 Task: Create a due date automation trigger when advanced on, on the tuesday after a card is due add fields without custom field "Resume" set to a date more than 1 days ago at 11:00 AM.
Action: Mouse moved to (1137, 345)
Screenshot: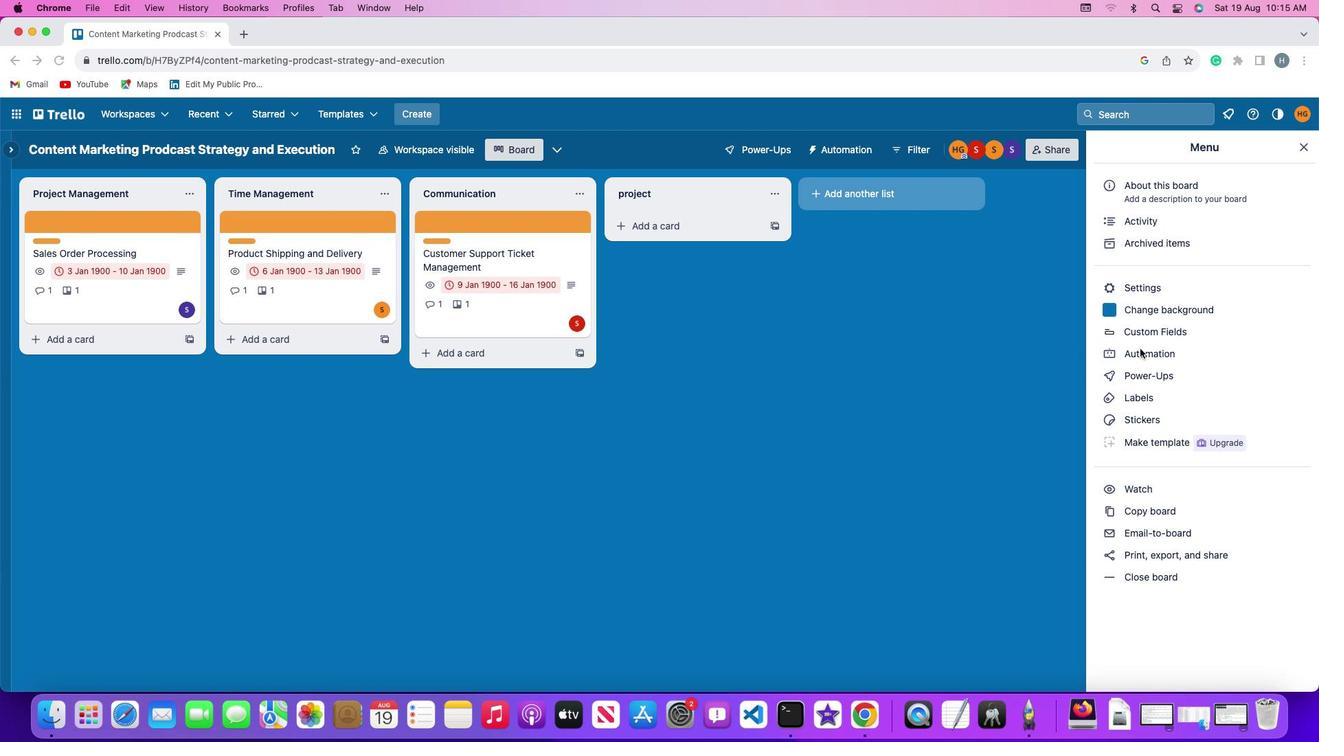 
Action: Mouse pressed left at (1137, 345)
Screenshot: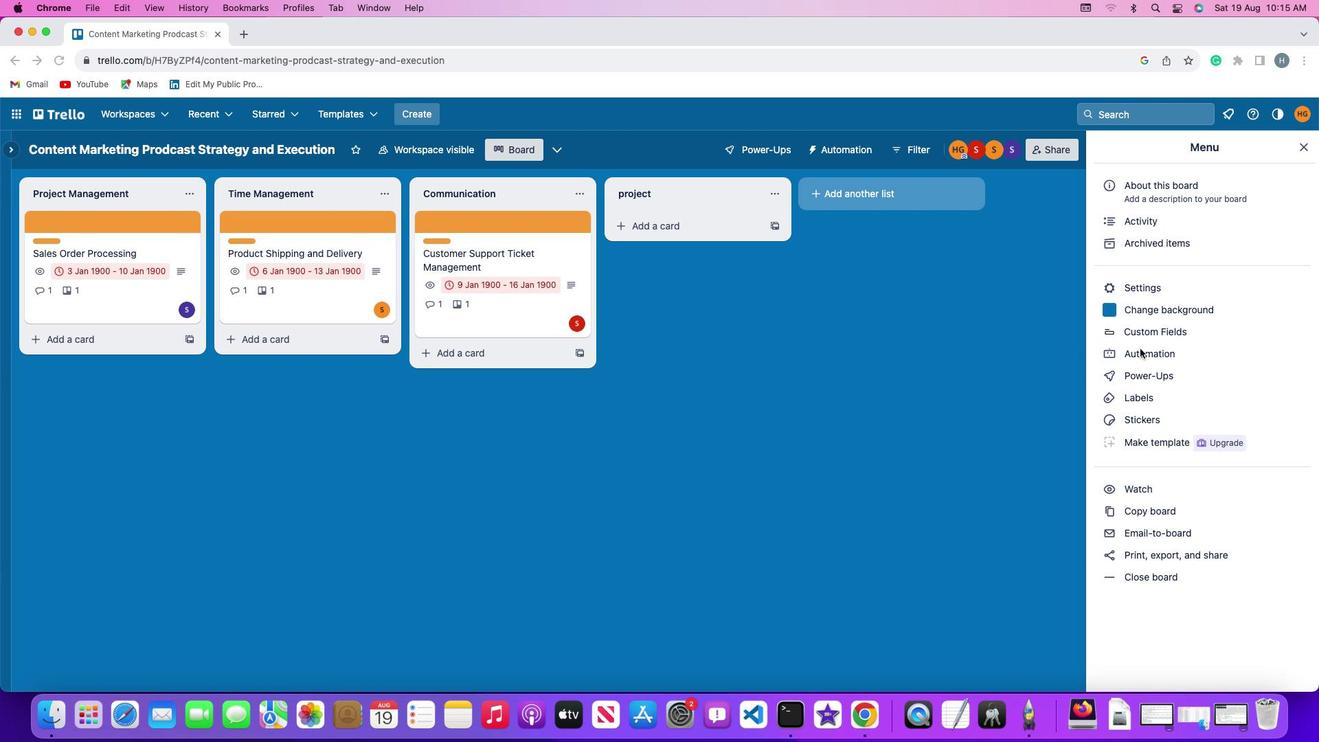 
Action: Mouse pressed left at (1137, 345)
Screenshot: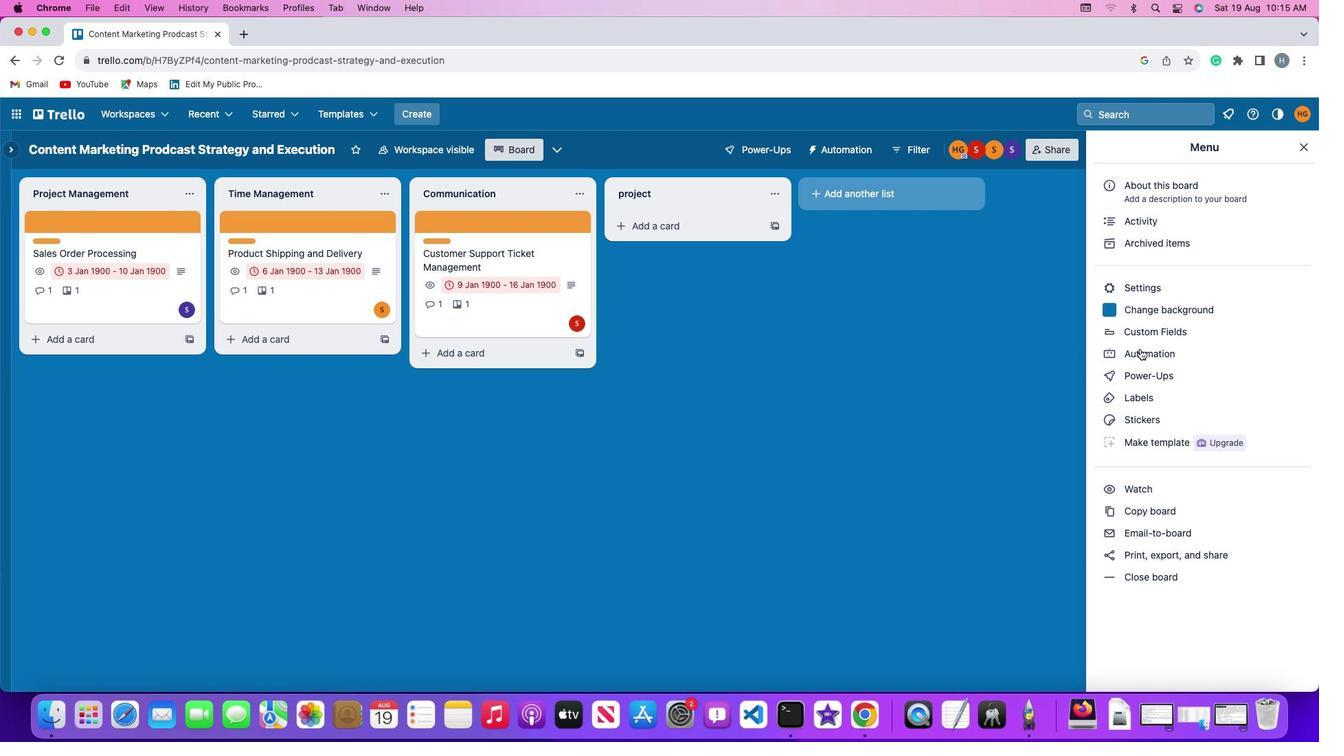 
Action: Mouse moved to (97, 326)
Screenshot: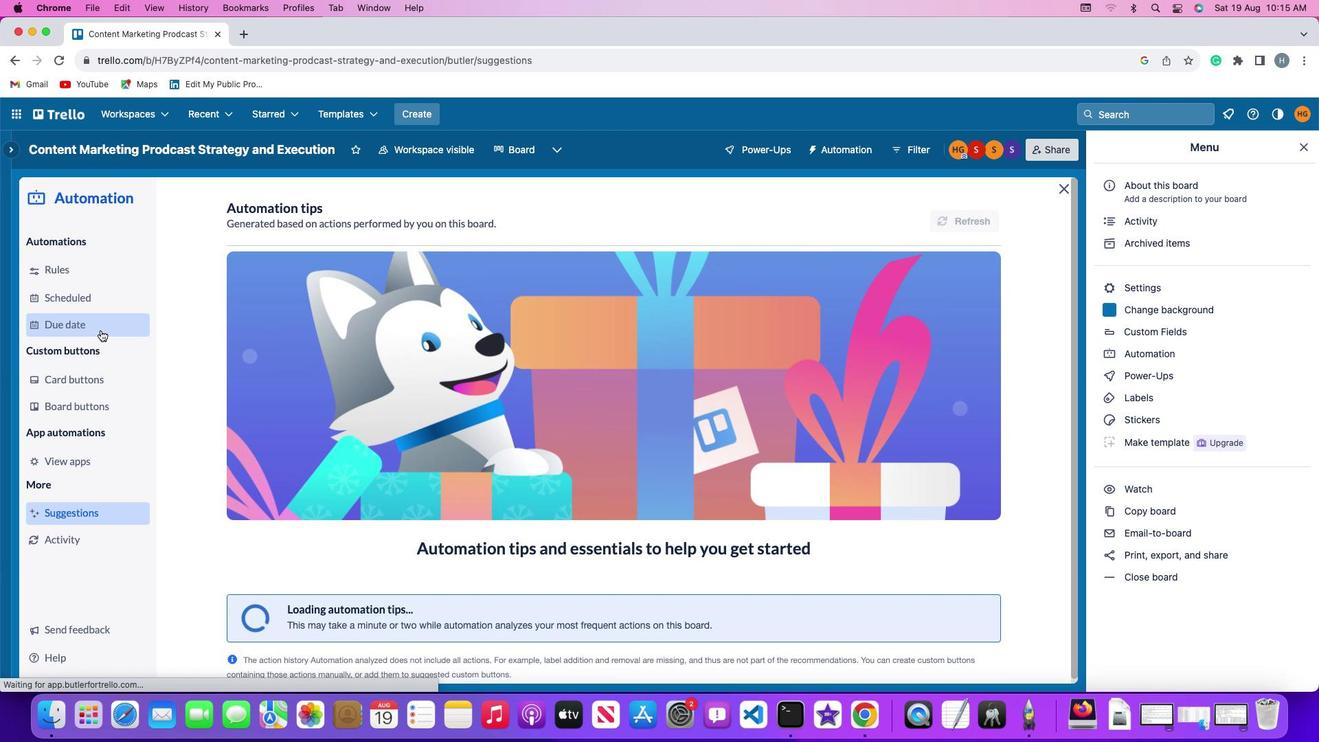 
Action: Mouse pressed left at (97, 326)
Screenshot: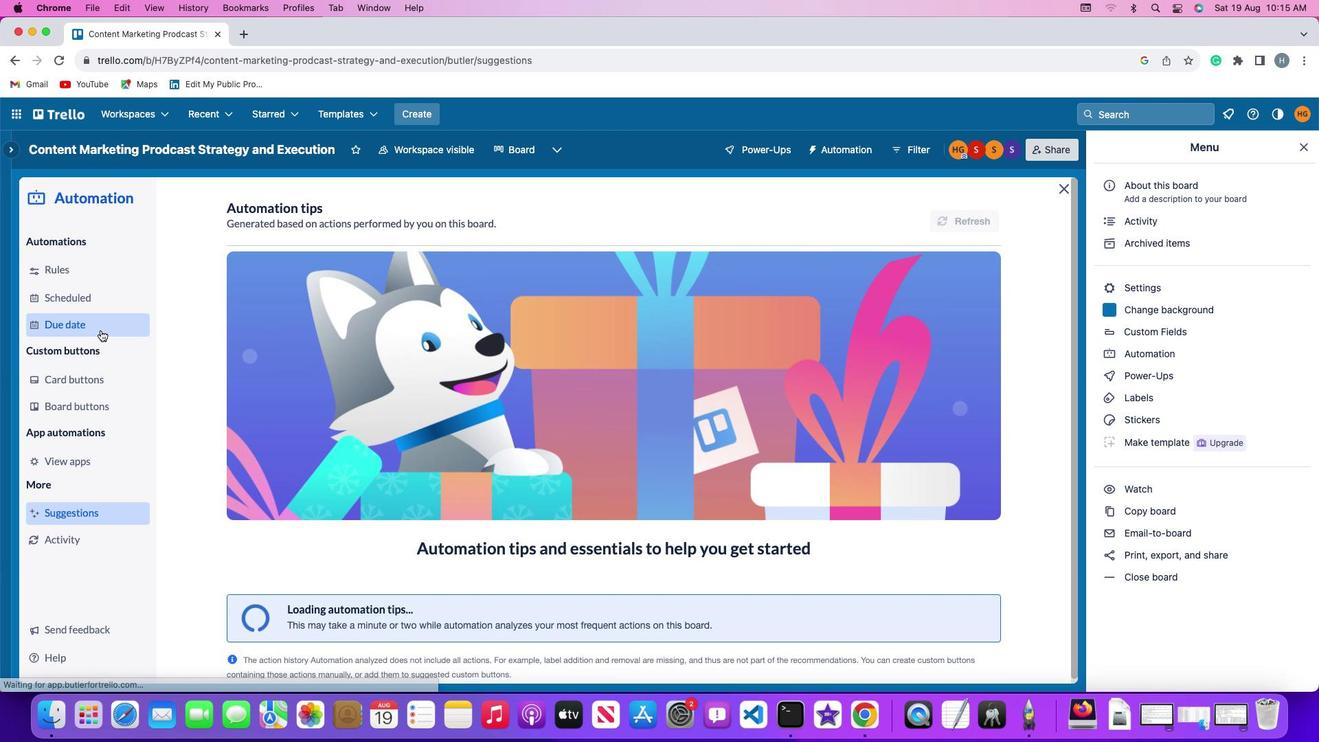 
Action: Mouse moved to (934, 208)
Screenshot: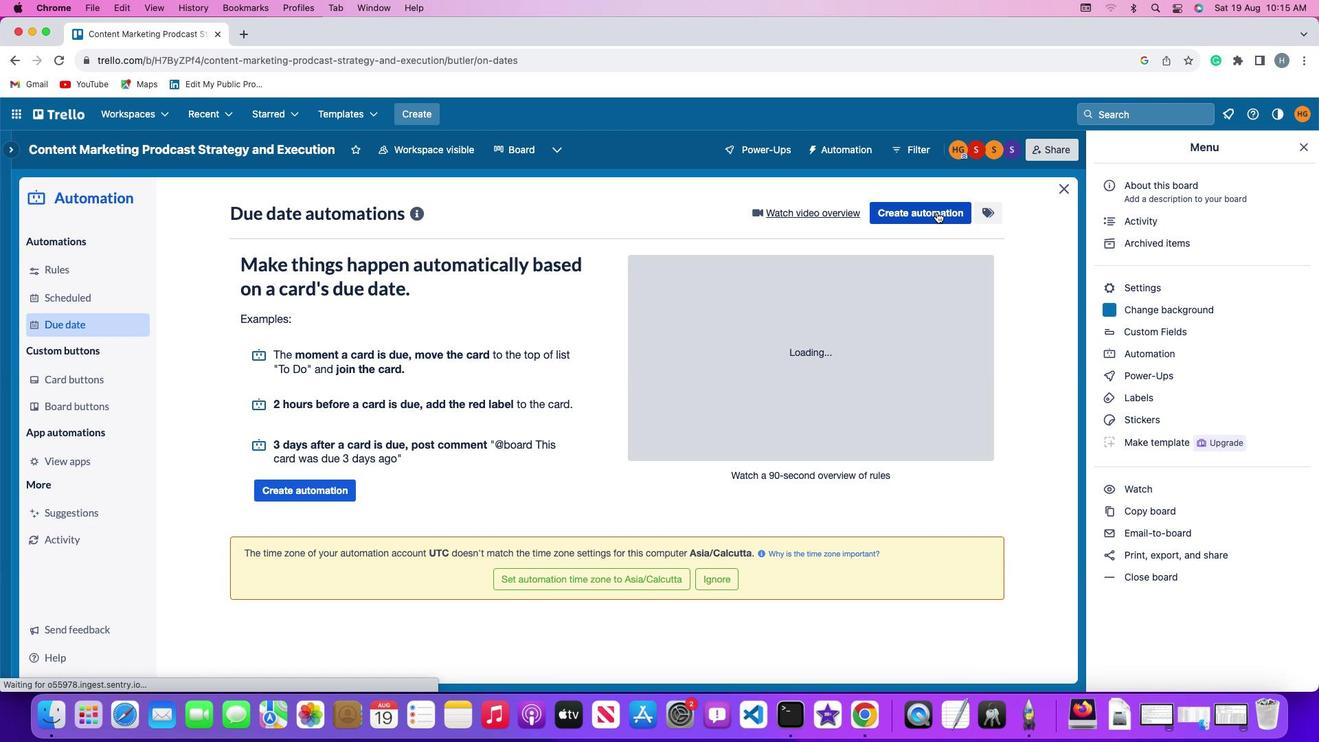 
Action: Mouse pressed left at (934, 208)
Screenshot: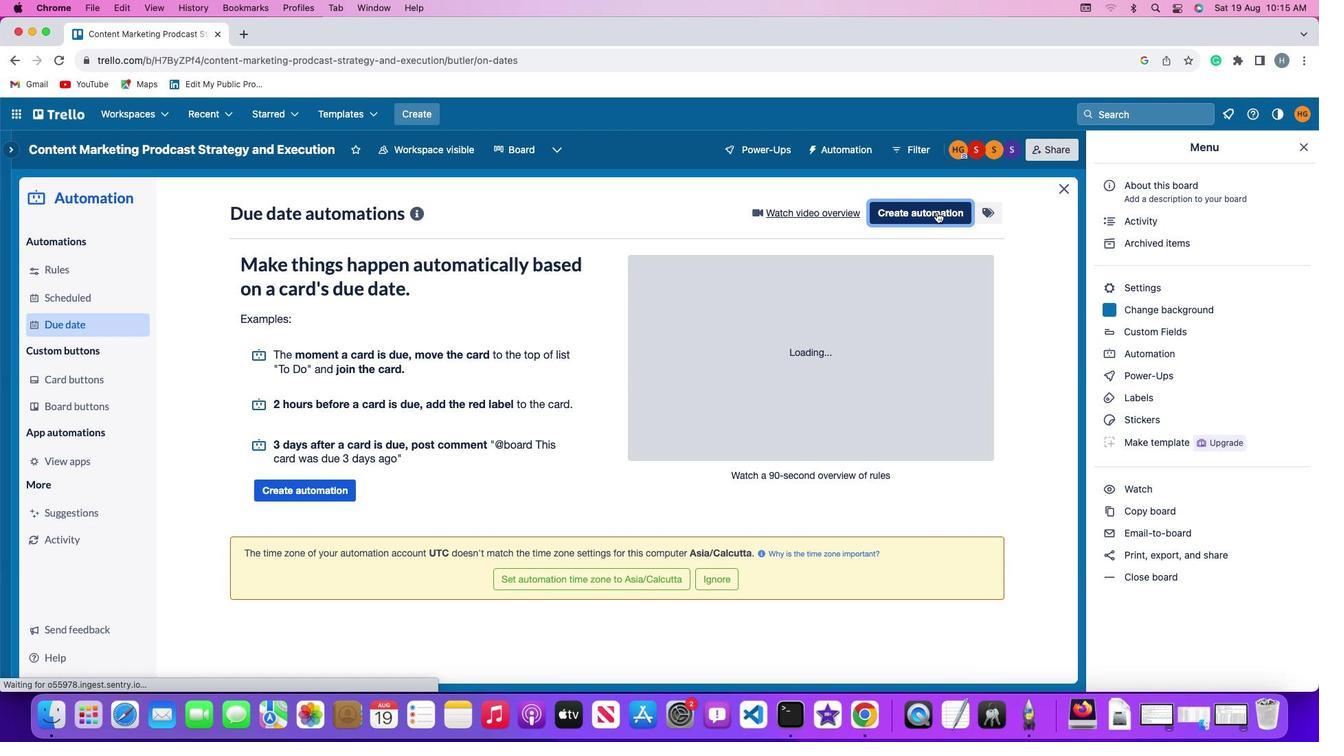 
Action: Mouse moved to (272, 337)
Screenshot: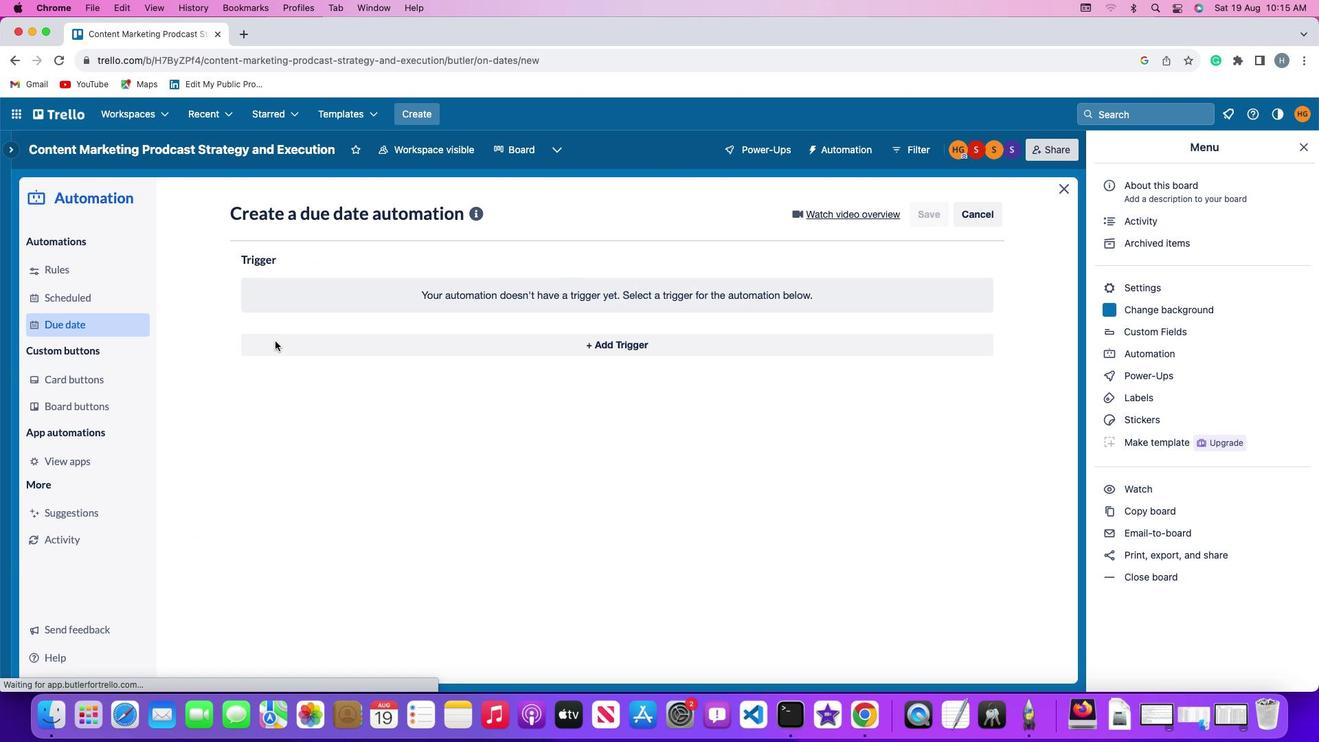 
Action: Mouse pressed left at (272, 337)
Screenshot: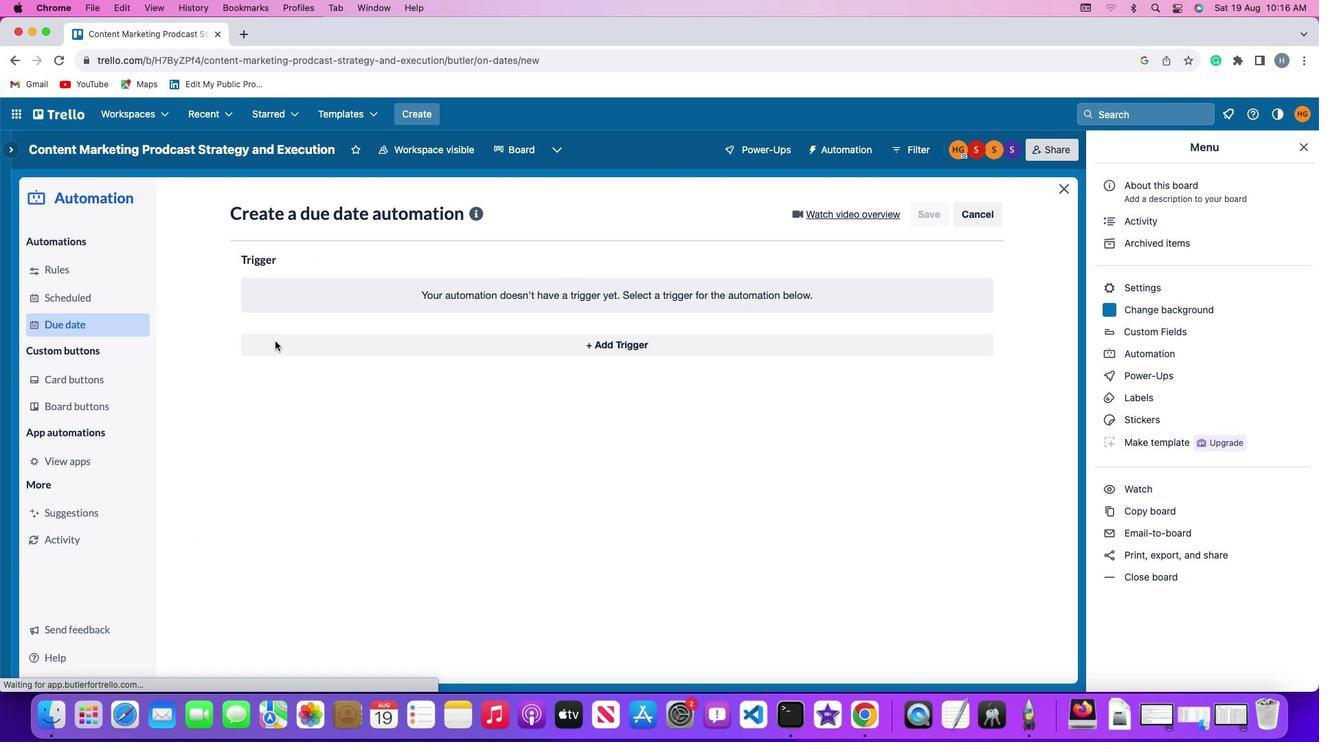 
Action: Mouse moved to (302, 593)
Screenshot: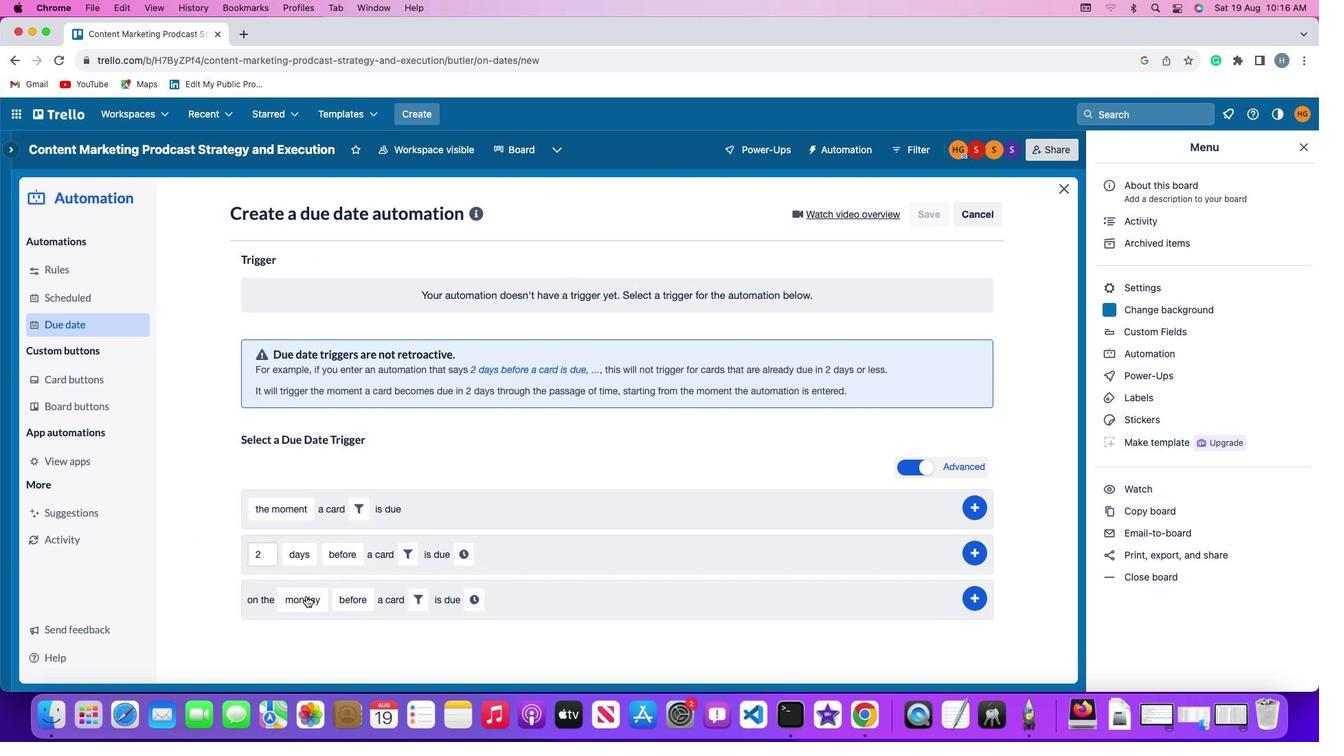 
Action: Mouse pressed left at (302, 593)
Screenshot: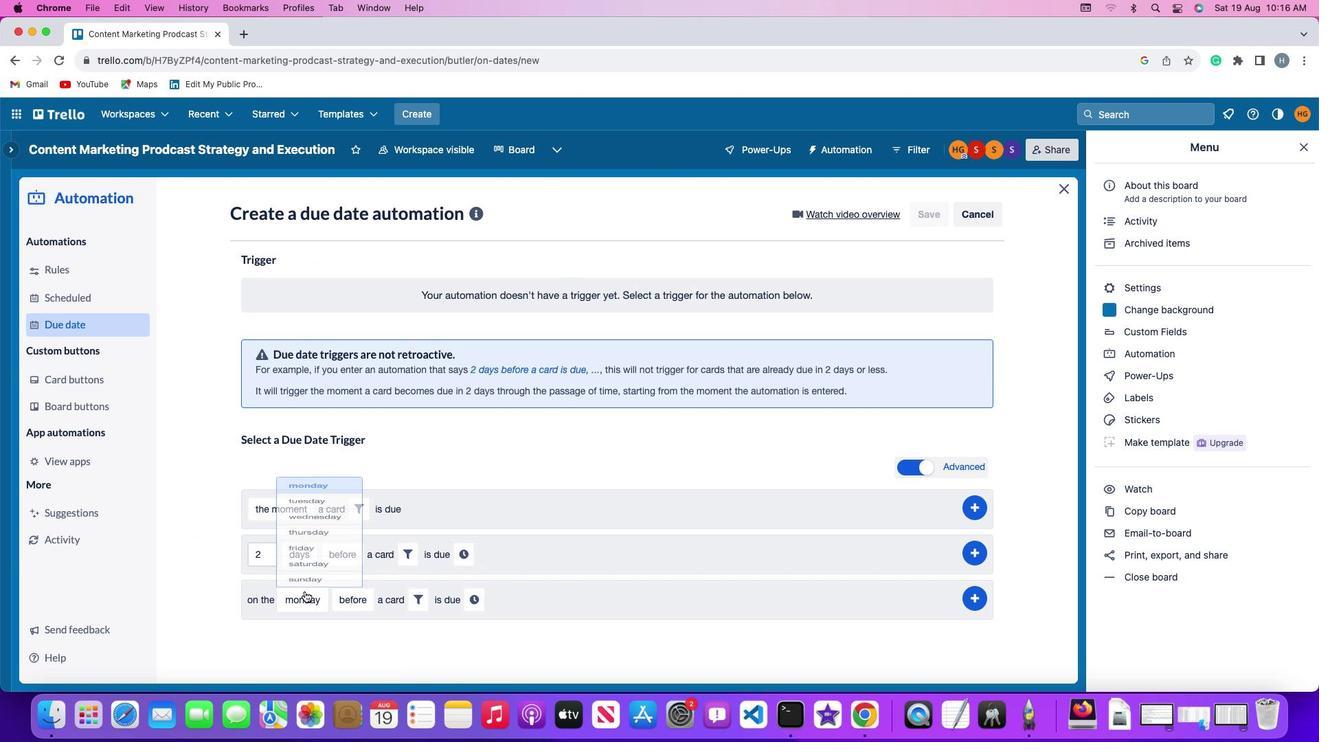 
Action: Mouse moved to (319, 433)
Screenshot: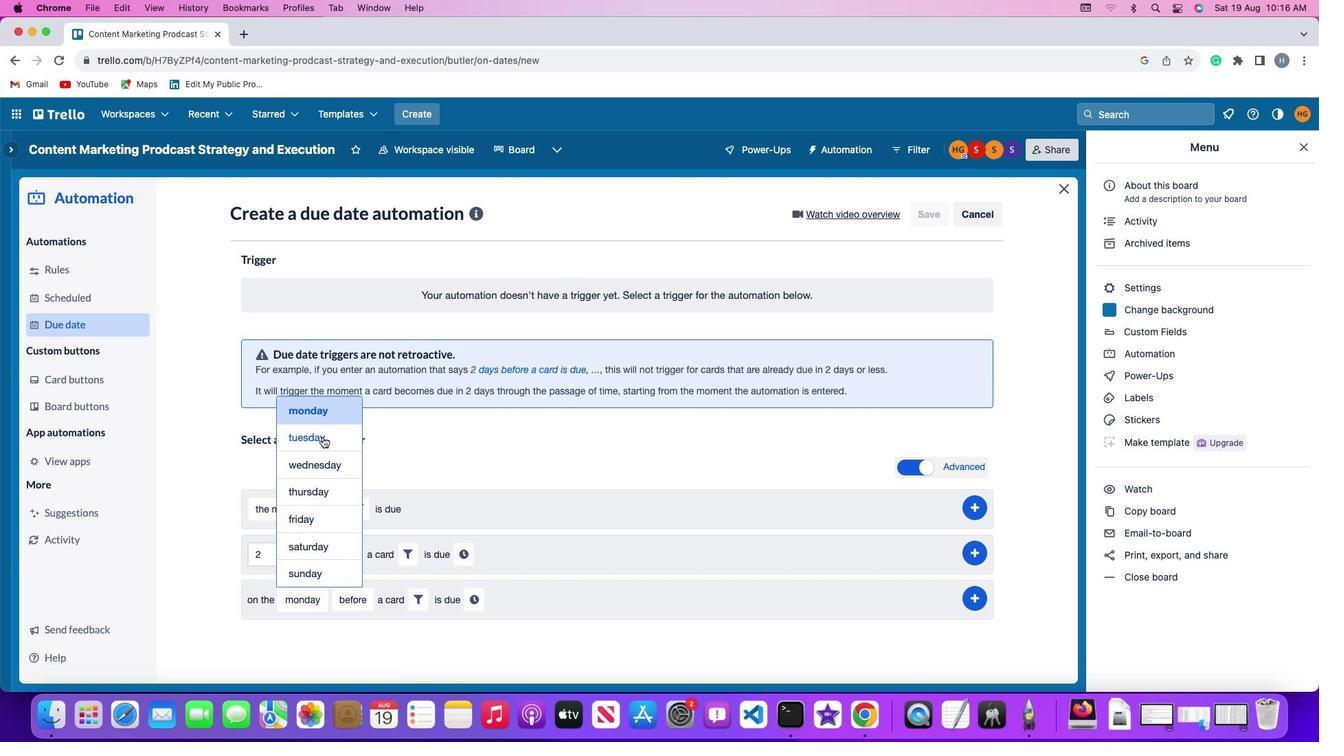
Action: Mouse pressed left at (319, 433)
Screenshot: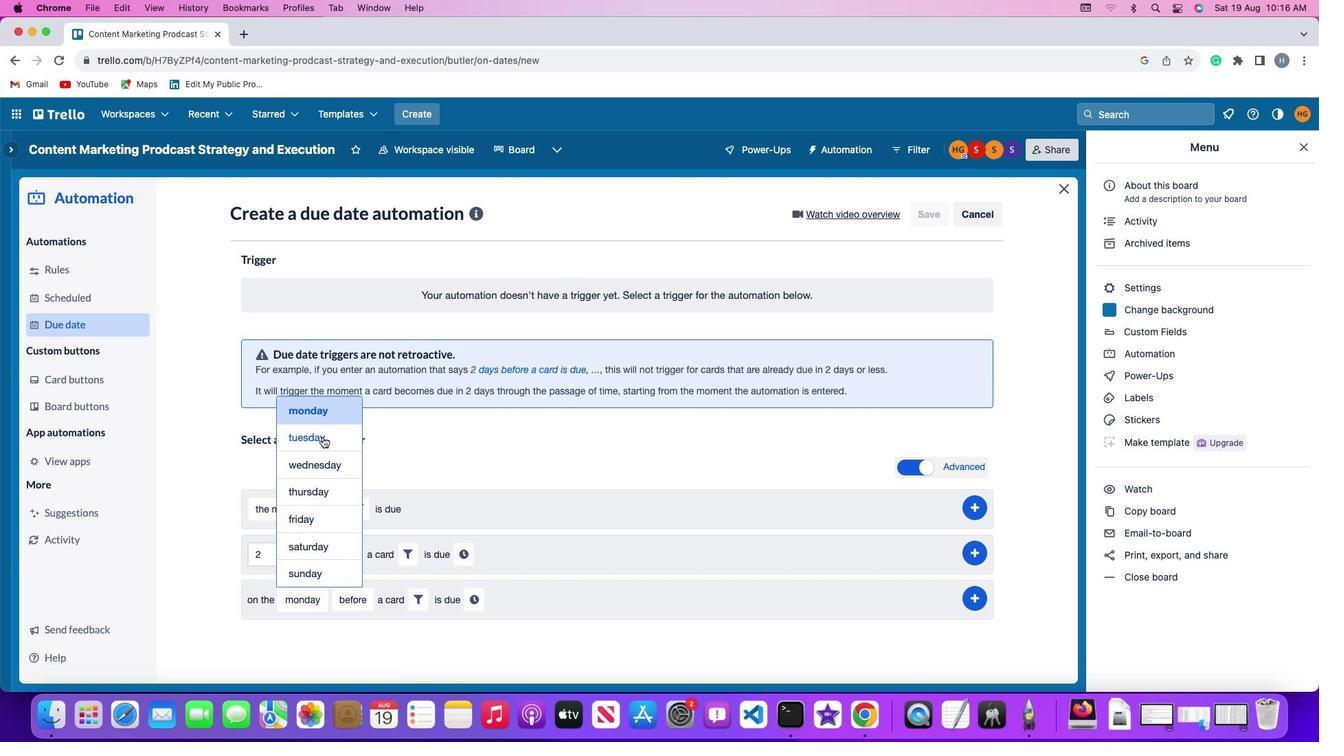 
Action: Mouse moved to (355, 596)
Screenshot: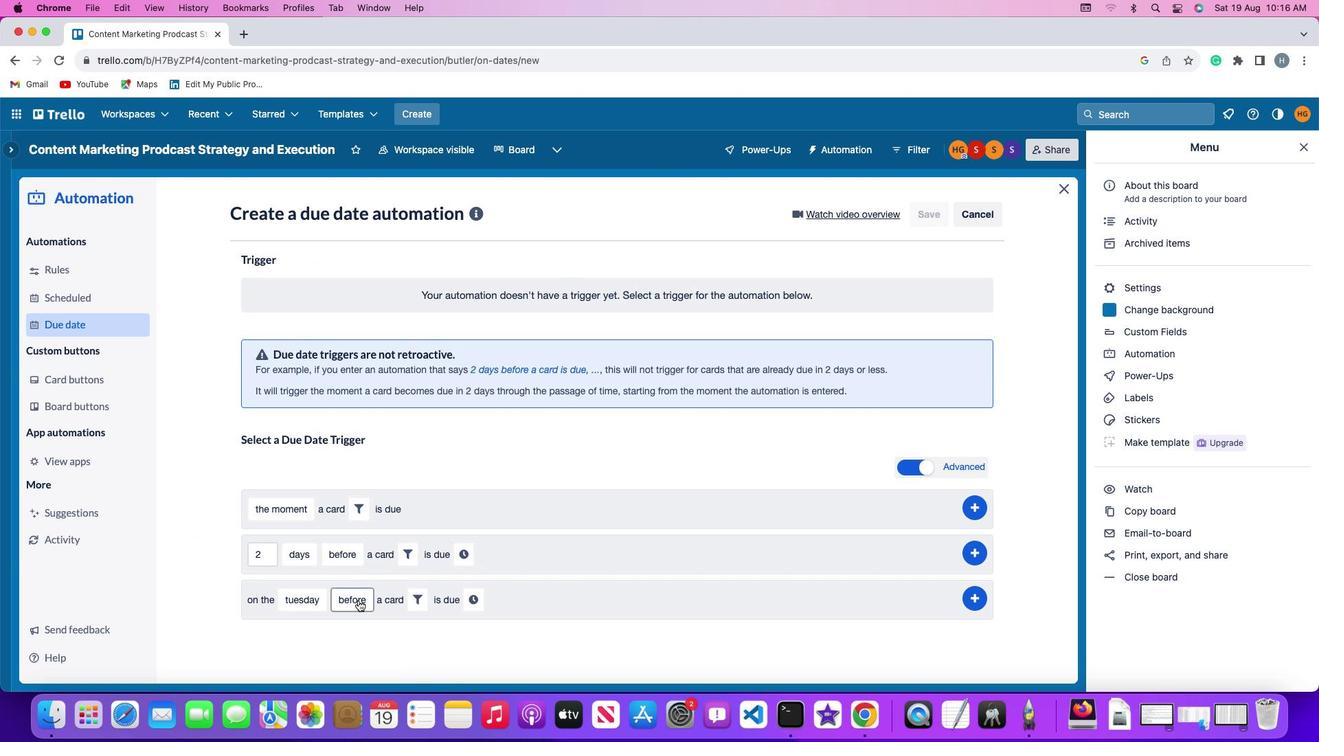 
Action: Mouse pressed left at (355, 596)
Screenshot: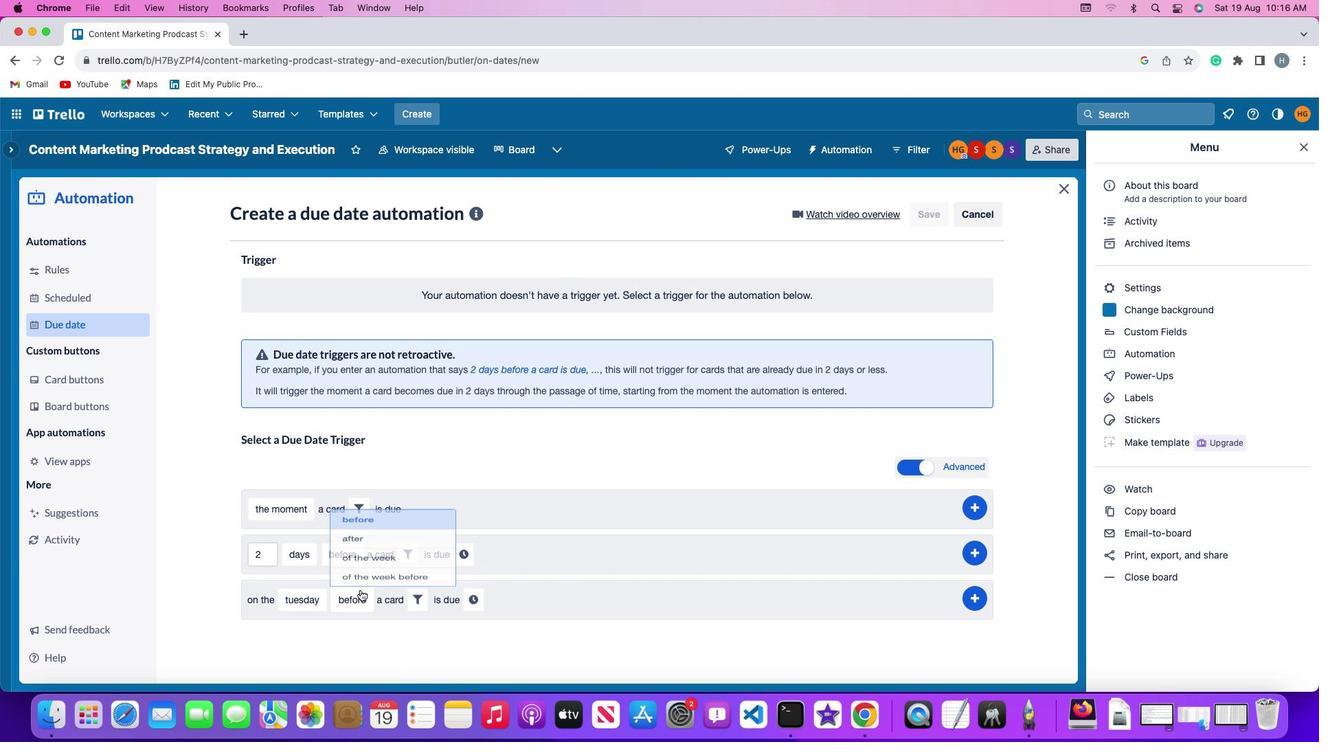 
Action: Mouse moved to (373, 519)
Screenshot: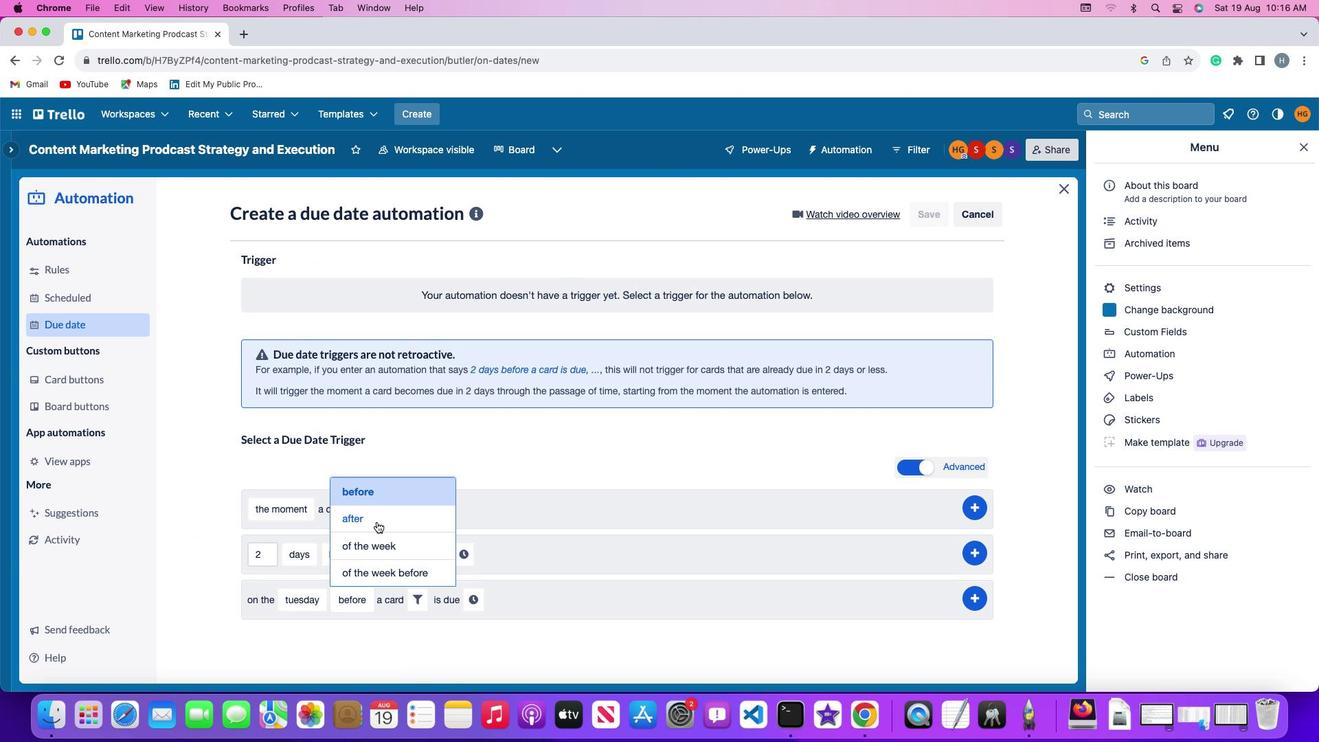 
Action: Mouse pressed left at (373, 519)
Screenshot: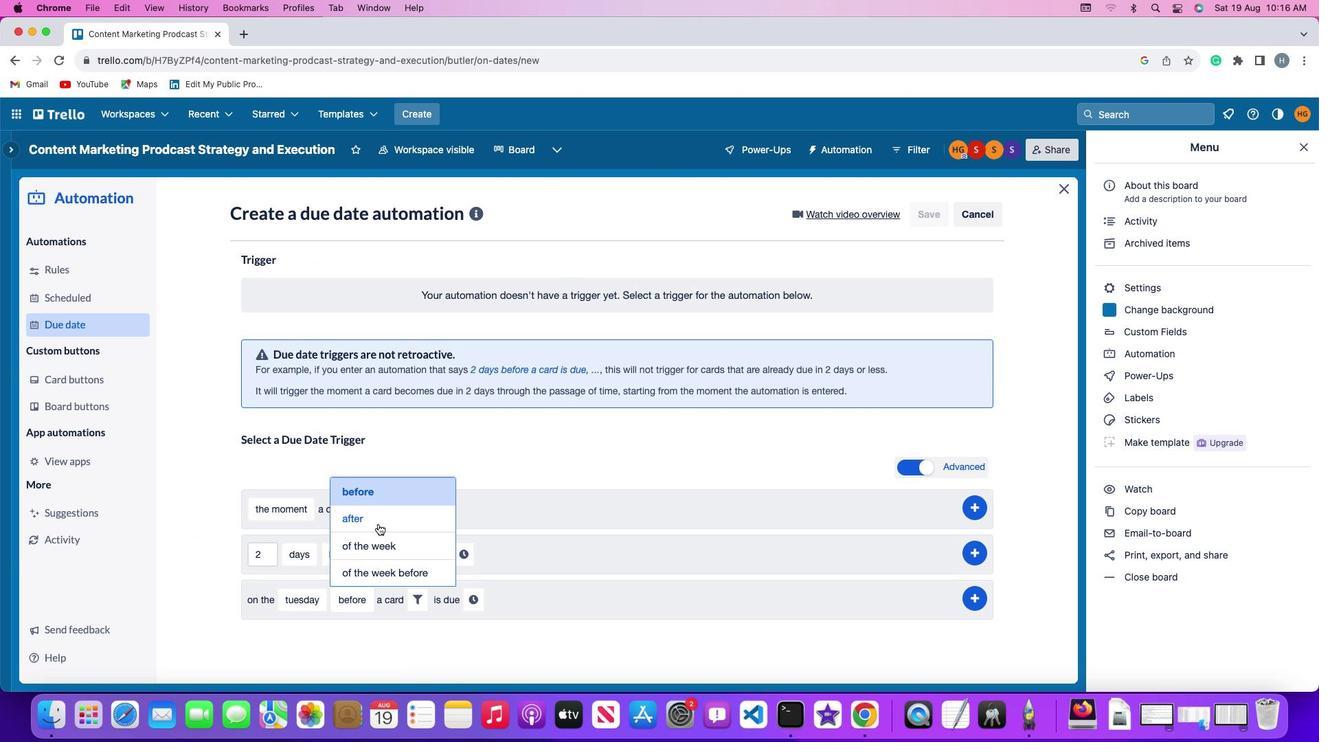 
Action: Mouse moved to (409, 600)
Screenshot: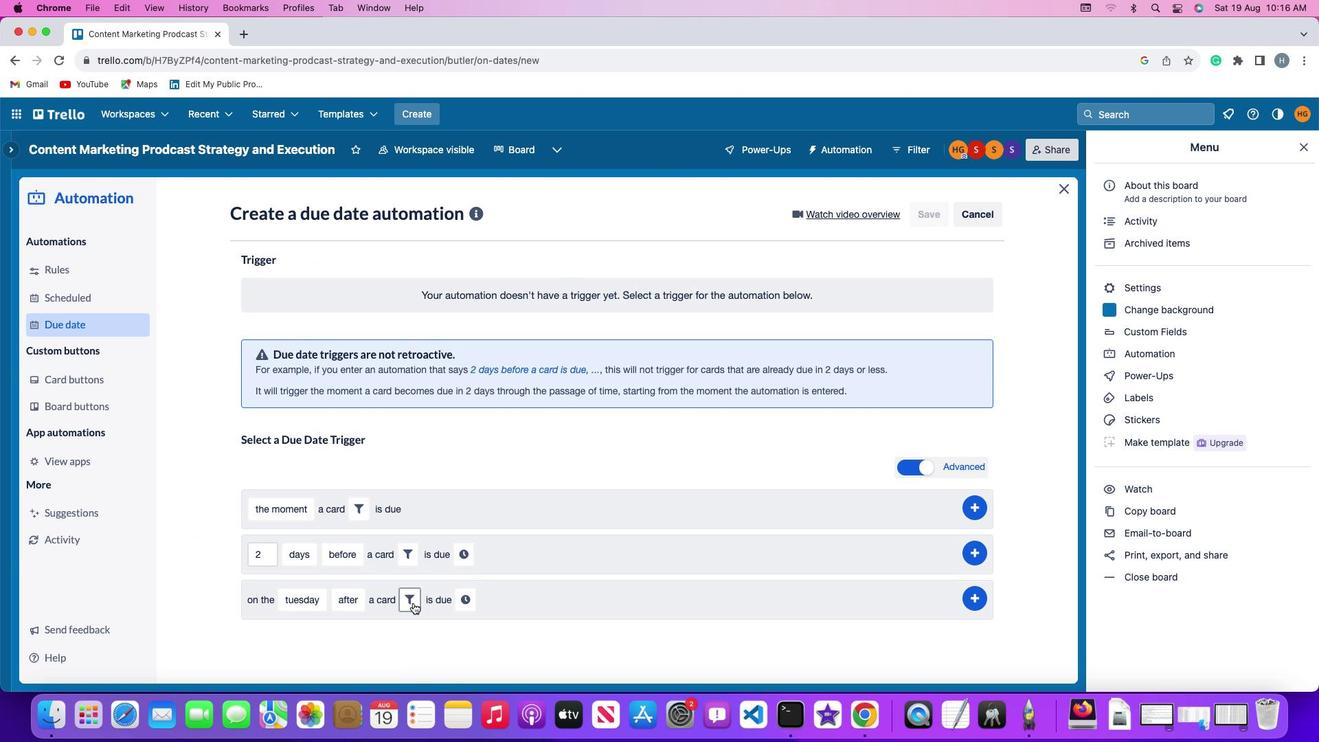 
Action: Mouse pressed left at (409, 600)
Screenshot: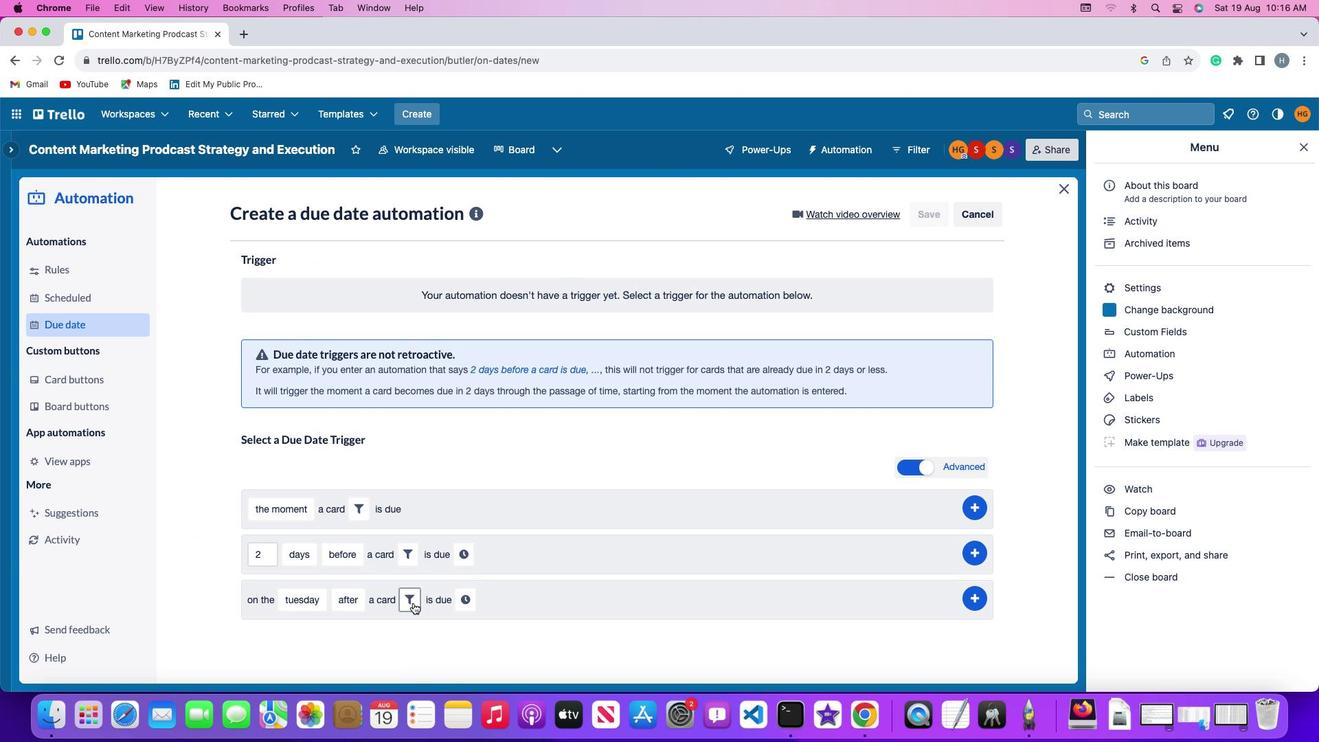 
Action: Mouse moved to (633, 649)
Screenshot: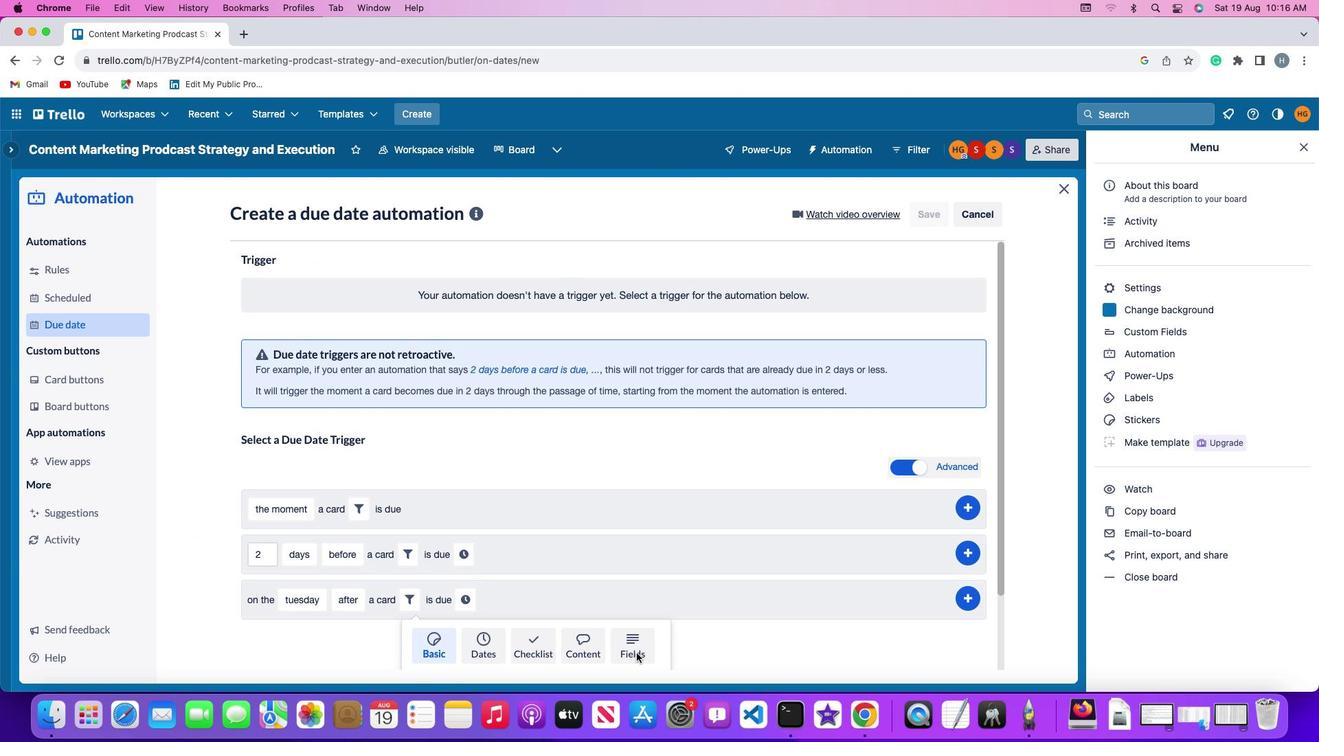 
Action: Mouse pressed left at (633, 649)
Screenshot: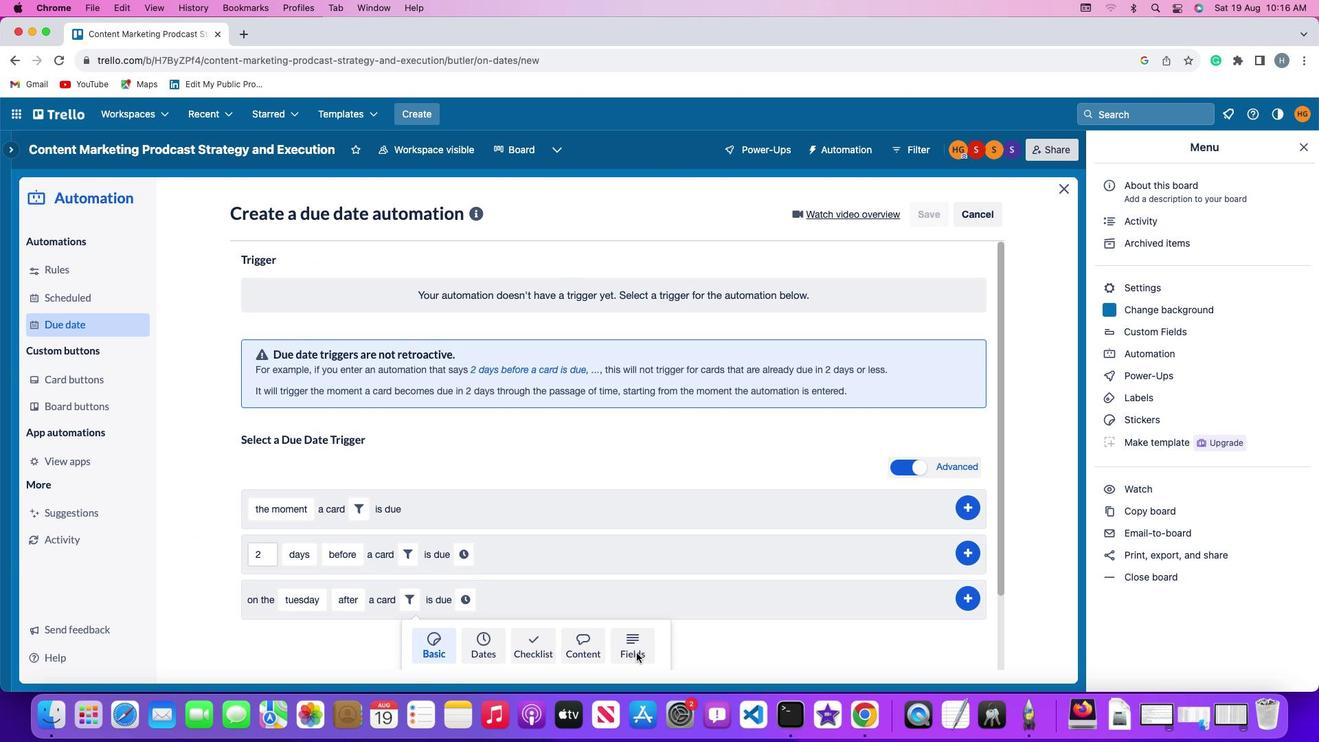 
Action: Mouse moved to (359, 636)
Screenshot: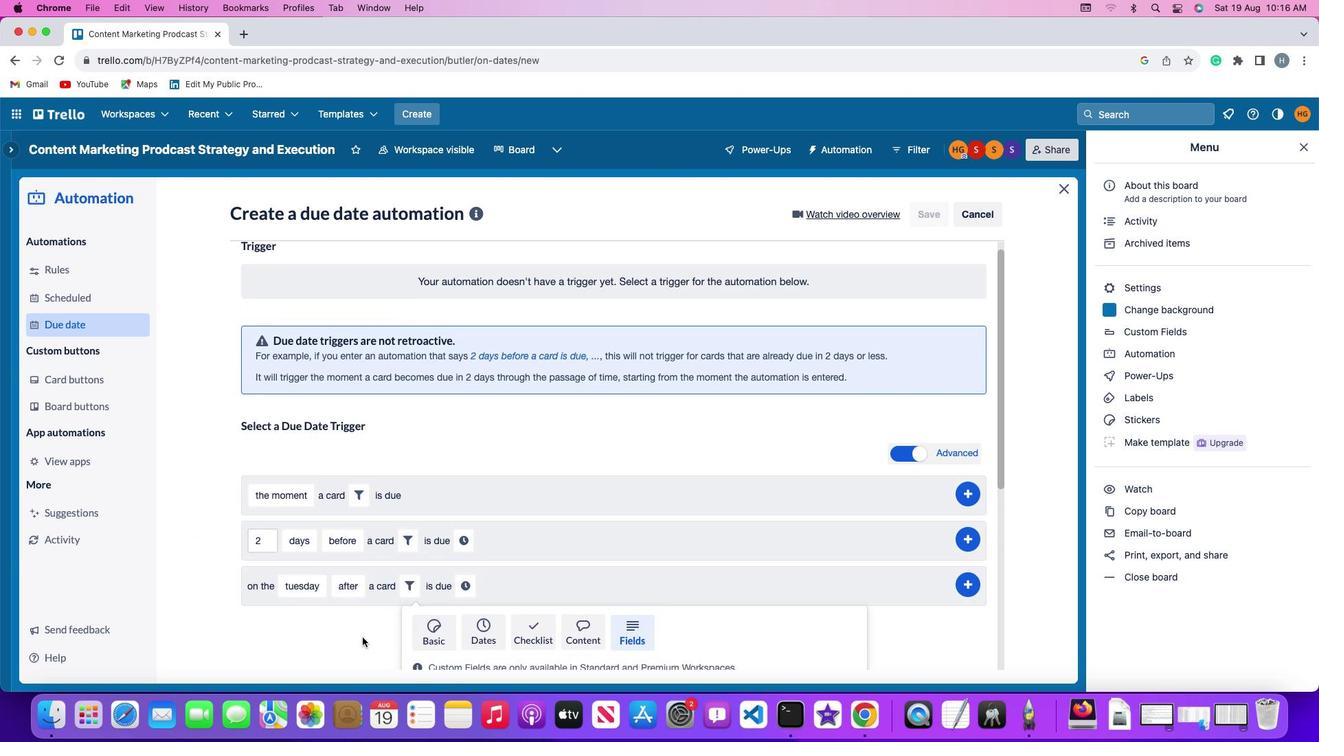 
Action: Mouse scrolled (359, 636) with delta (-2, -3)
Screenshot: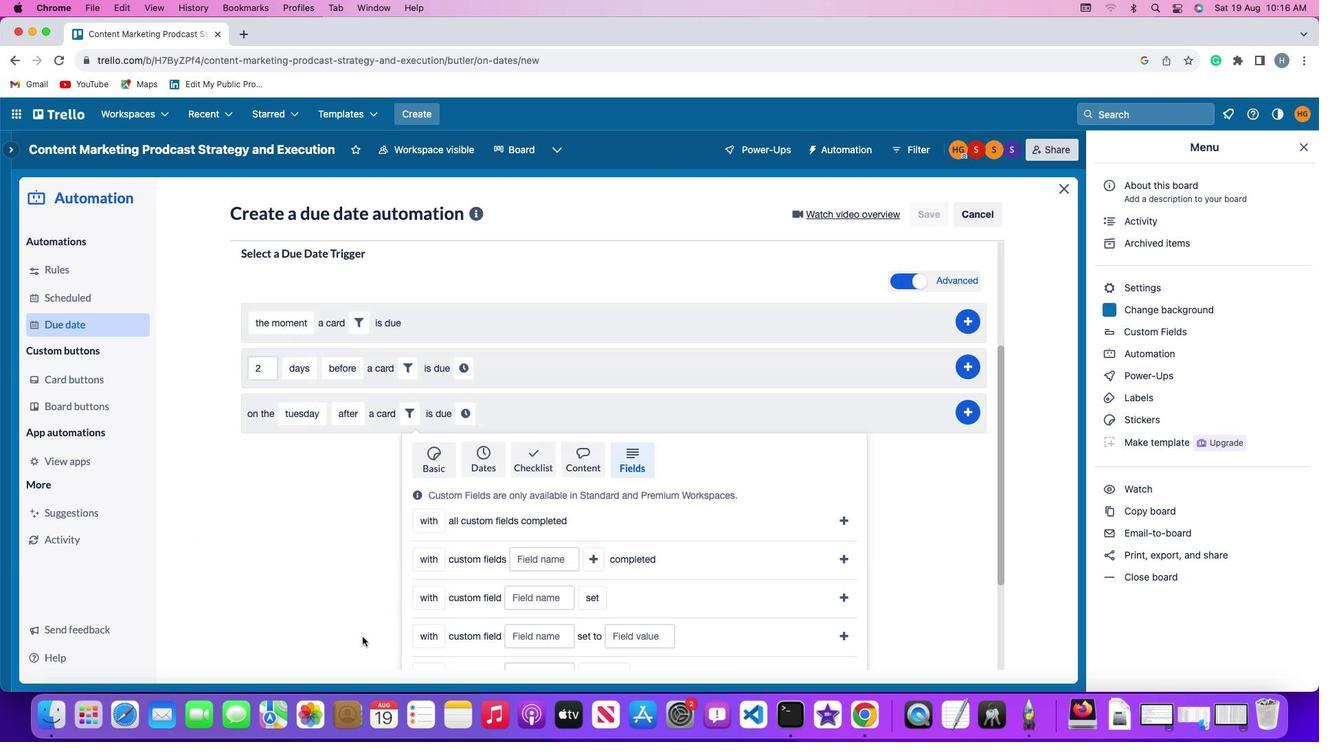 
Action: Mouse scrolled (359, 636) with delta (-2, -3)
Screenshot: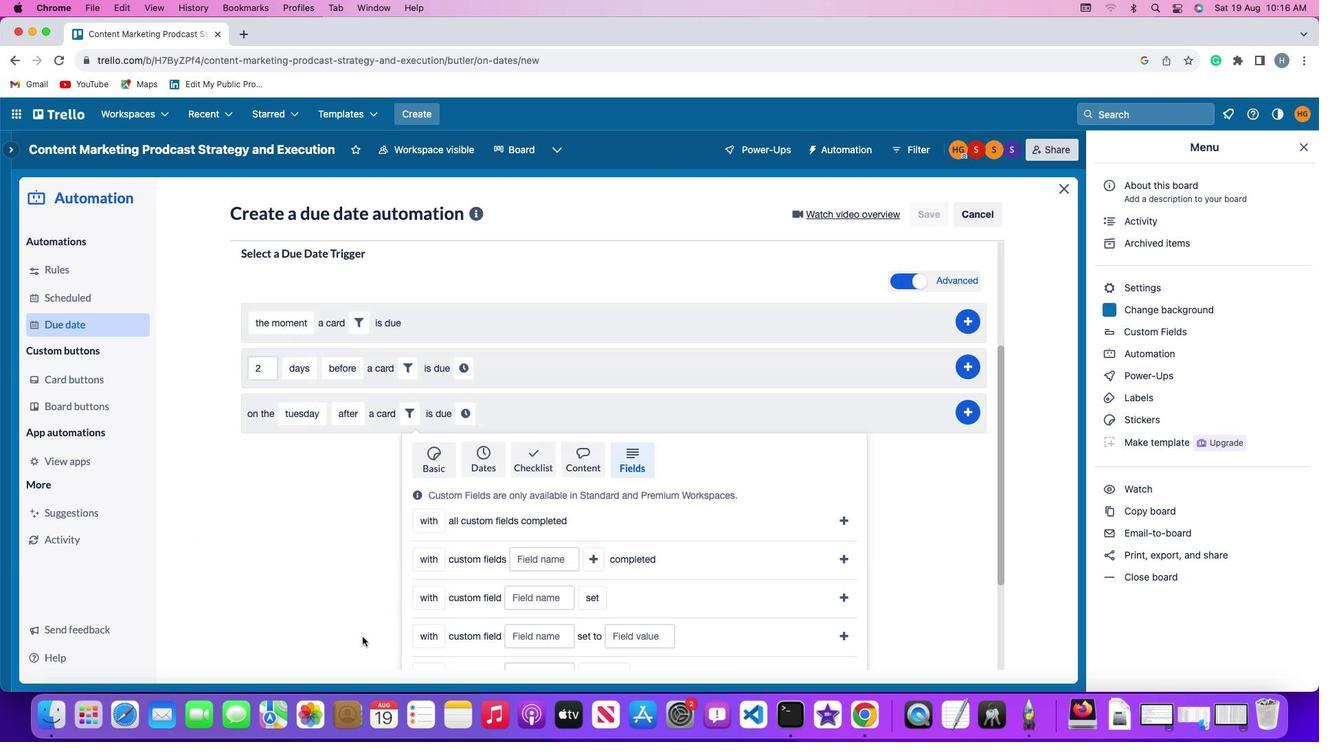 
Action: Mouse moved to (359, 636)
Screenshot: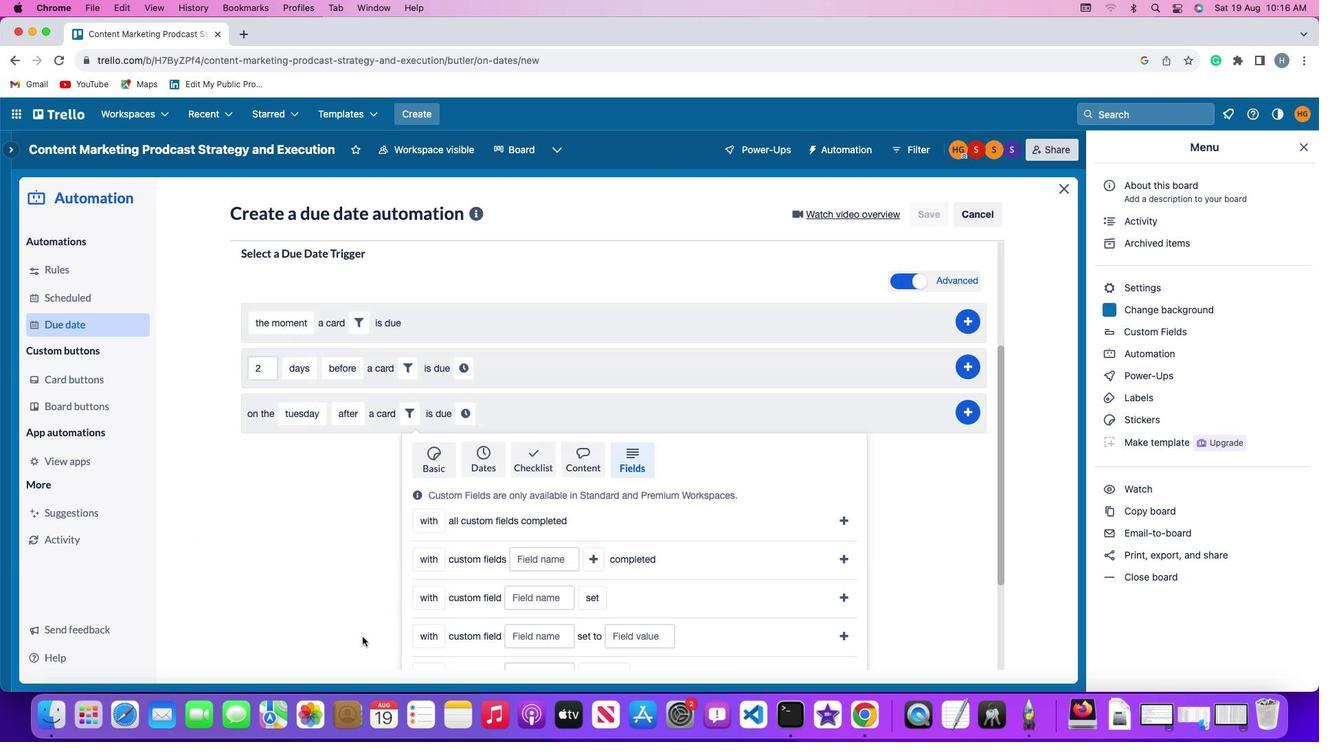 
Action: Mouse scrolled (359, 636) with delta (-2, -5)
Screenshot: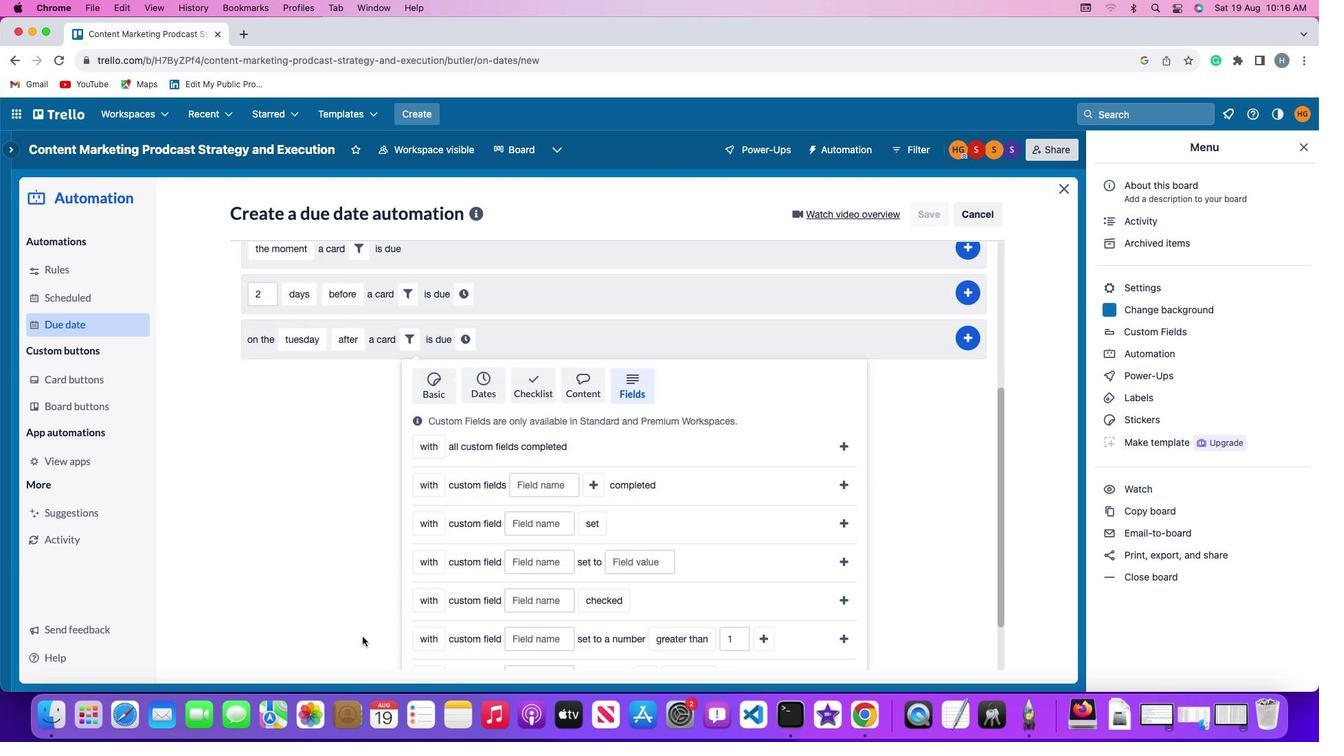 
Action: Mouse scrolled (359, 636) with delta (-2, -6)
Screenshot: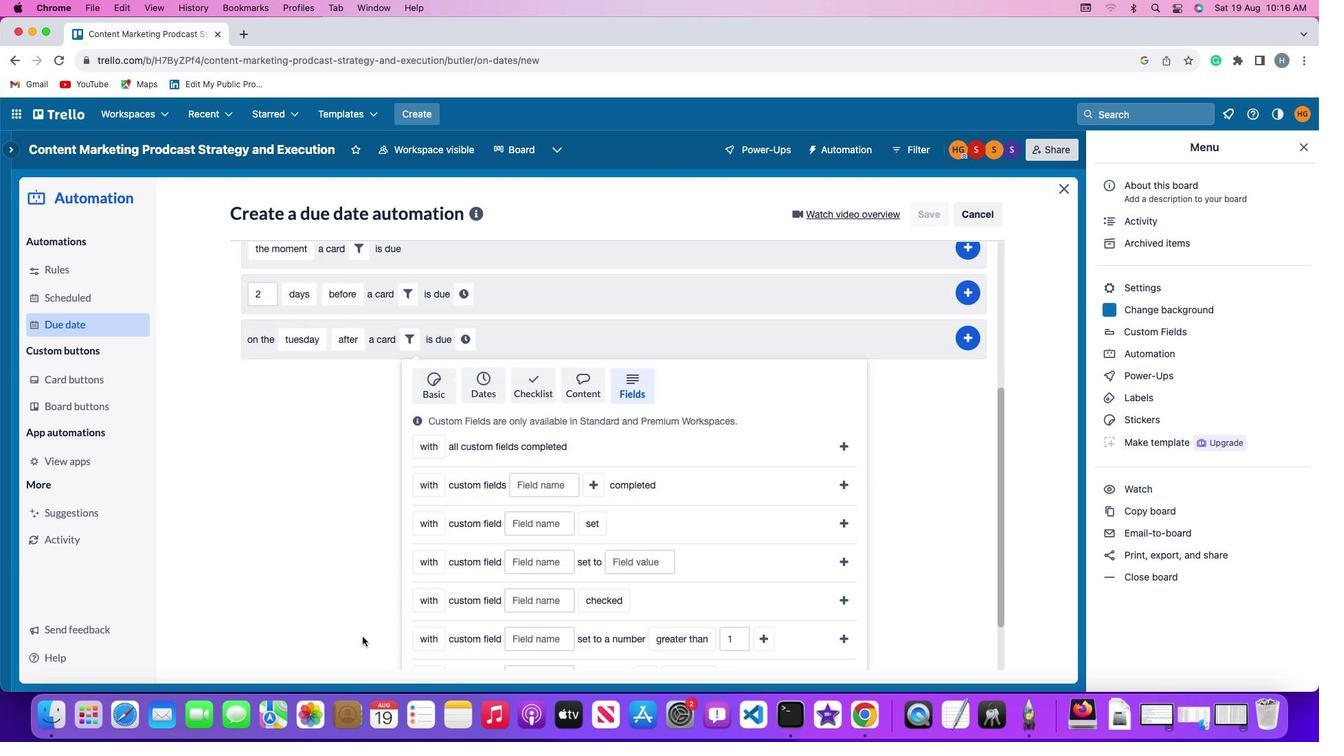 
Action: Mouse moved to (359, 635)
Screenshot: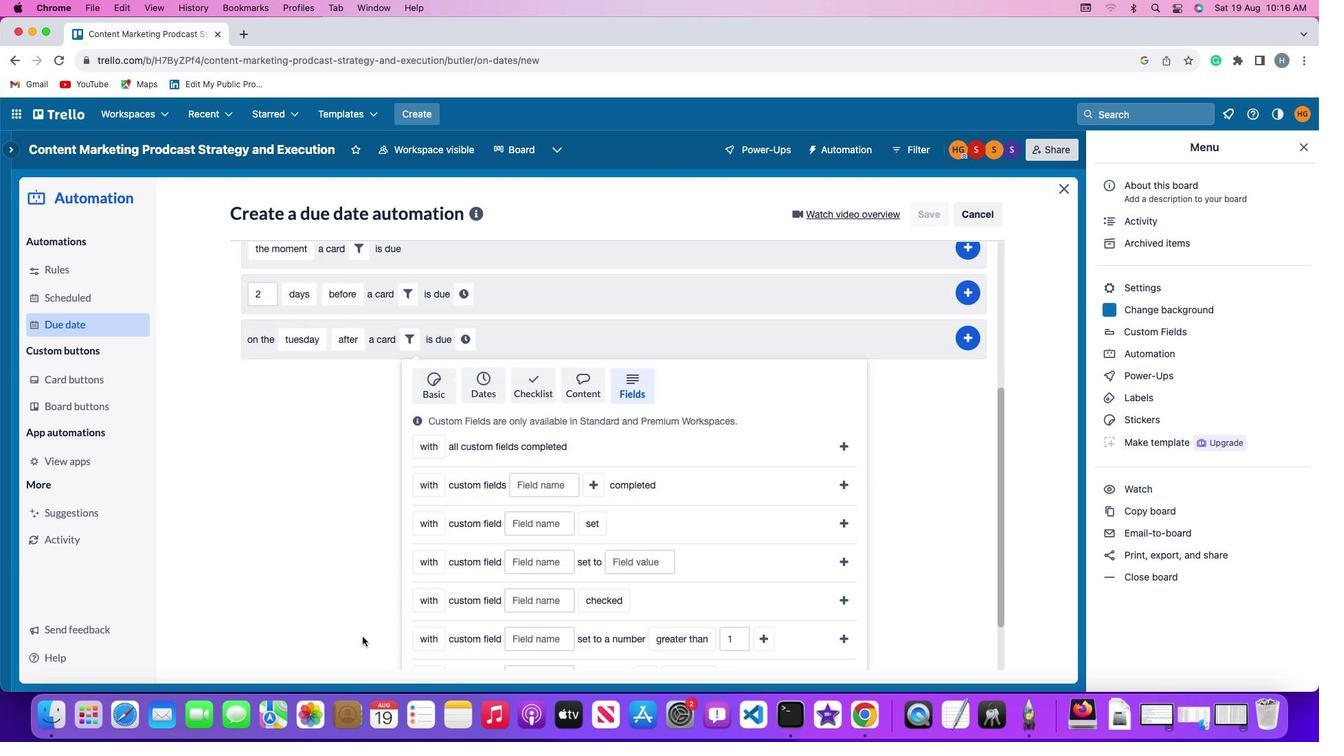 
Action: Mouse scrolled (359, 635) with delta (-2, -6)
Screenshot: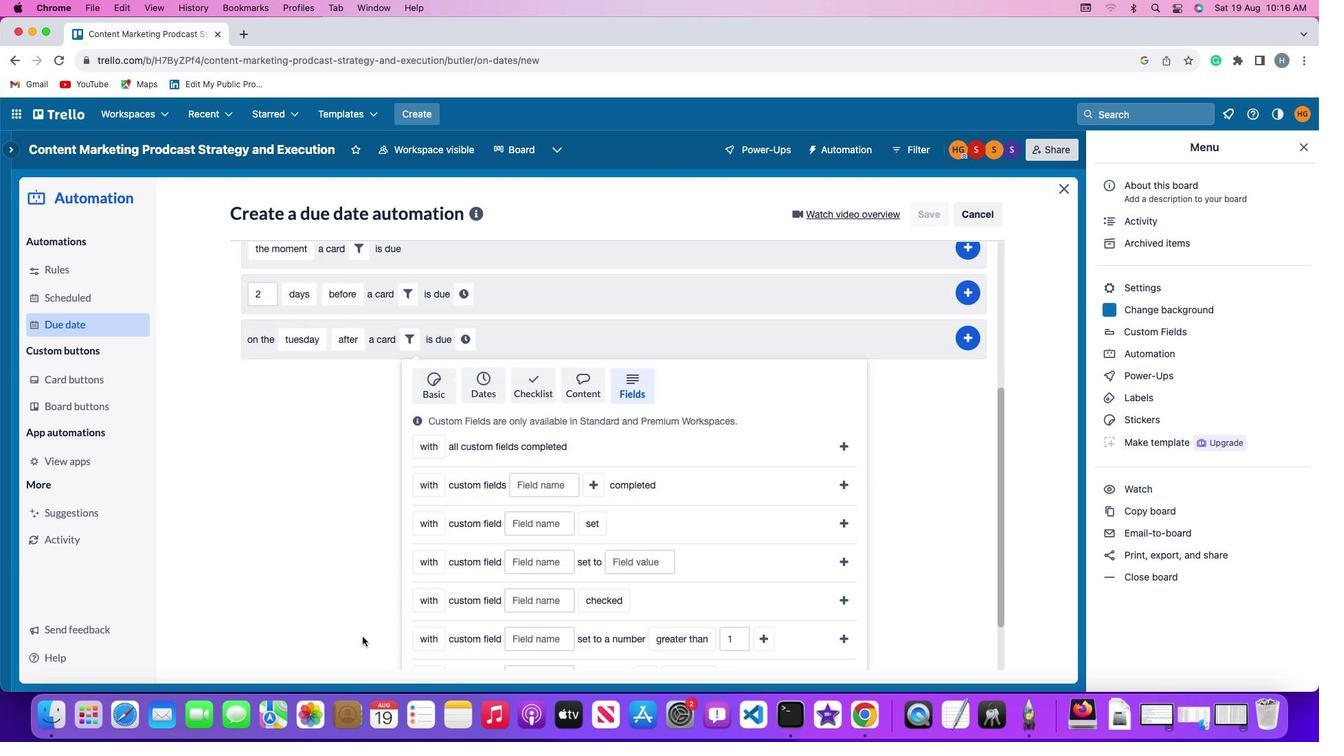 
Action: Mouse moved to (359, 634)
Screenshot: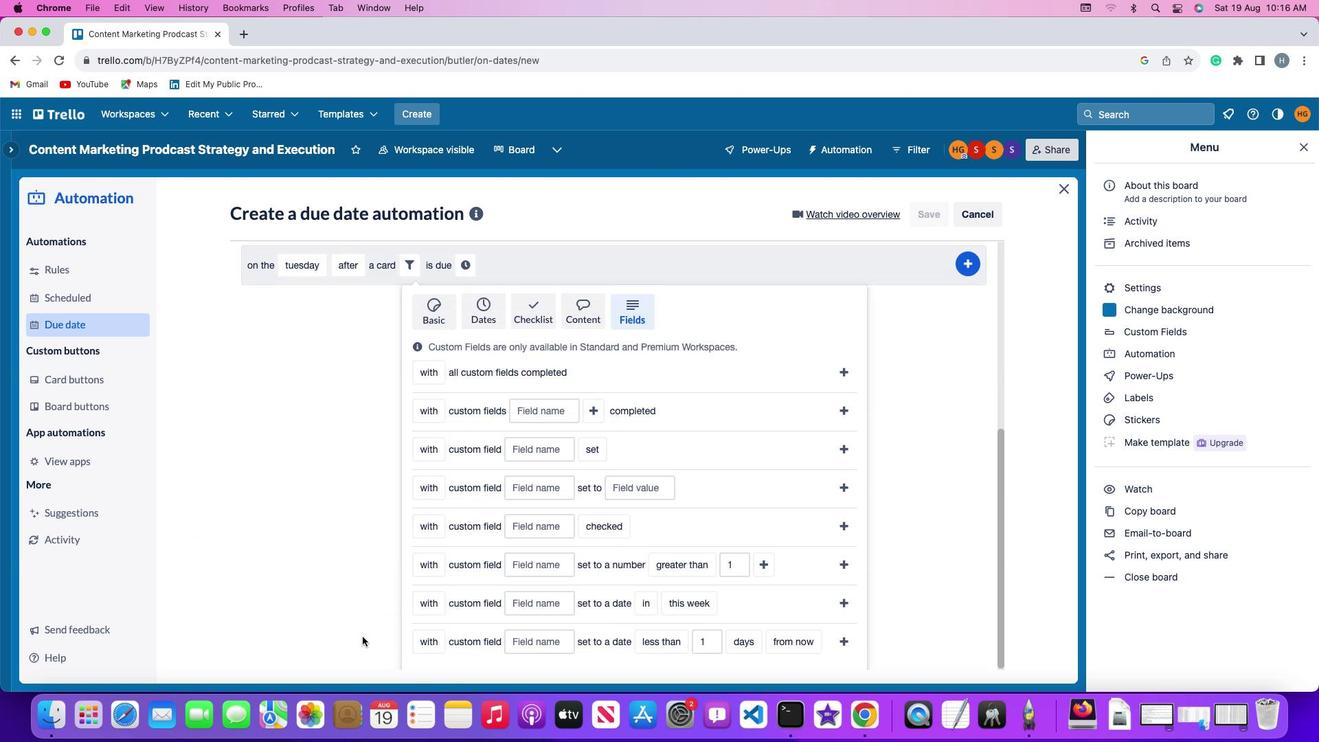 
Action: Mouse scrolled (359, 634) with delta (-2, -7)
Screenshot: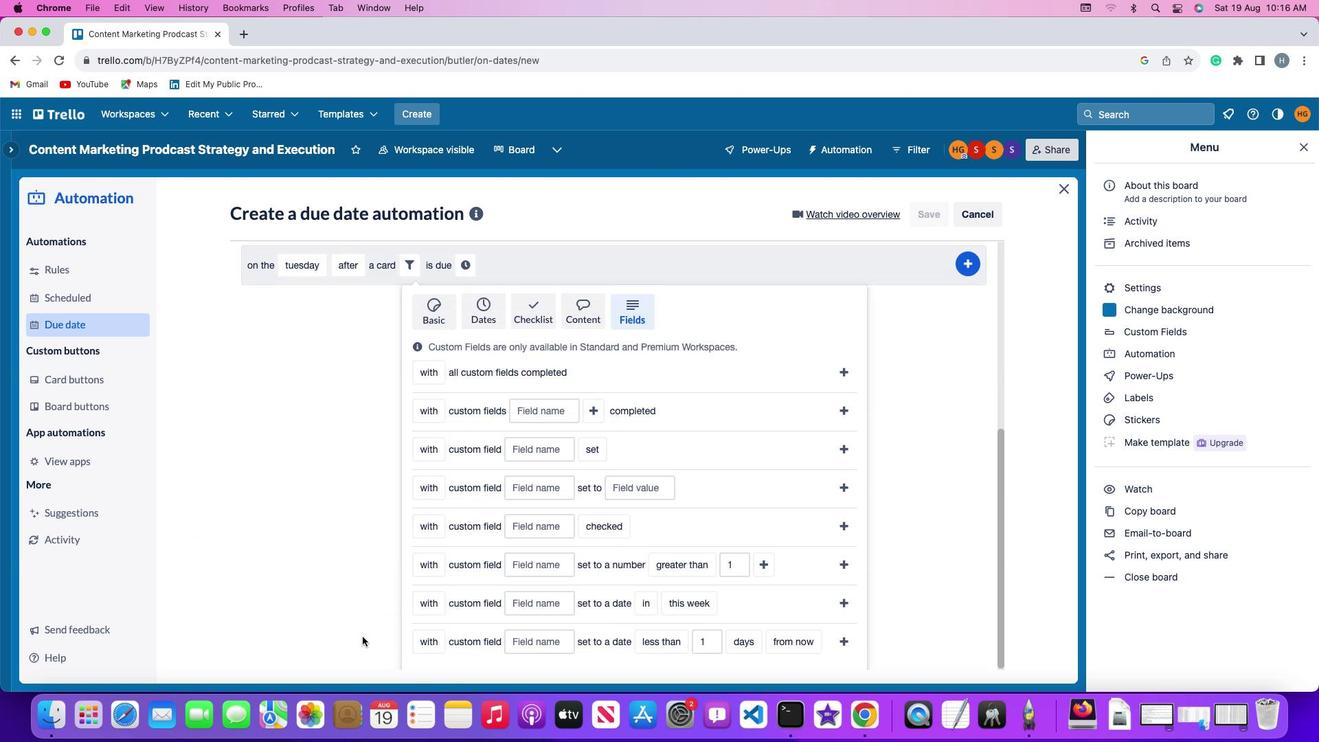 
Action: Mouse moved to (359, 633)
Screenshot: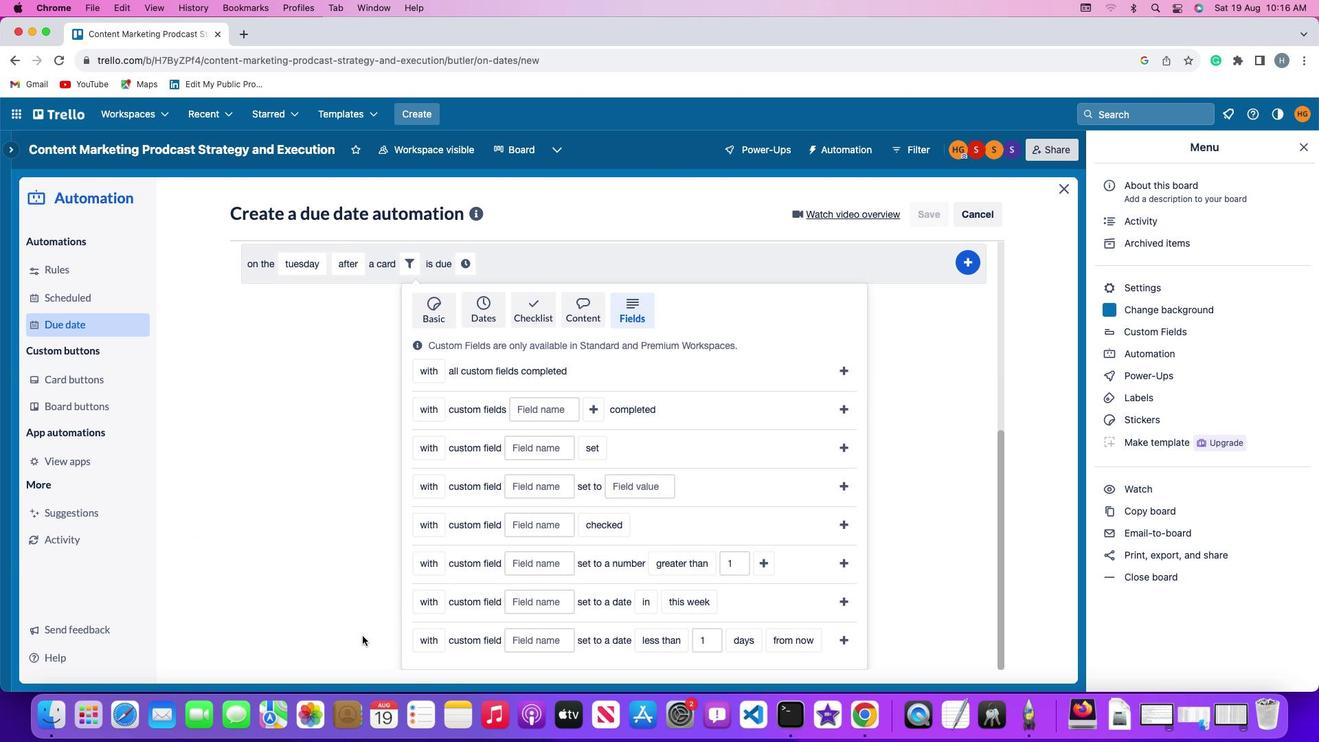 
Action: Mouse scrolled (359, 633) with delta (-2, -3)
Screenshot: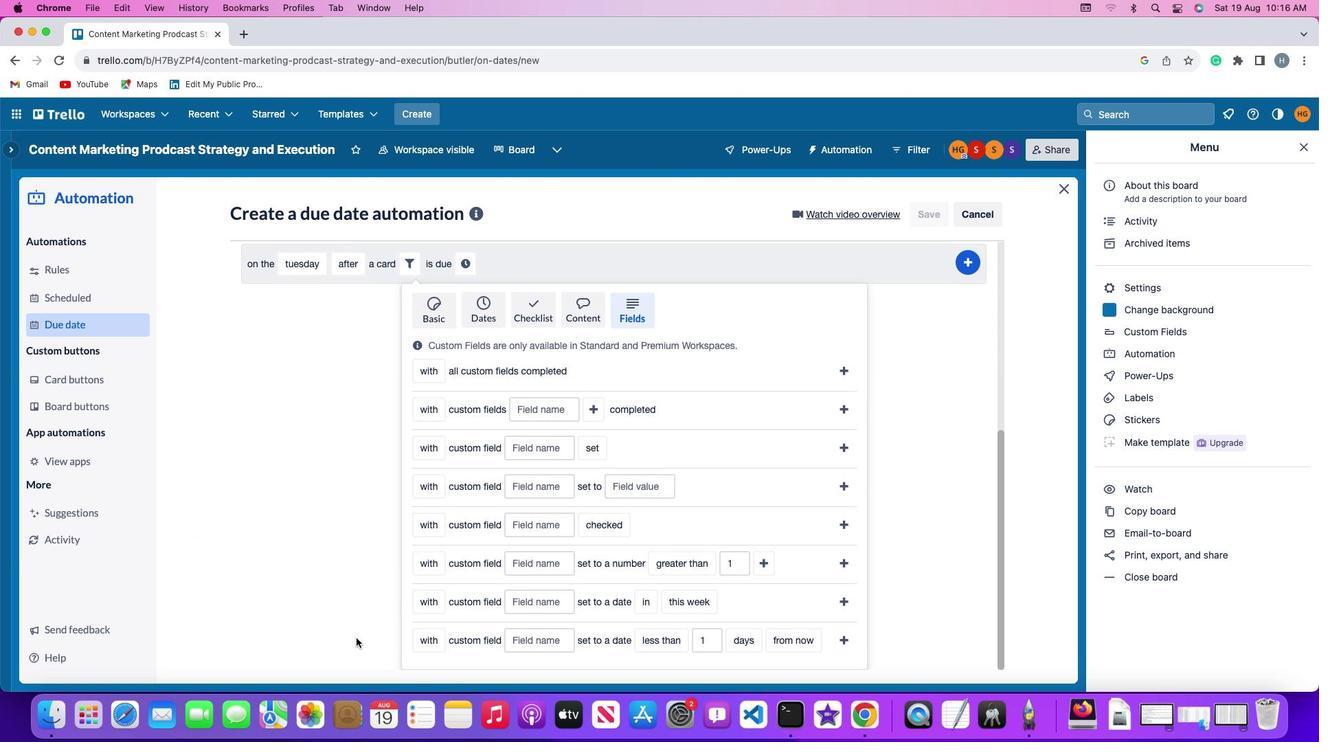 
Action: Mouse scrolled (359, 633) with delta (-2, -3)
Screenshot: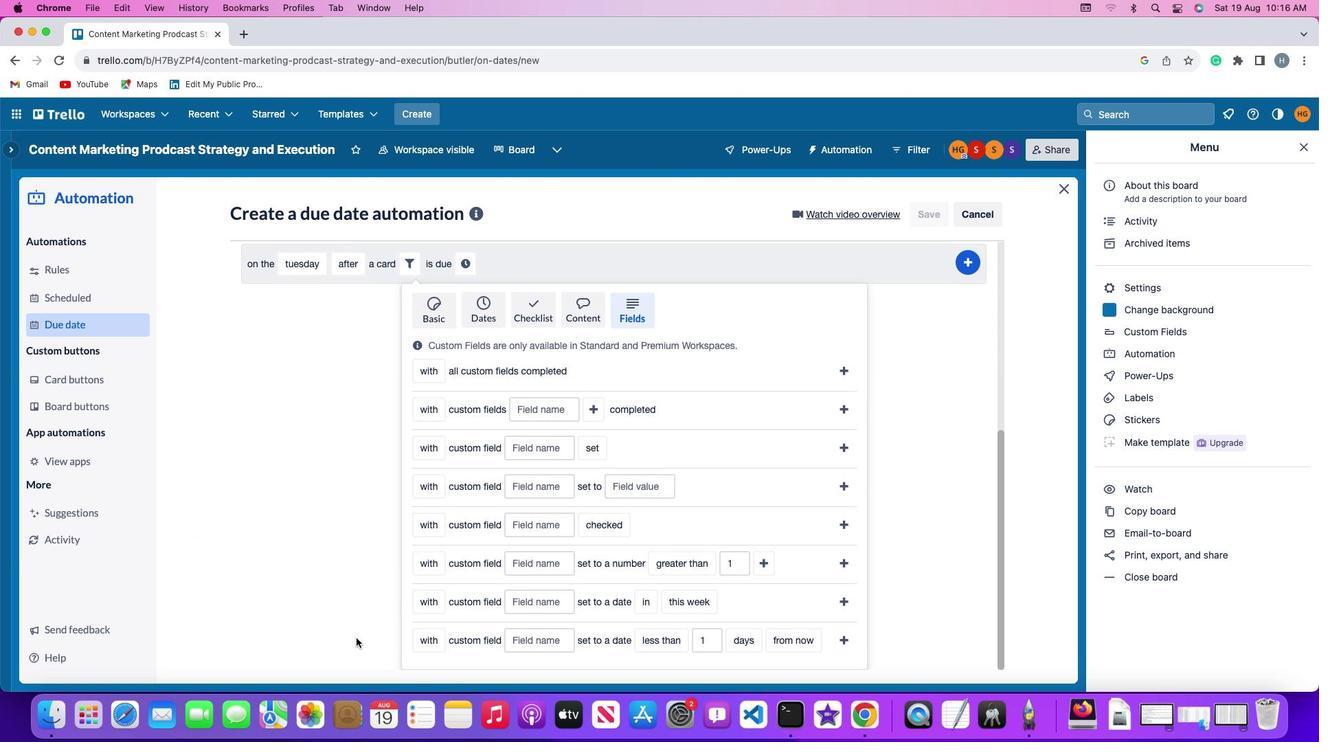
Action: Mouse scrolled (359, 633) with delta (-2, -4)
Screenshot: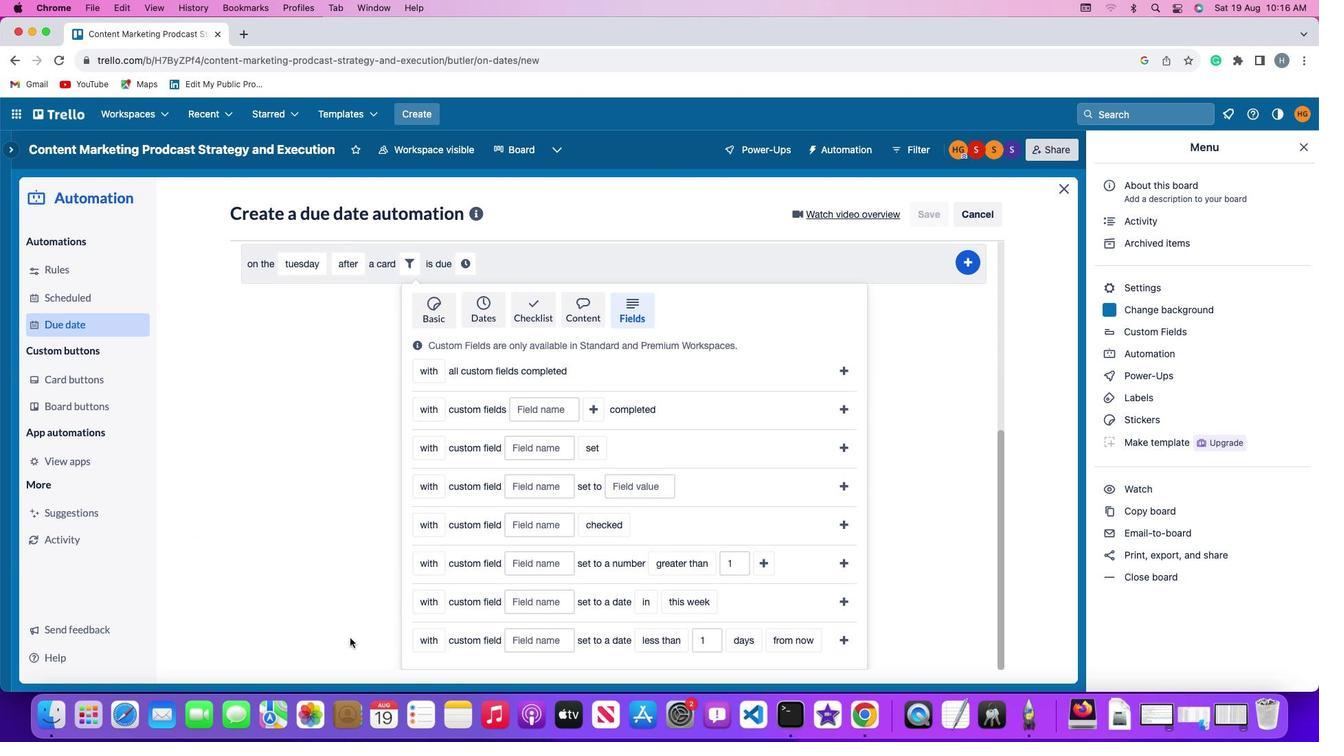 
Action: Mouse scrolled (359, 633) with delta (-2, -6)
Screenshot: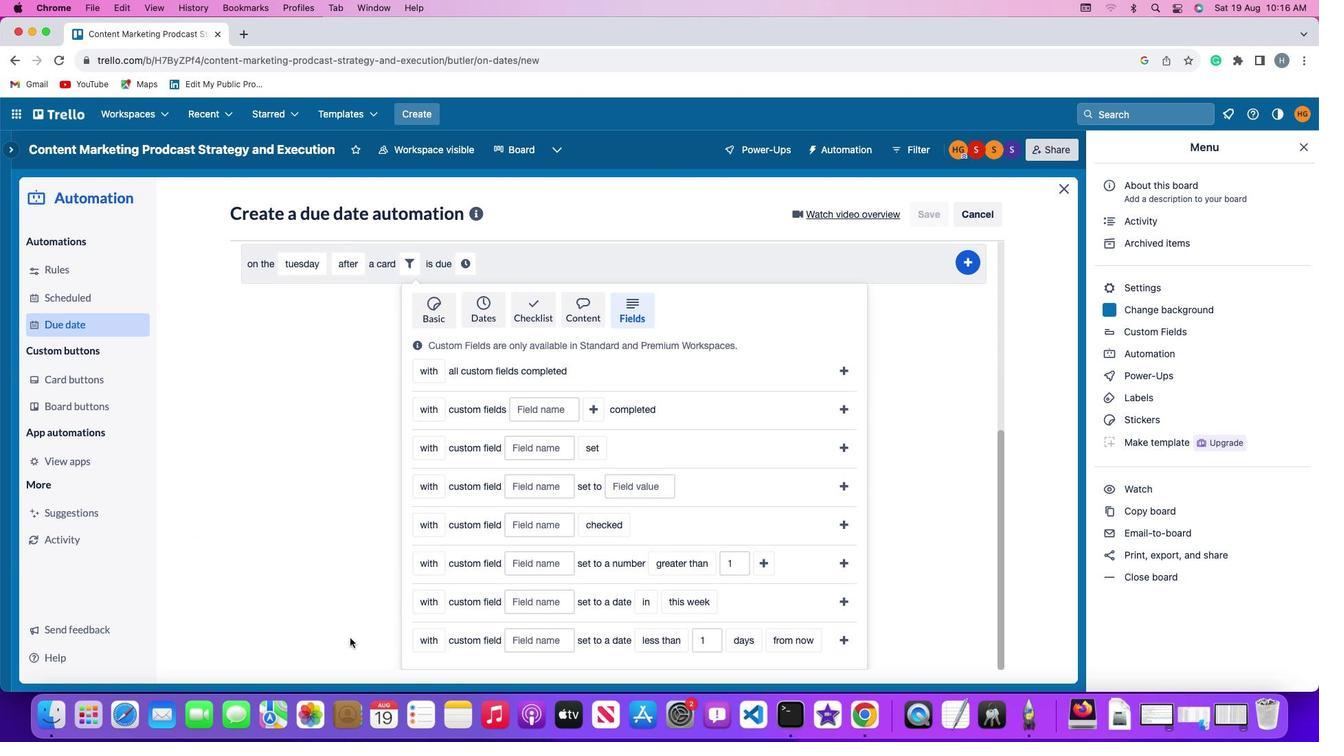 
Action: Mouse moved to (432, 638)
Screenshot: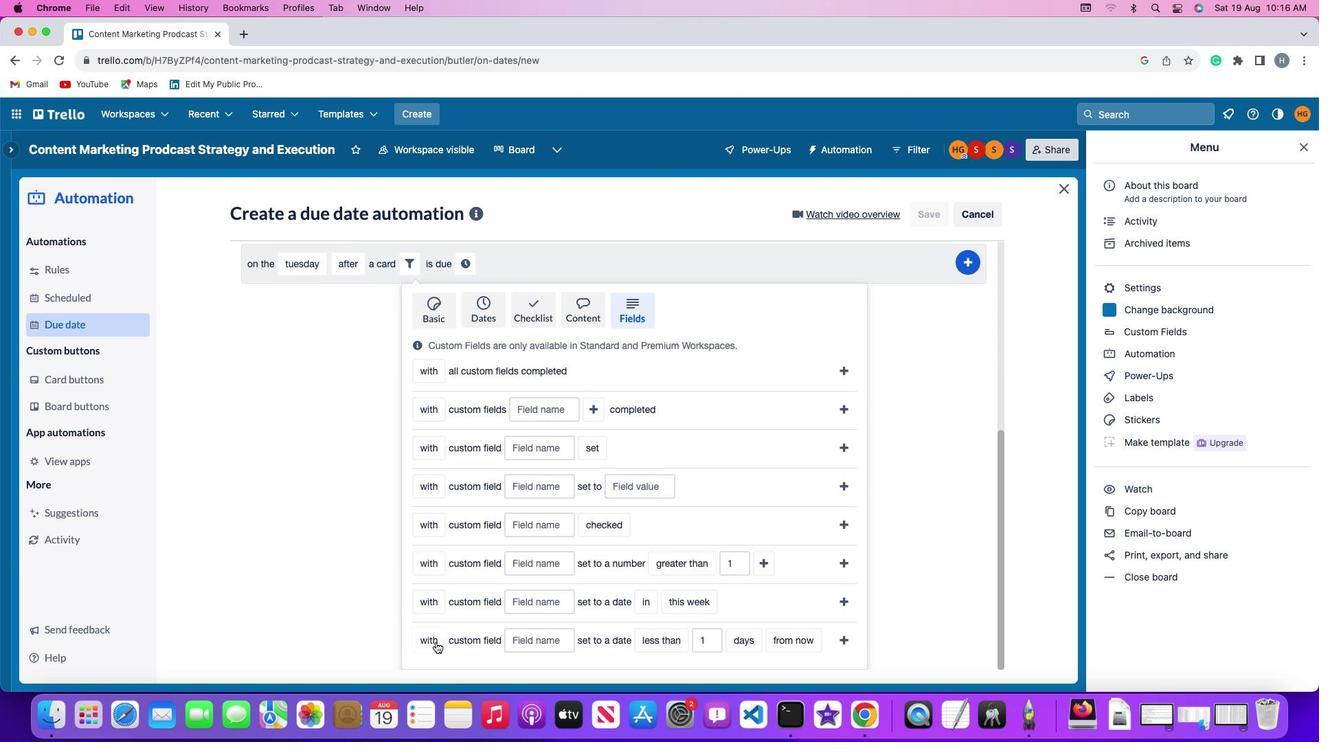 
Action: Mouse pressed left at (432, 638)
Screenshot: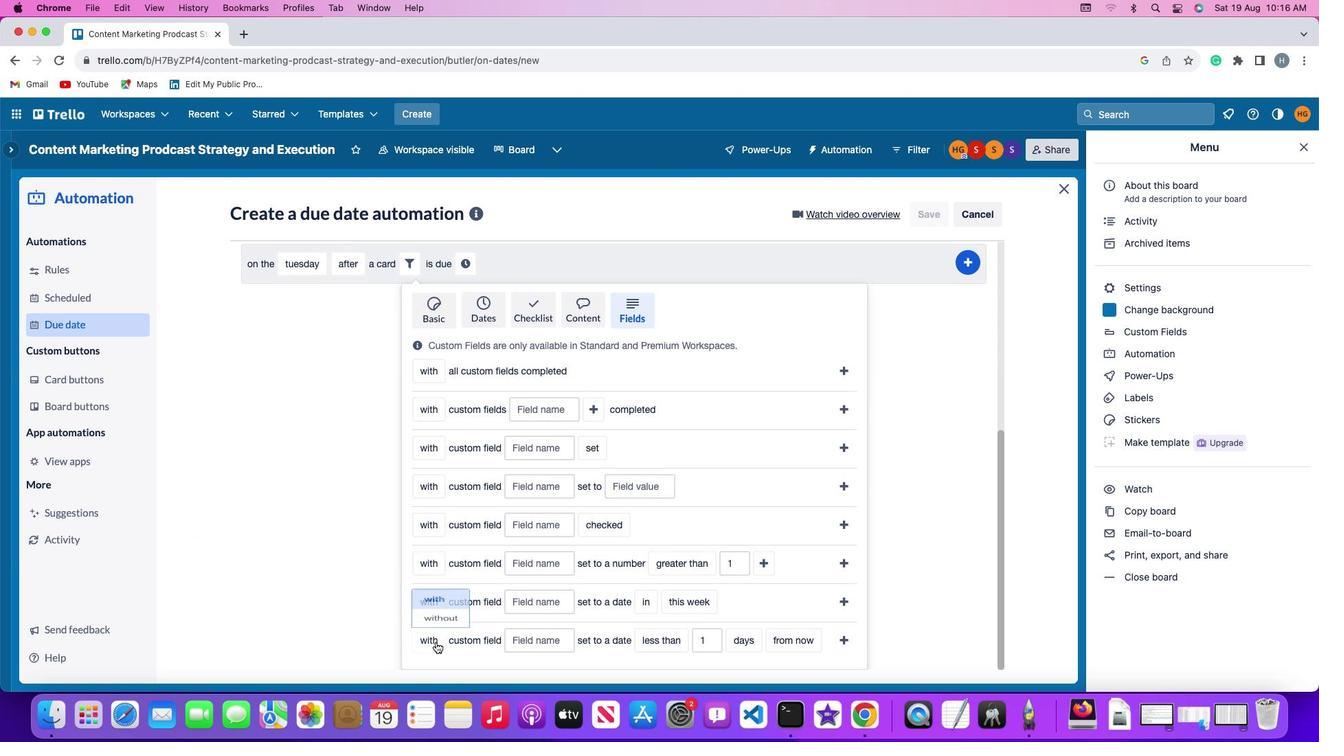 
Action: Mouse moved to (428, 616)
Screenshot: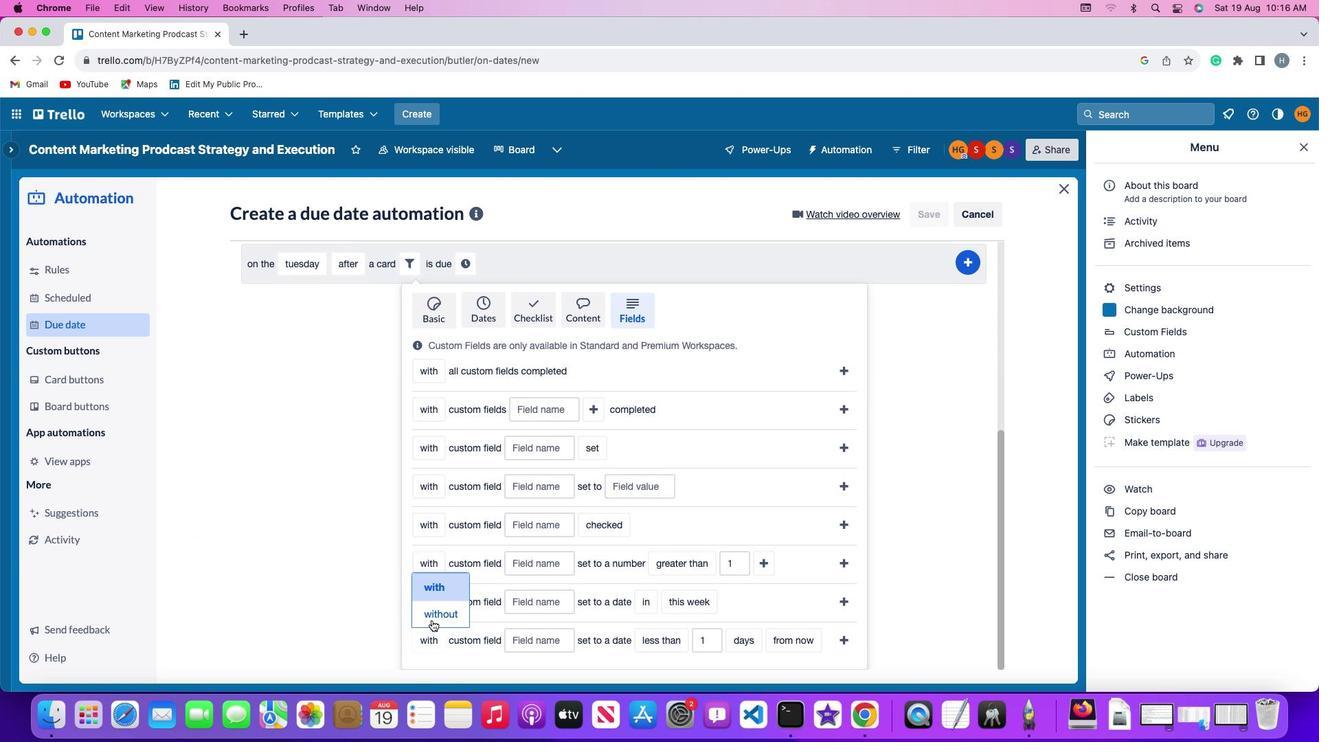 
Action: Mouse pressed left at (428, 616)
Screenshot: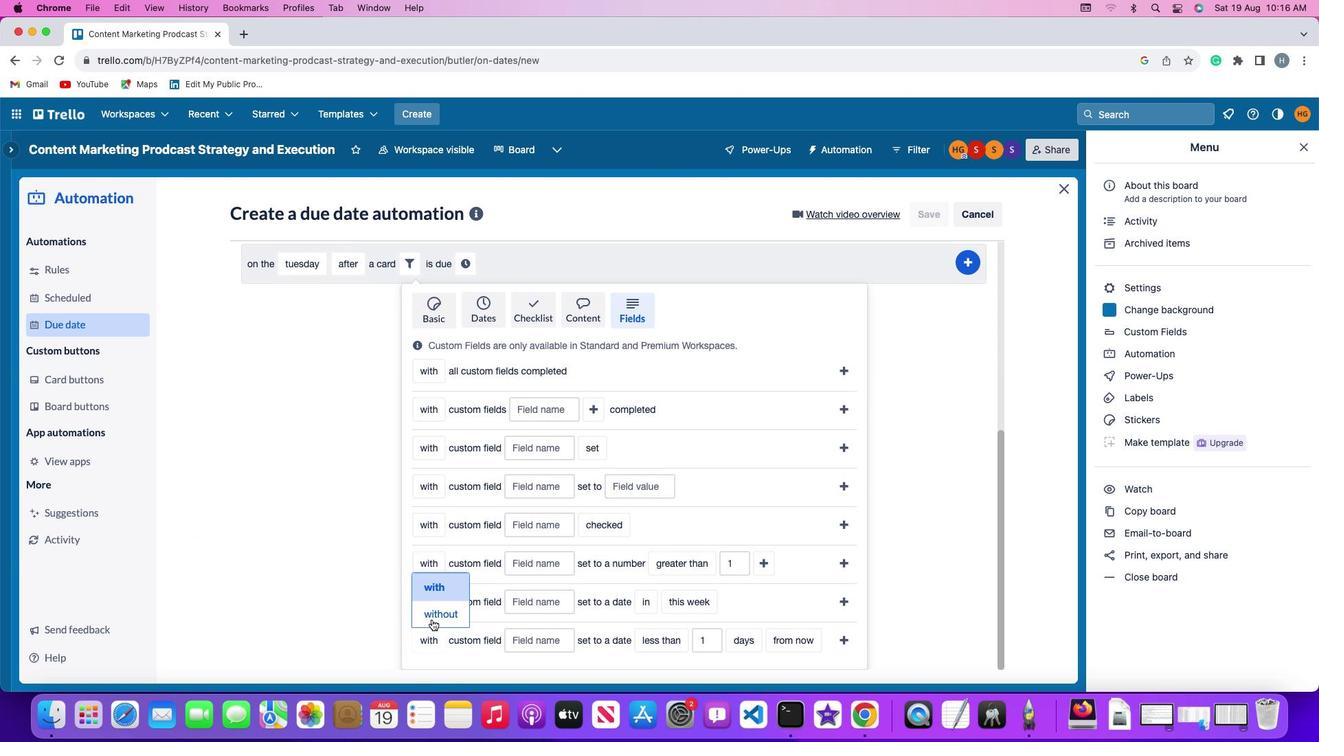 
Action: Mouse moved to (532, 628)
Screenshot: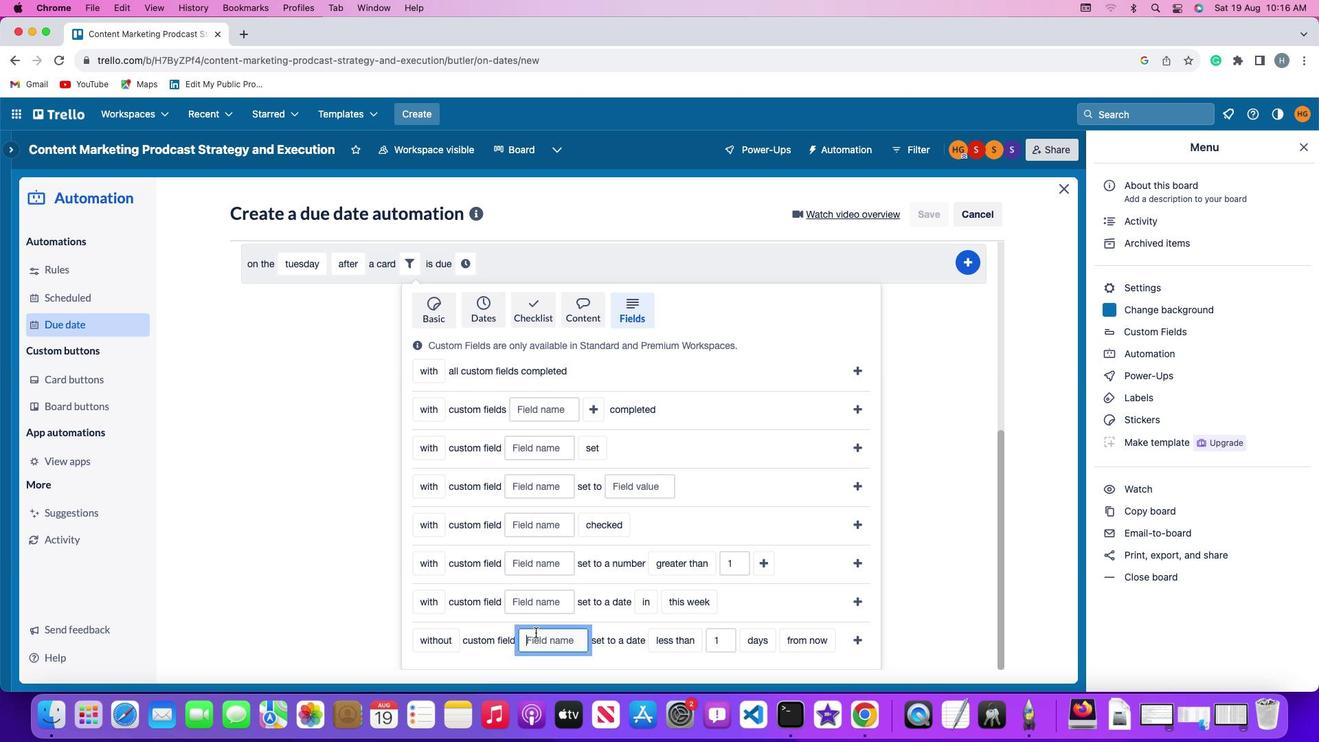 
Action: Mouse pressed left at (532, 628)
Screenshot: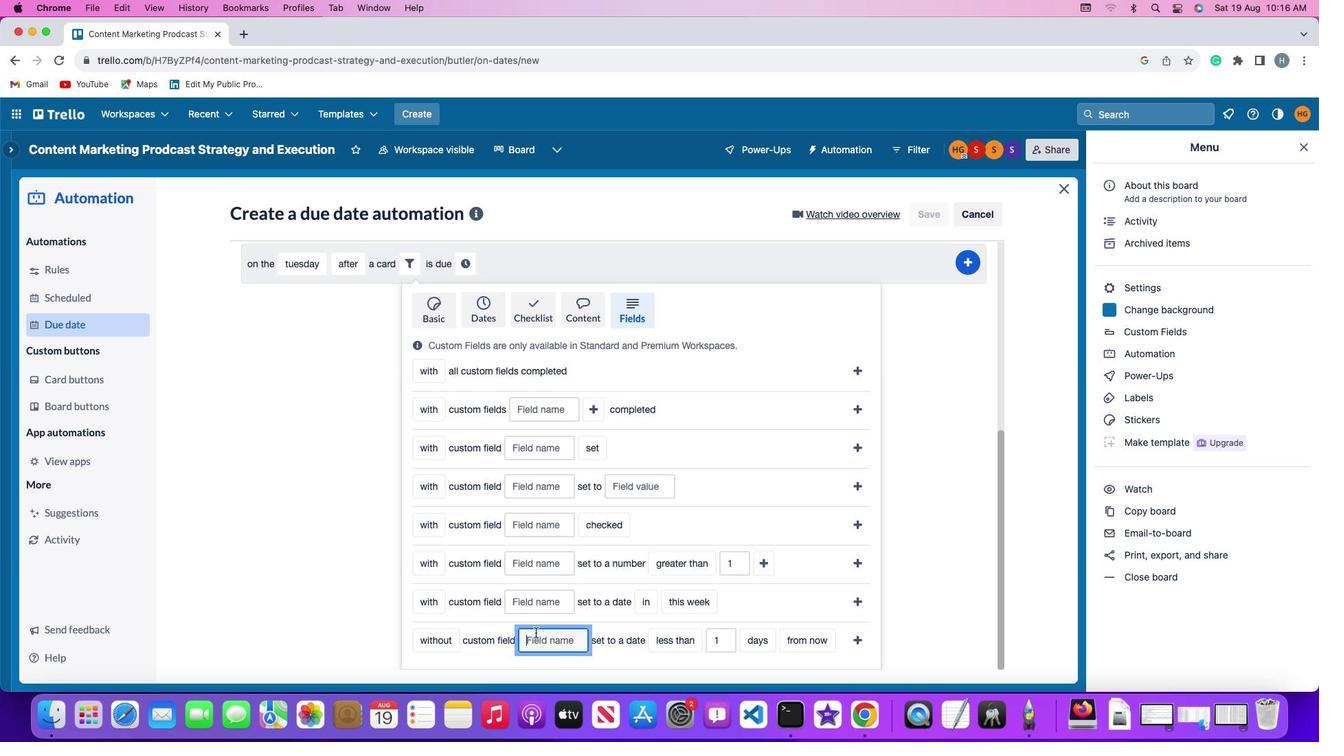 
Action: Key pressed Key.shift'R''e''s''u''m''e'
Screenshot: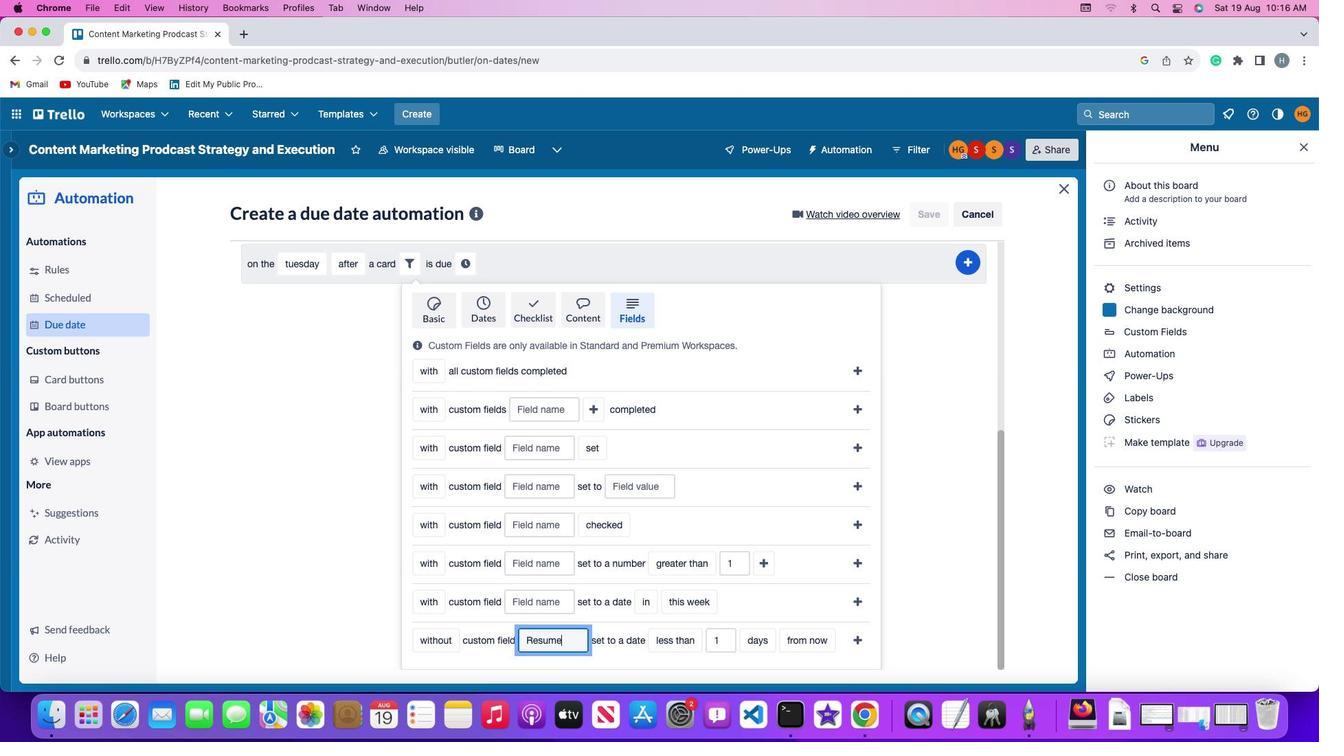 
Action: Mouse moved to (650, 634)
Screenshot: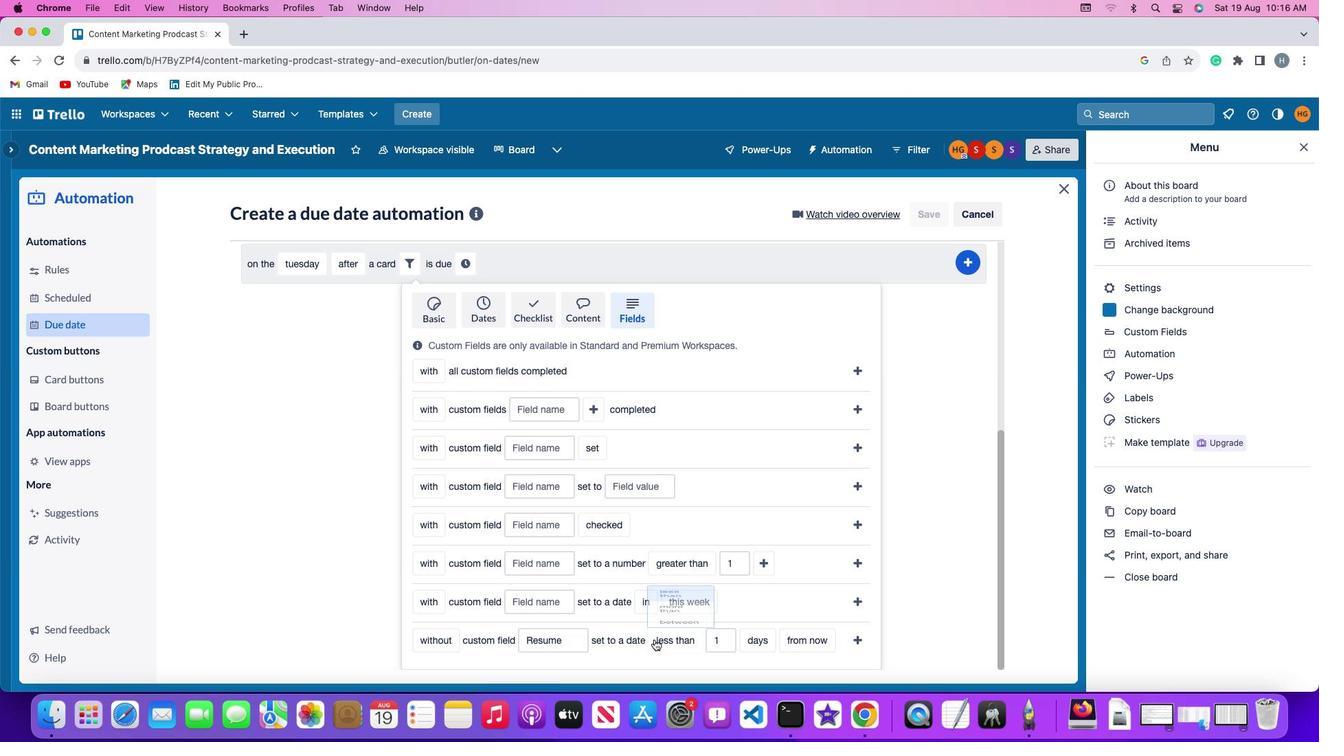 
Action: Mouse pressed left at (650, 634)
Screenshot: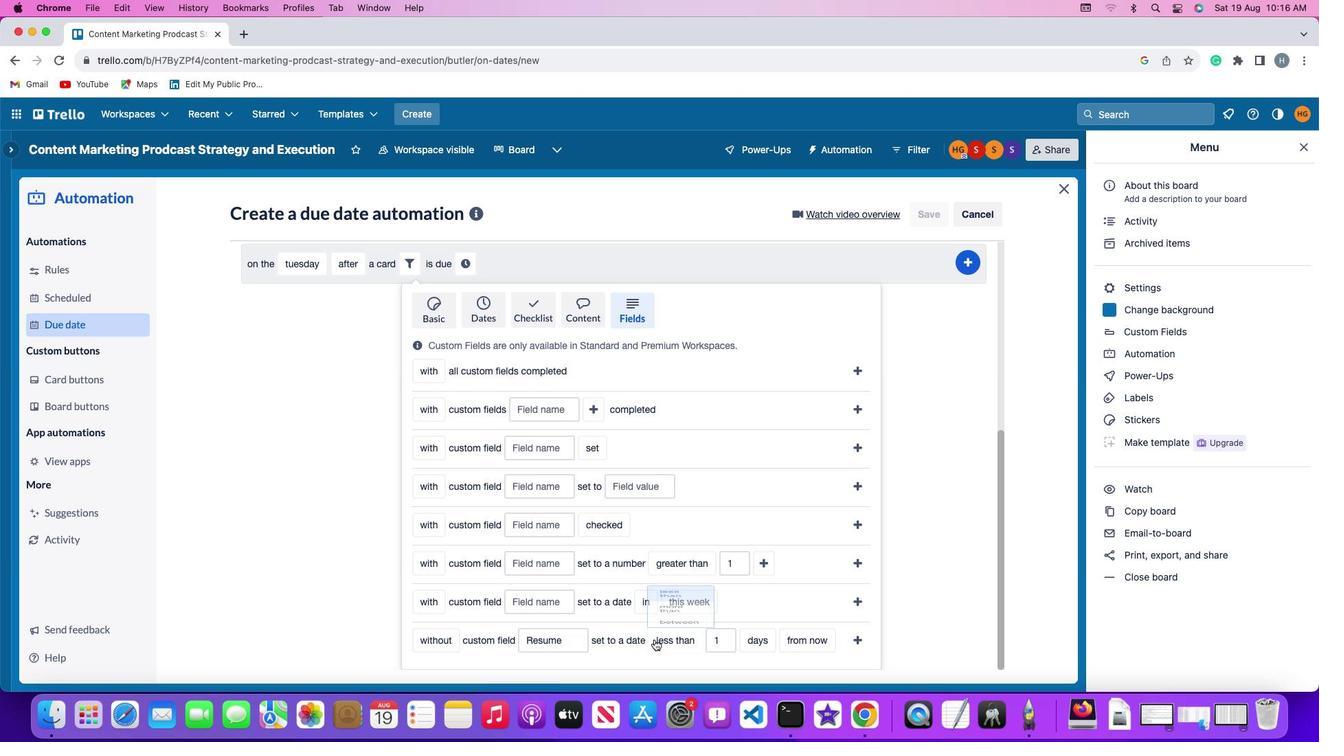 
Action: Mouse moved to (670, 571)
Screenshot: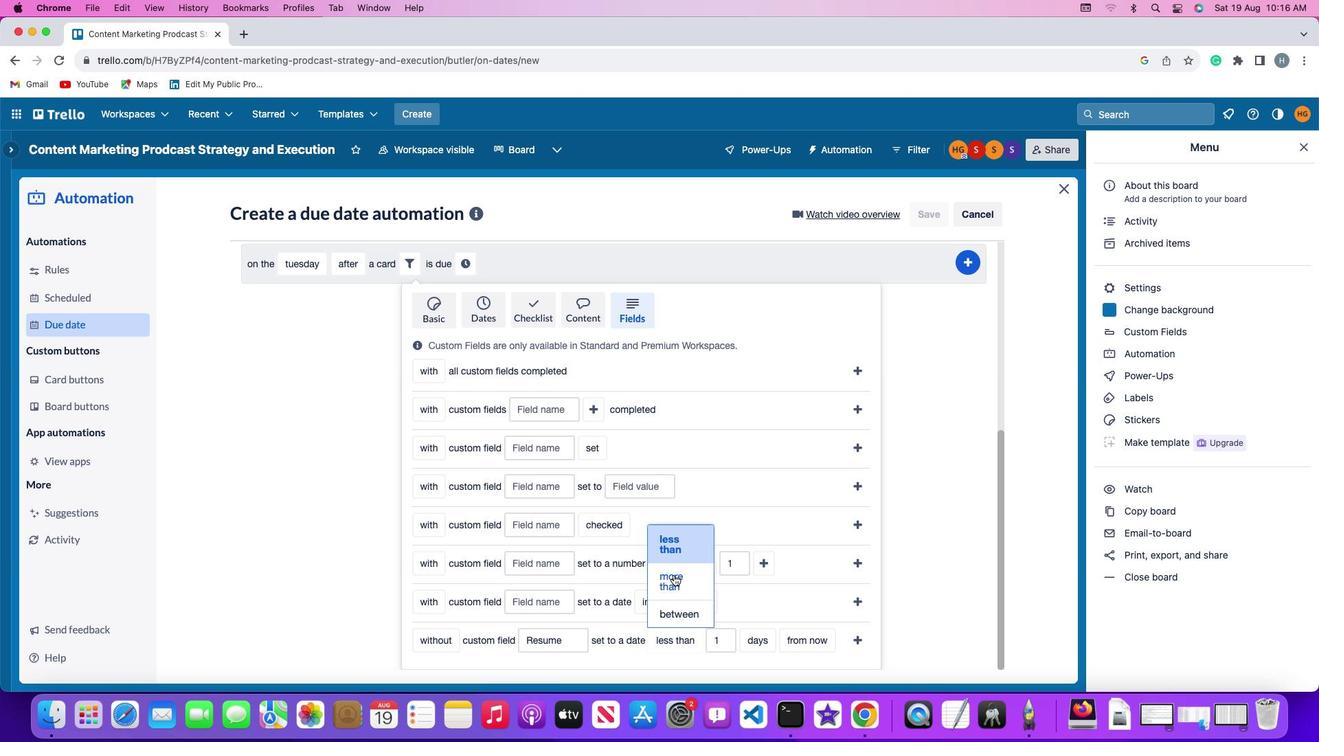 
Action: Mouse pressed left at (670, 571)
Screenshot: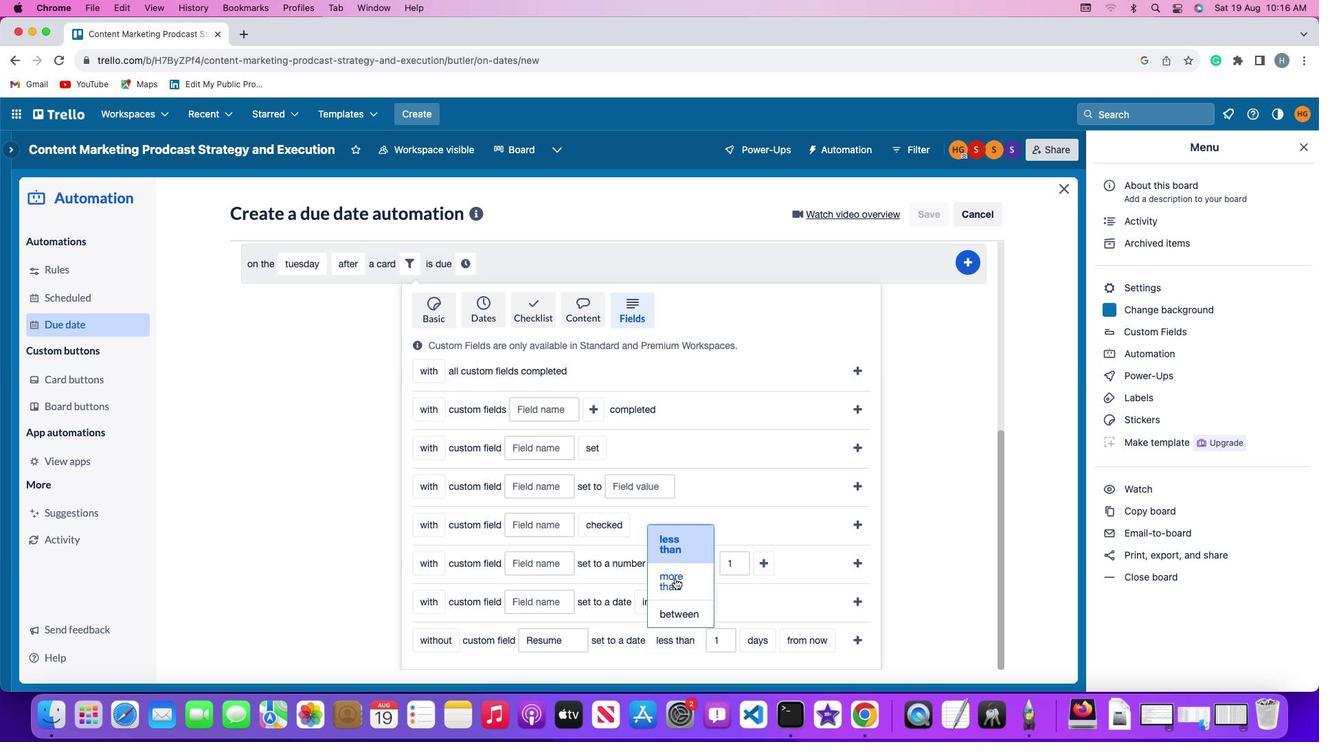 
Action: Mouse moved to (724, 631)
Screenshot: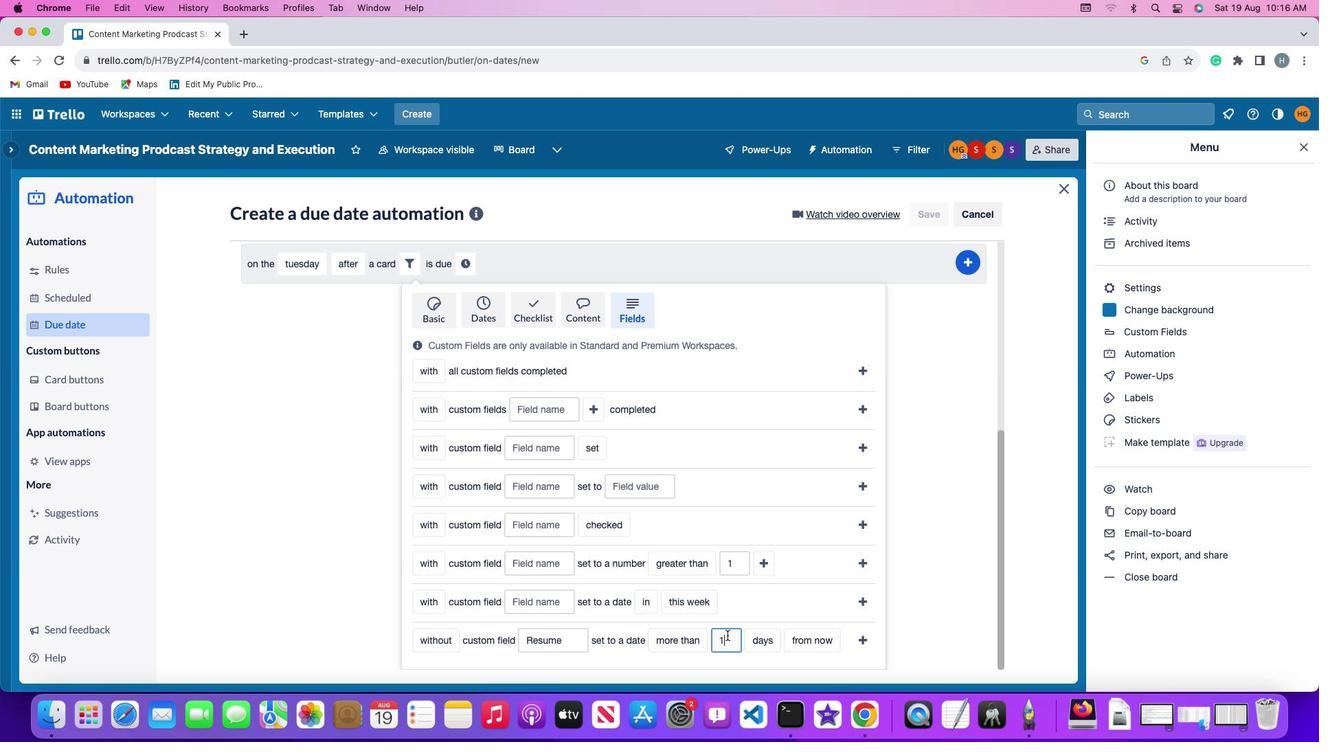
Action: Mouse pressed left at (724, 631)
Screenshot: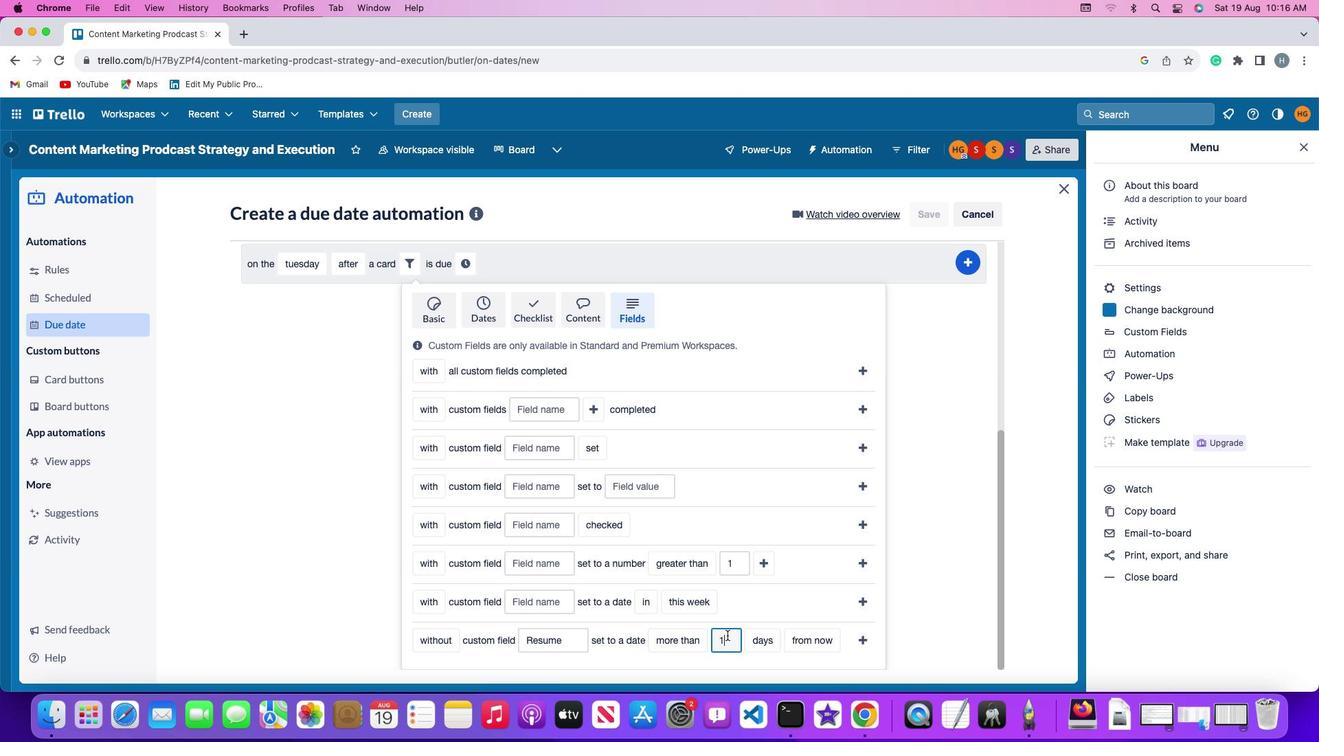 
Action: Mouse moved to (724, 631)
Screenshot: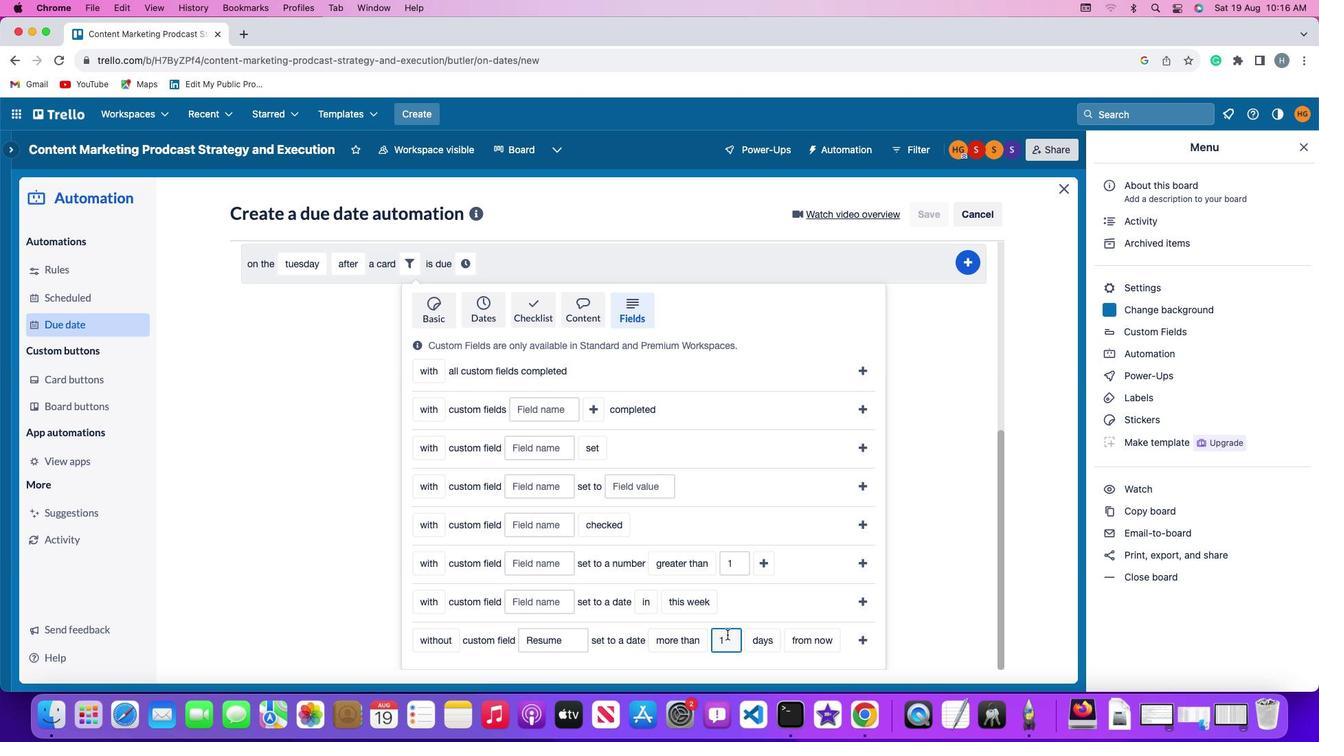 
Action: Key pressed Key.backspace'1'
Screenshot: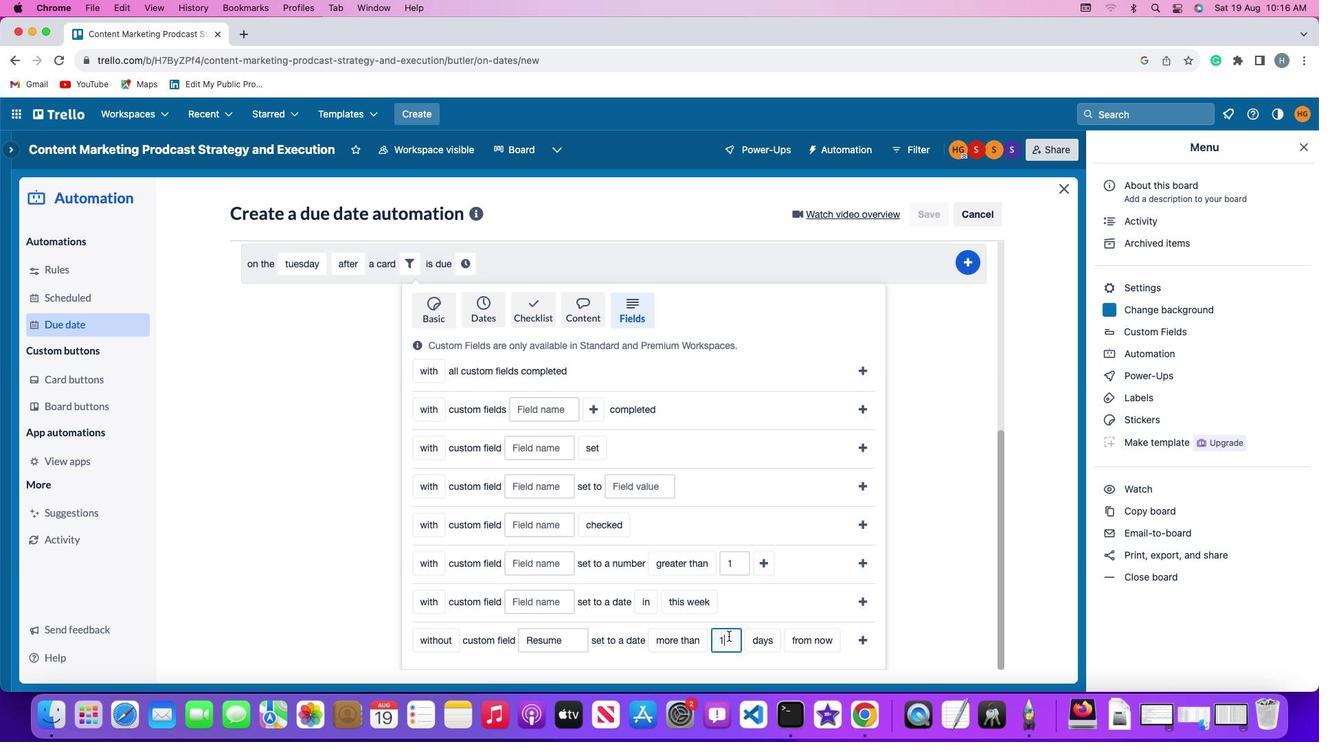 
Action: Mouse moved to (751, 635)
Screenshot: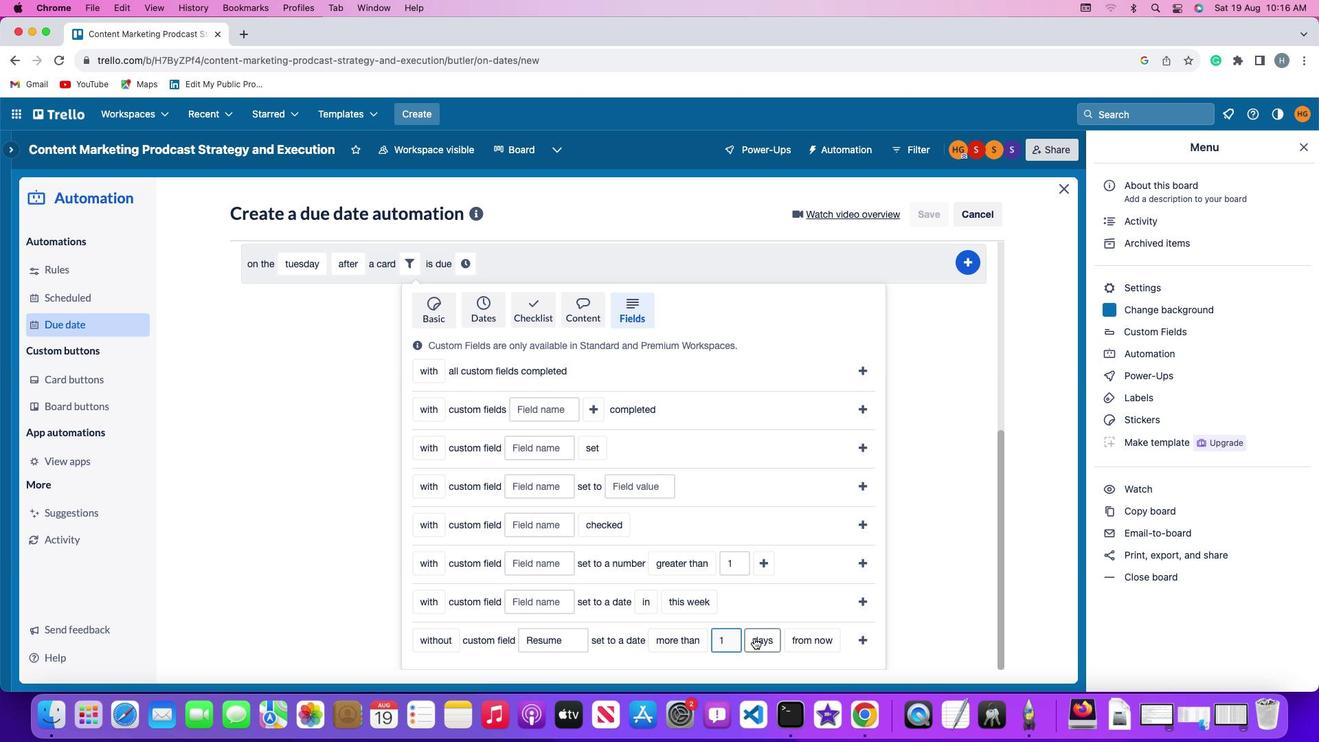 
Action: Mouse pressed left at (751, 635)
Screenshot: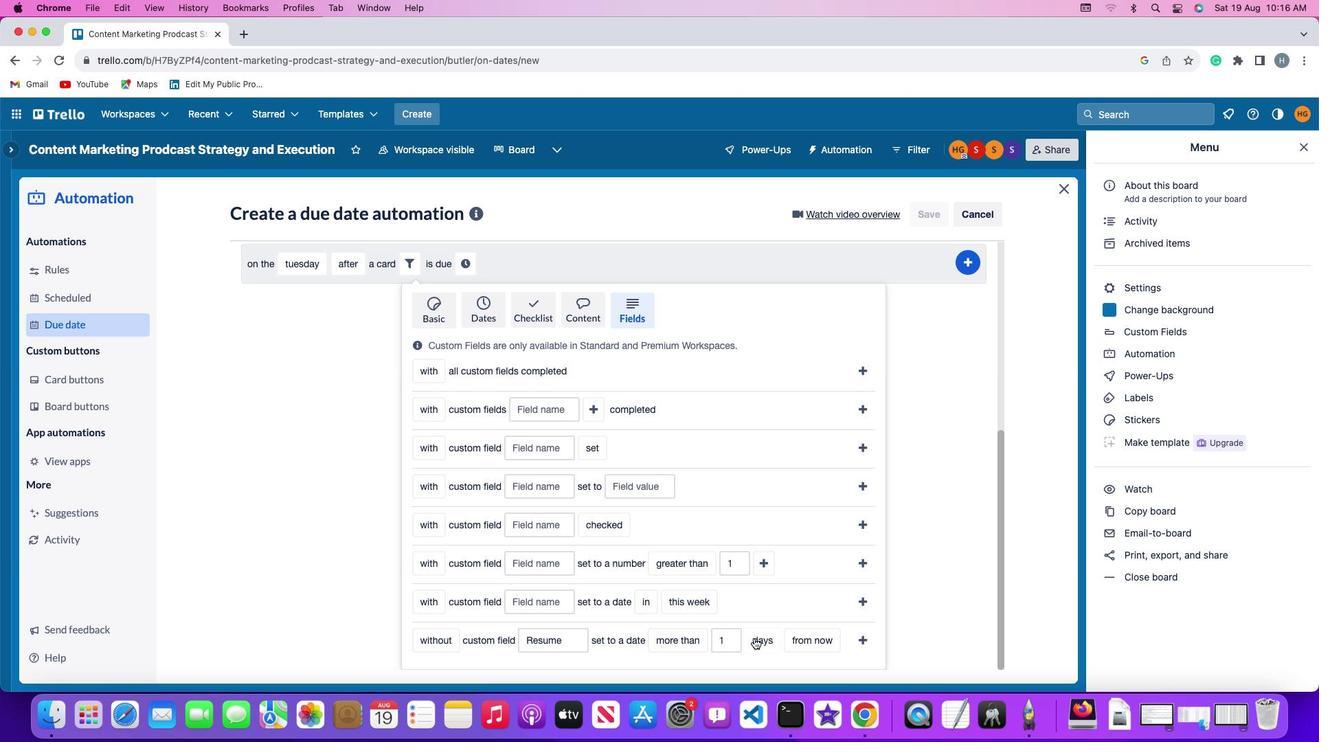 
Action: Mouse moved to (771, 583)
Screenshot: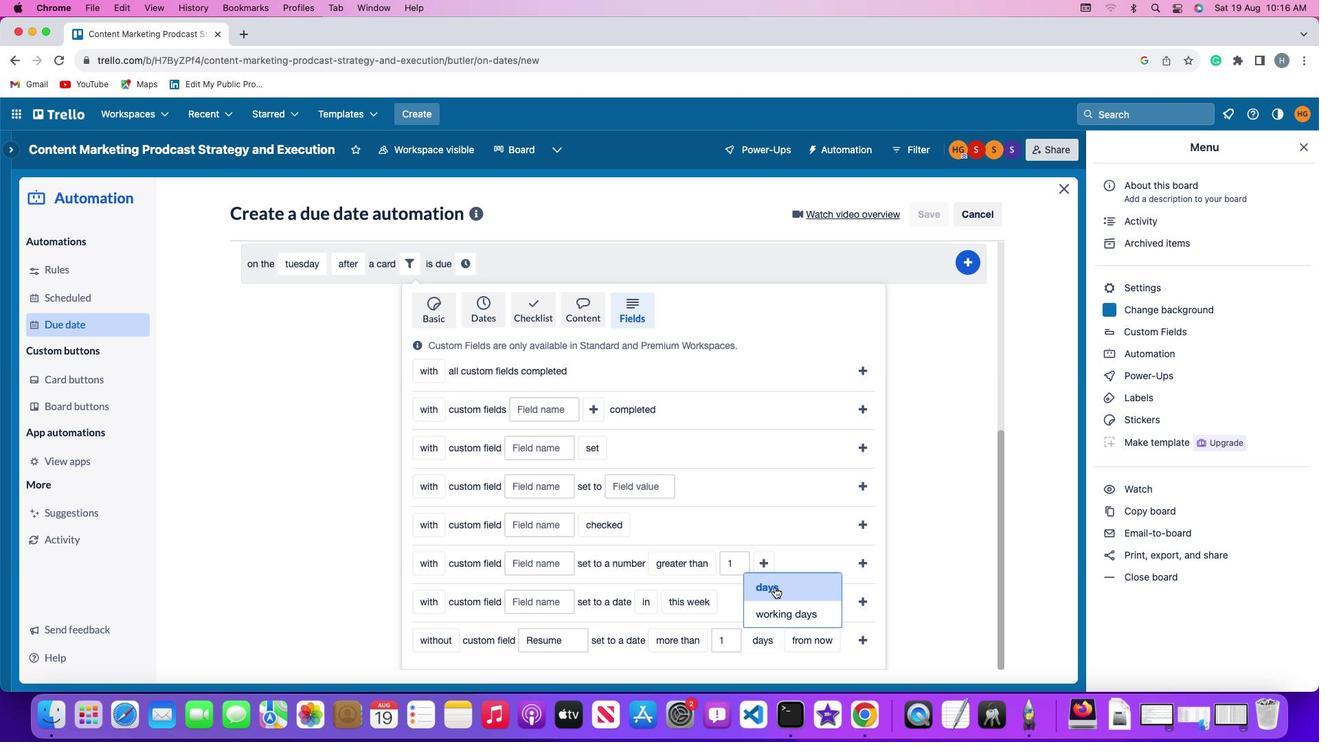 
Action: Mouse pressed left at (771, 583)
Screenshot: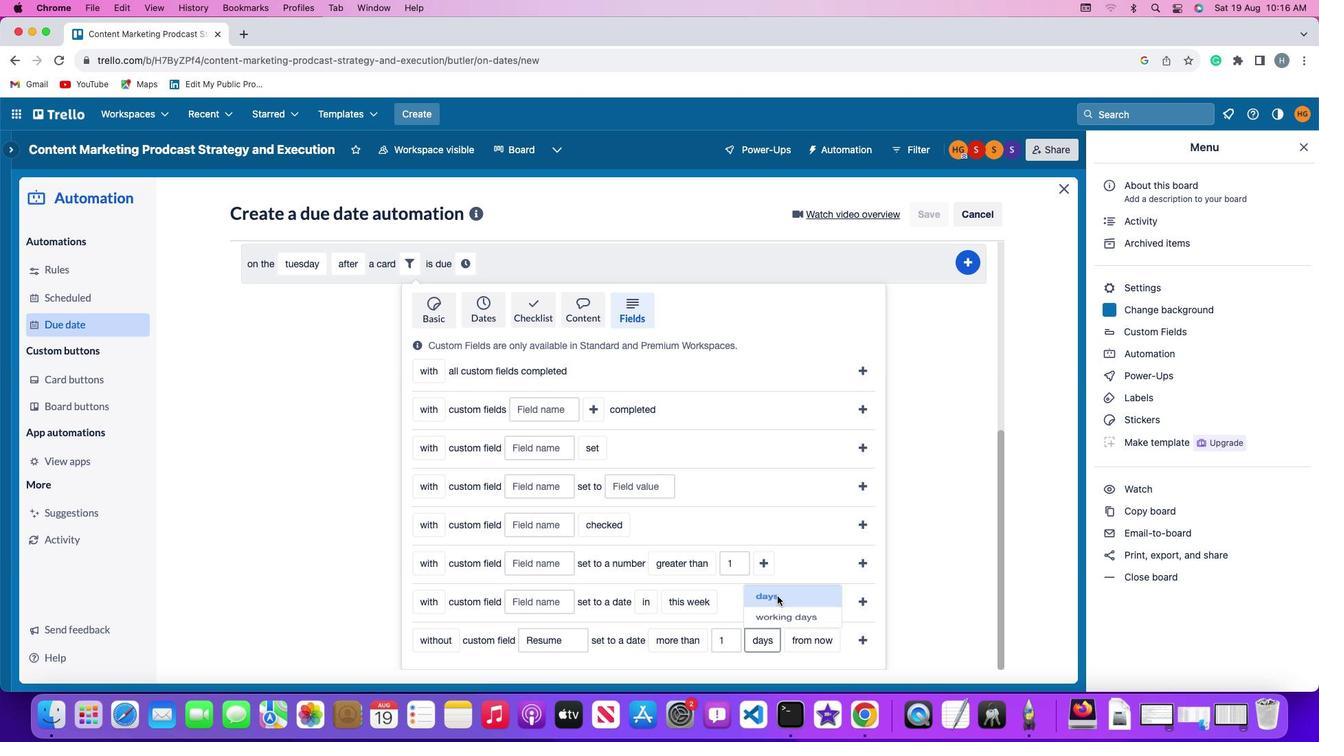 
Action: Mouse moved to (805, 647)
Screenshot: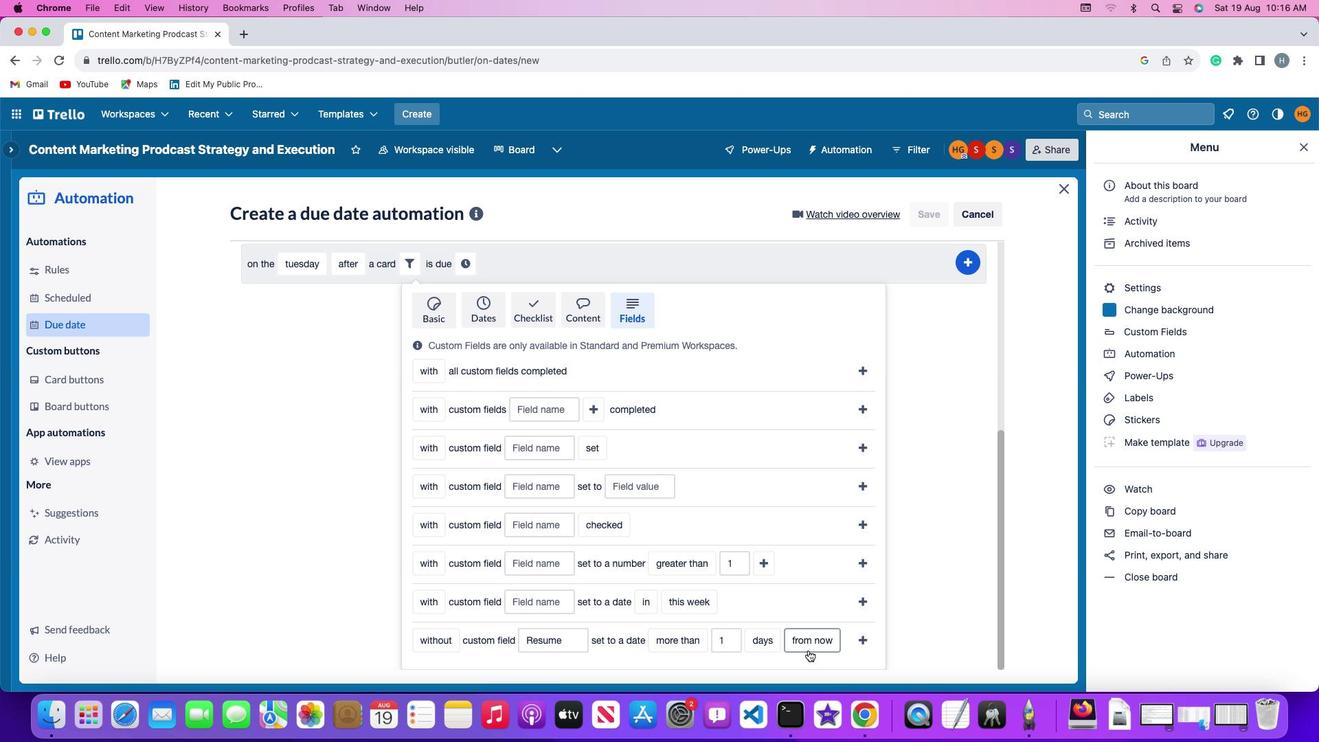 
Action: Mouse pressed left at (805, 647)
Screenshot: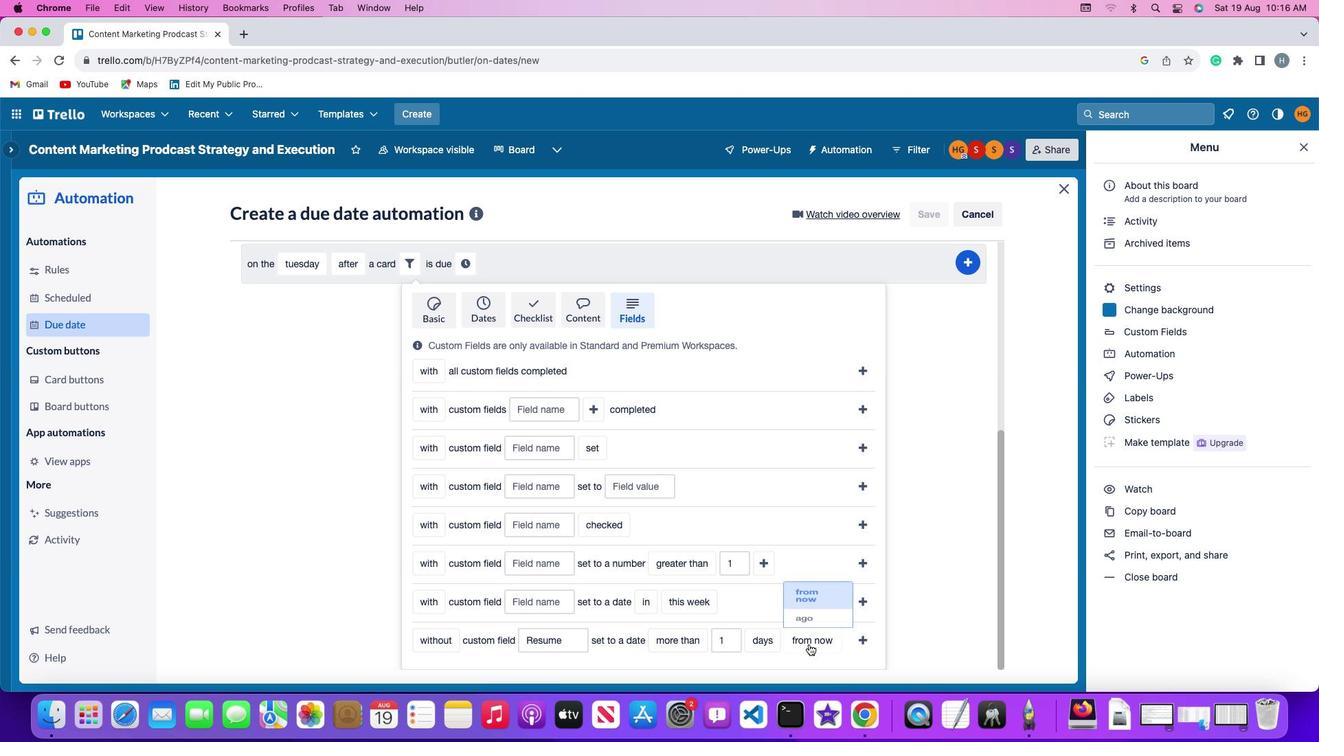 
Action: Mouse moved to (805, 610)
Screenshot: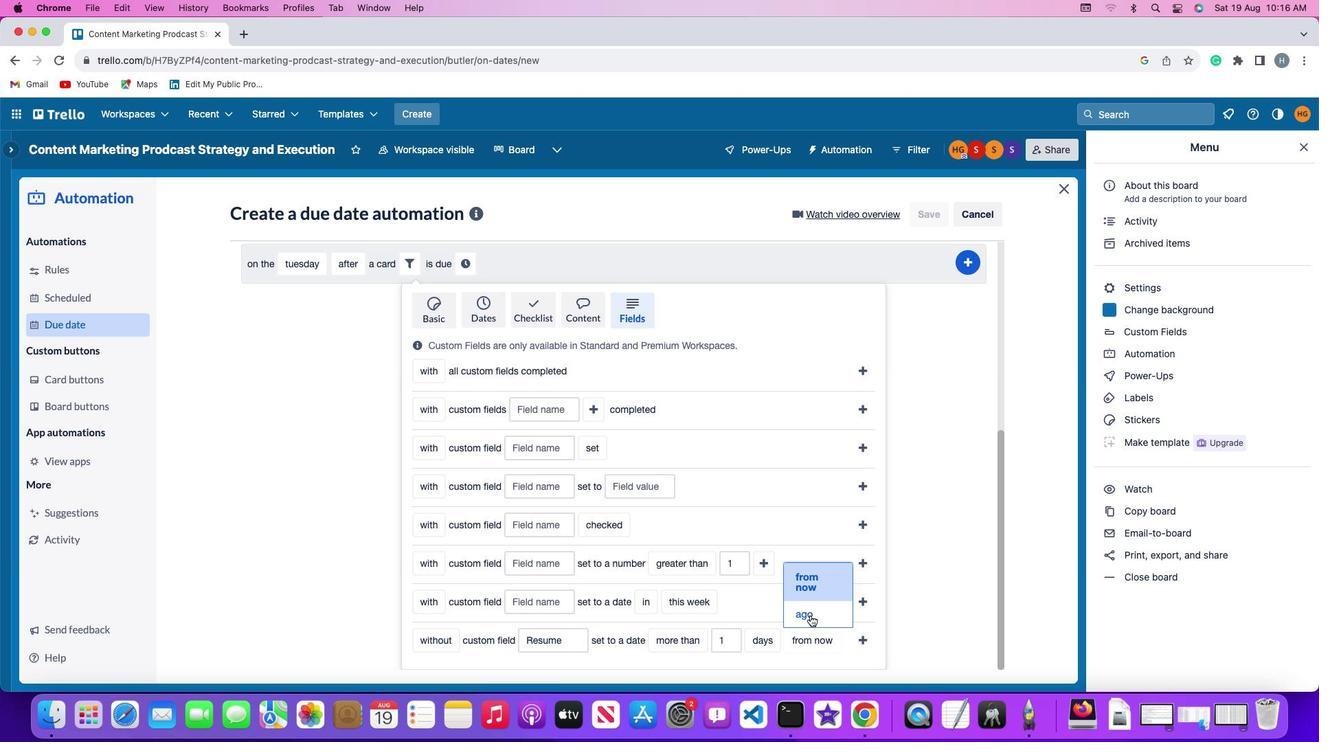 
Action: Mouse pressed left at (805, 610)
Screenshot: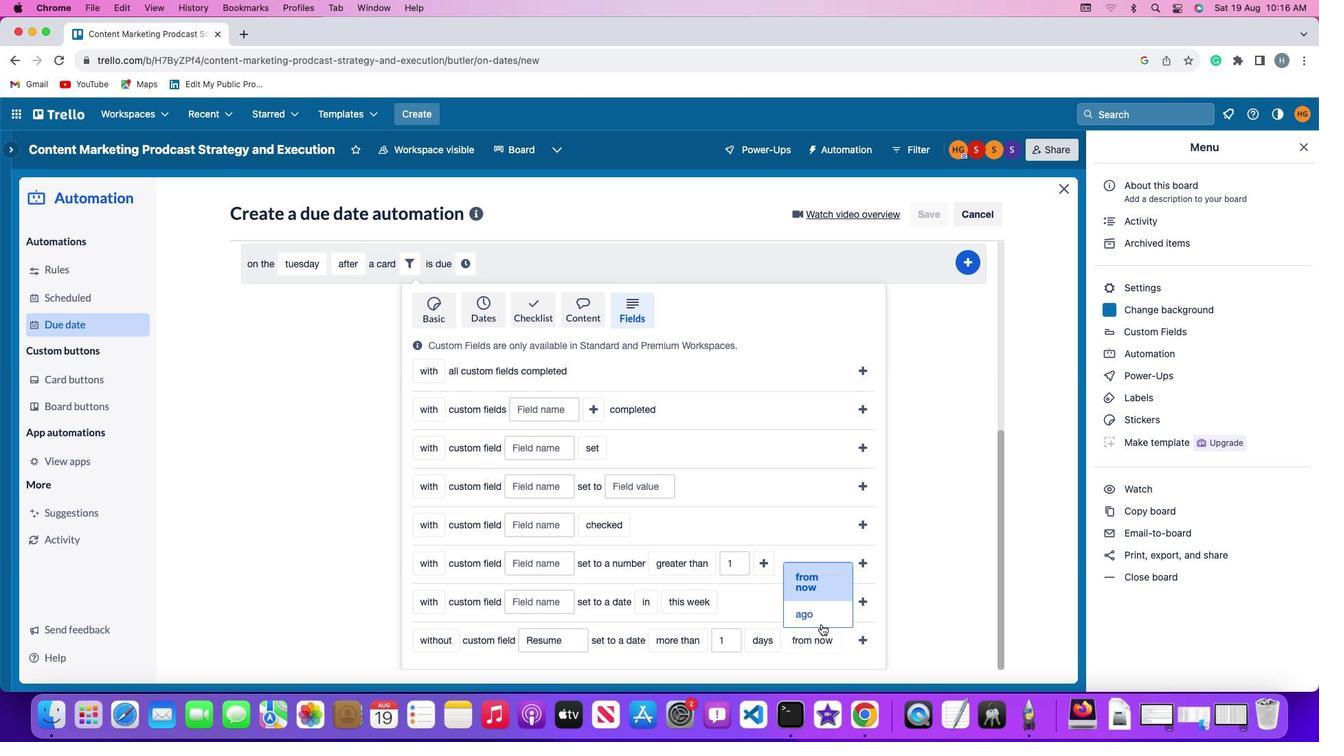 
Action: Mouse moved to (823, 634)
Screenshot: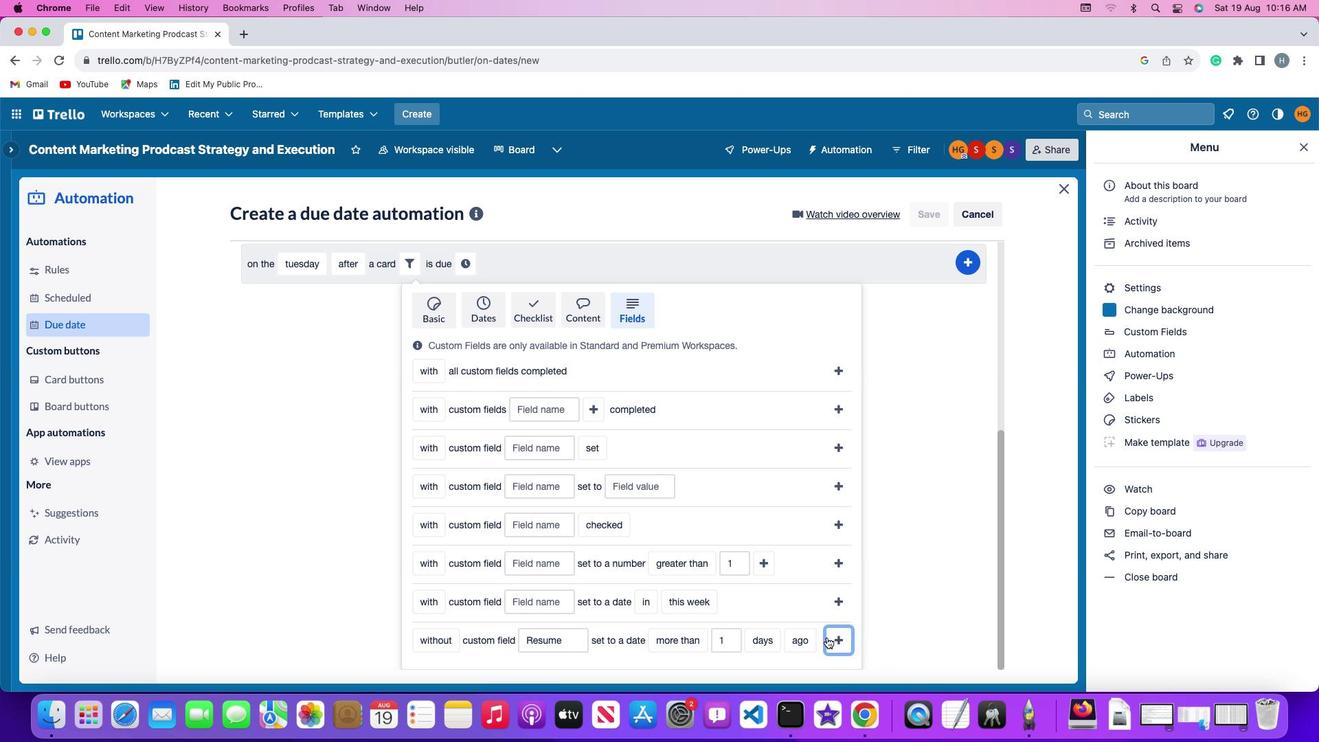 
Action: Mouse pressed left at (823, 634)
Screenshot: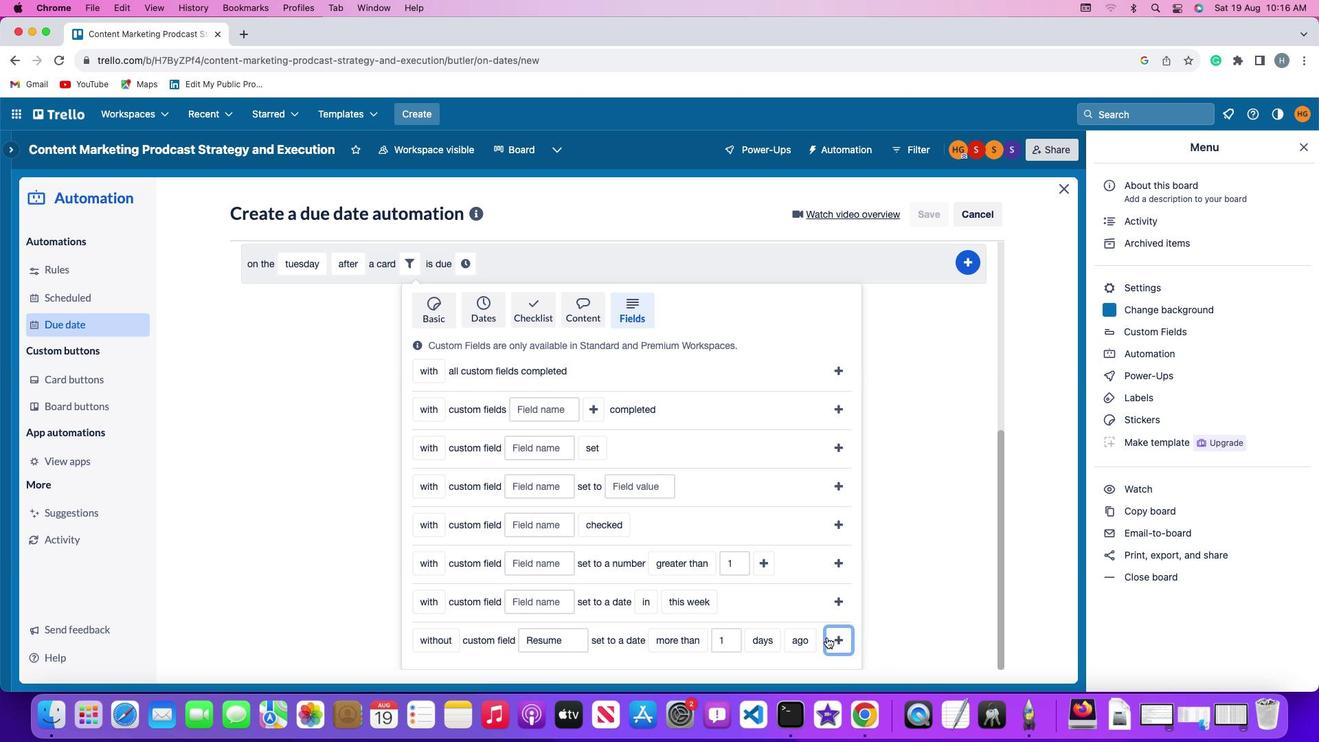 
Action: Mouse moved to (785, 590)
Screenshot: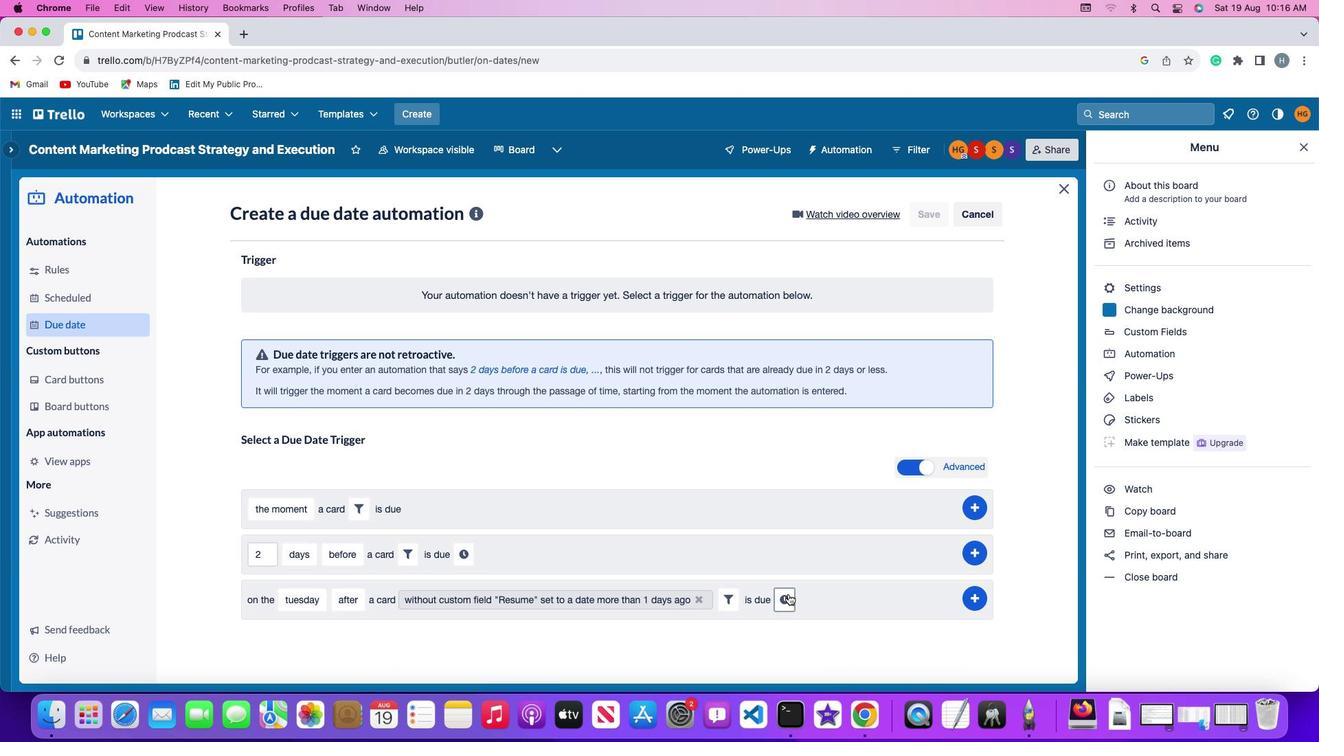 
Action: Mouse pressed left at (785, 590)
Screenshot: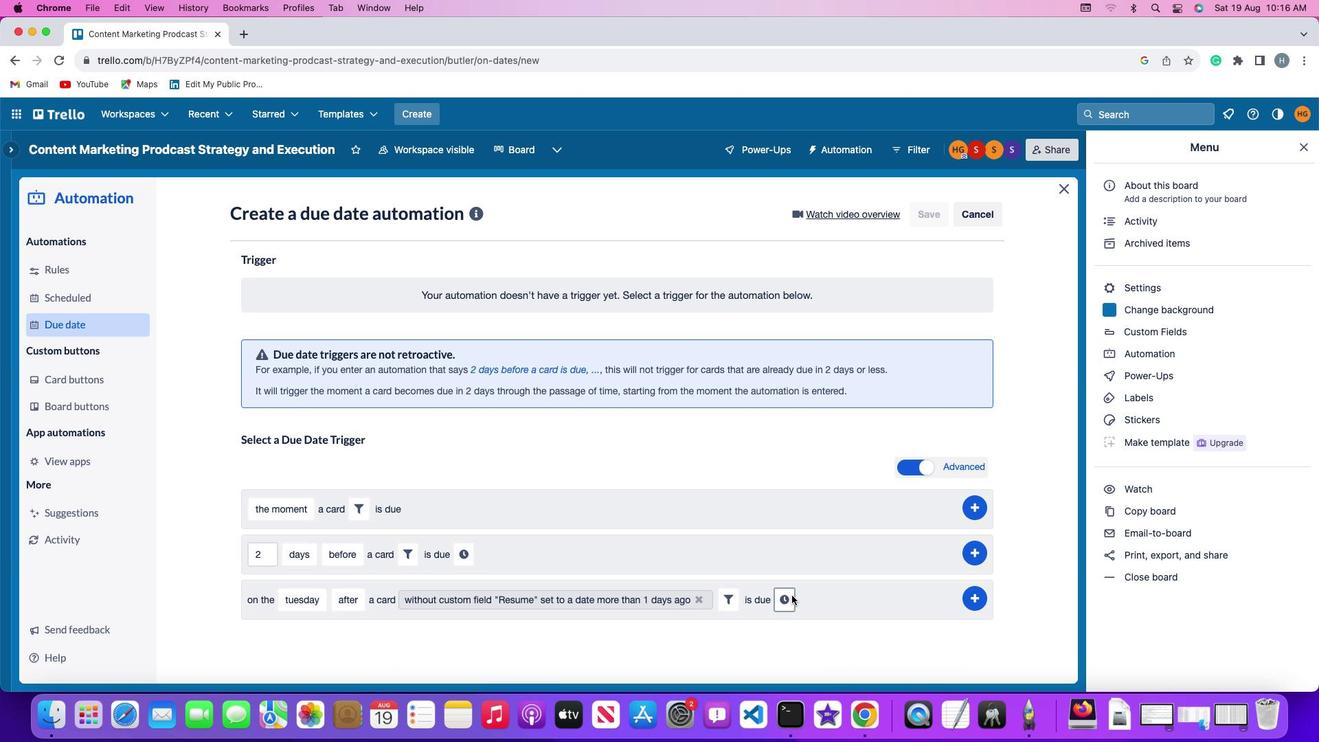 
Action: Mouse moved to (809, 598)
Screenshot: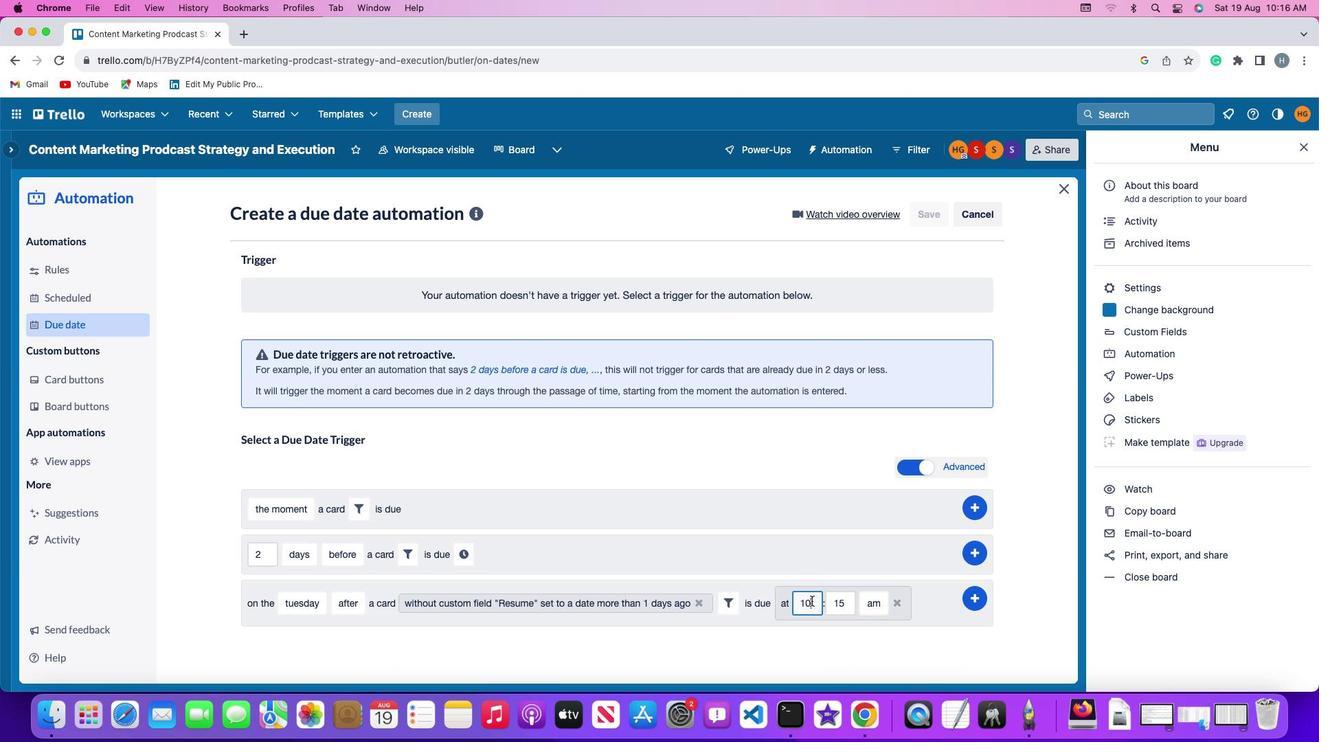 
Action: Mouse pressed left at (809, 598)
Screenshot: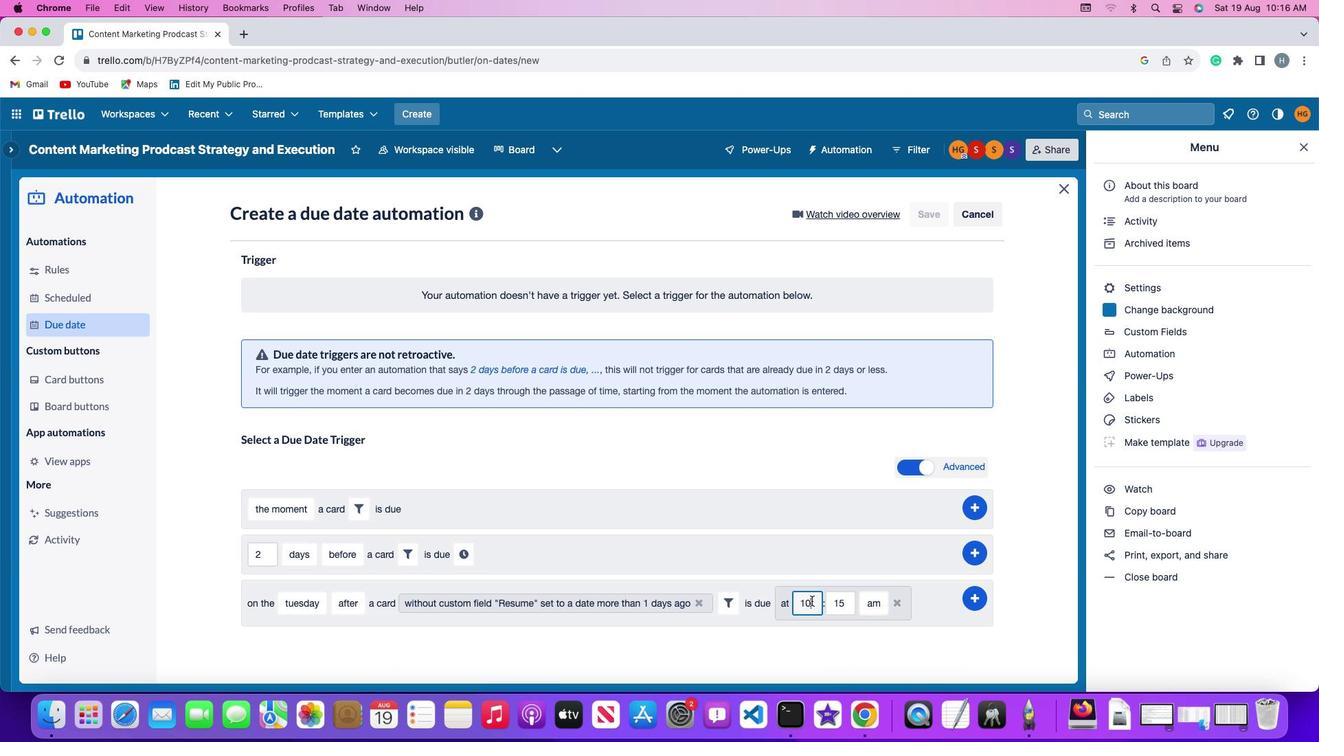 
Action: Mouse moved to (809, 598)
Screenshot: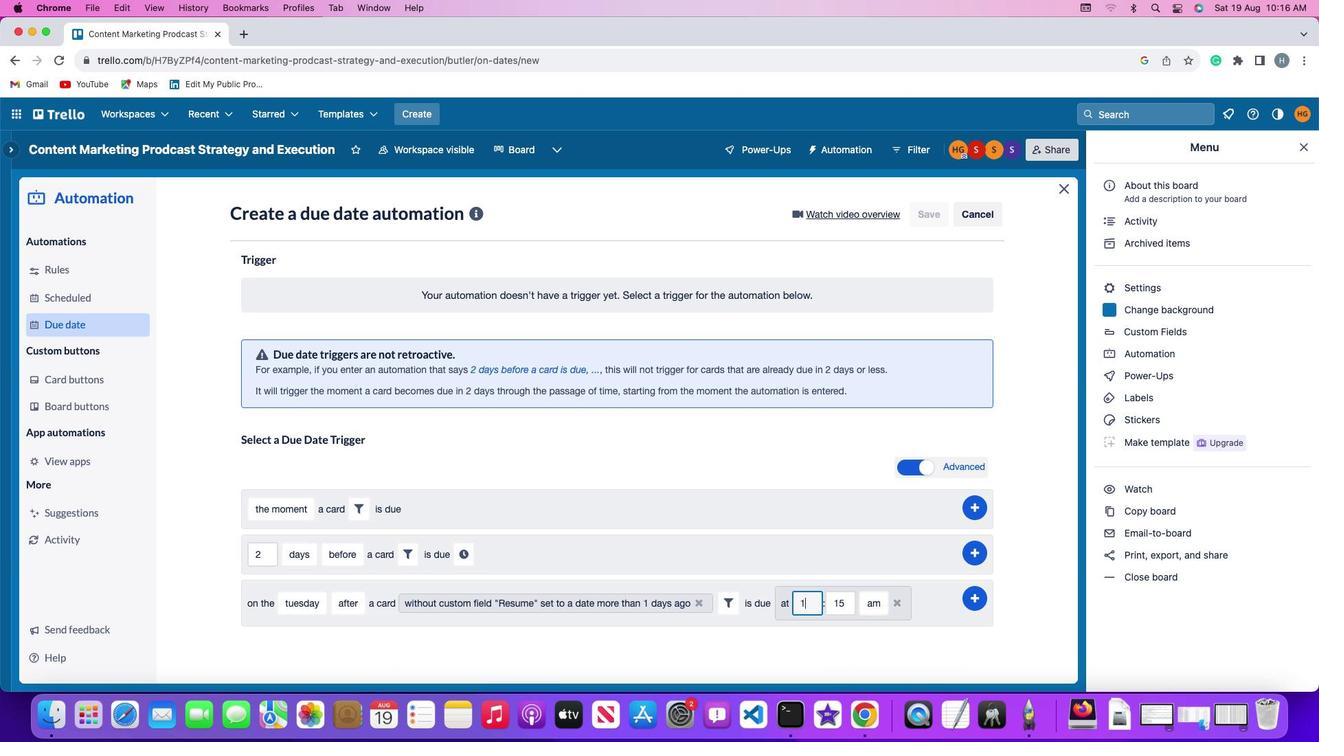 
Action: Key pressed Key.backspace
Screenshot: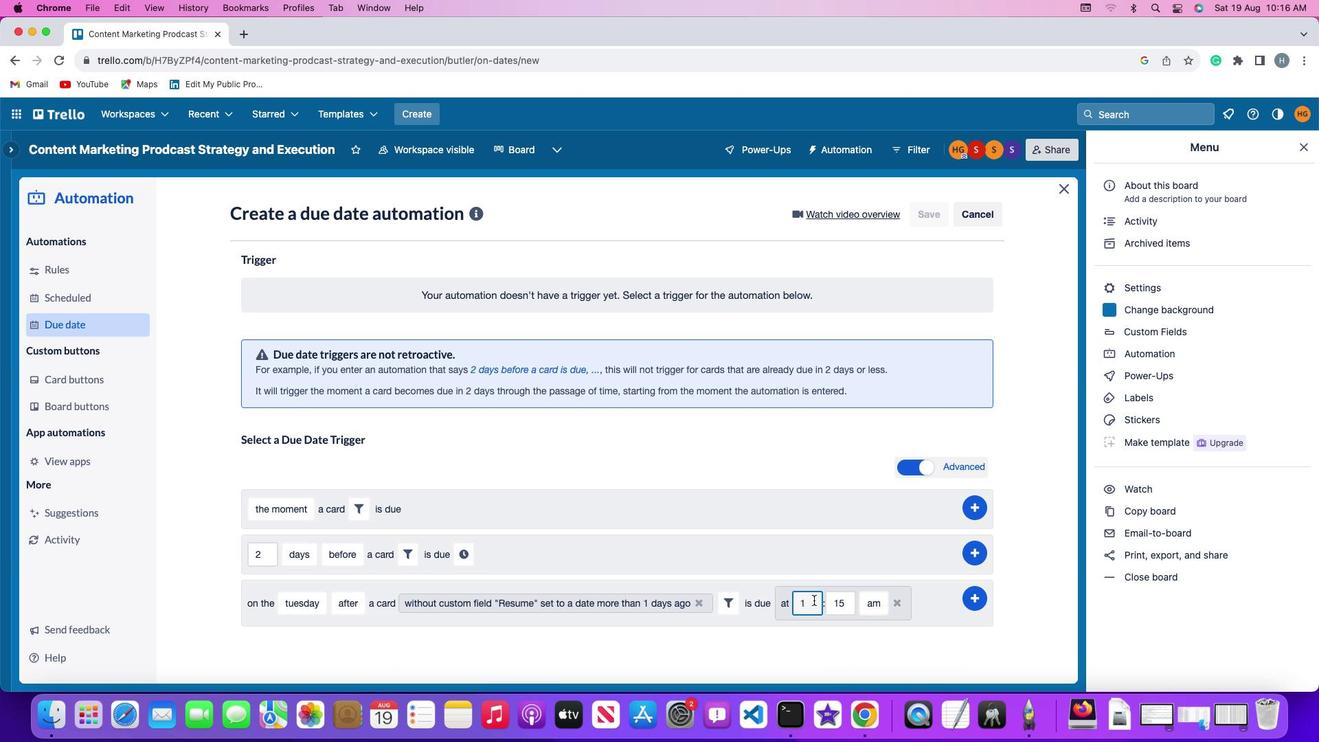 
Action: Mouse moved to (810, 596)
Screenshot: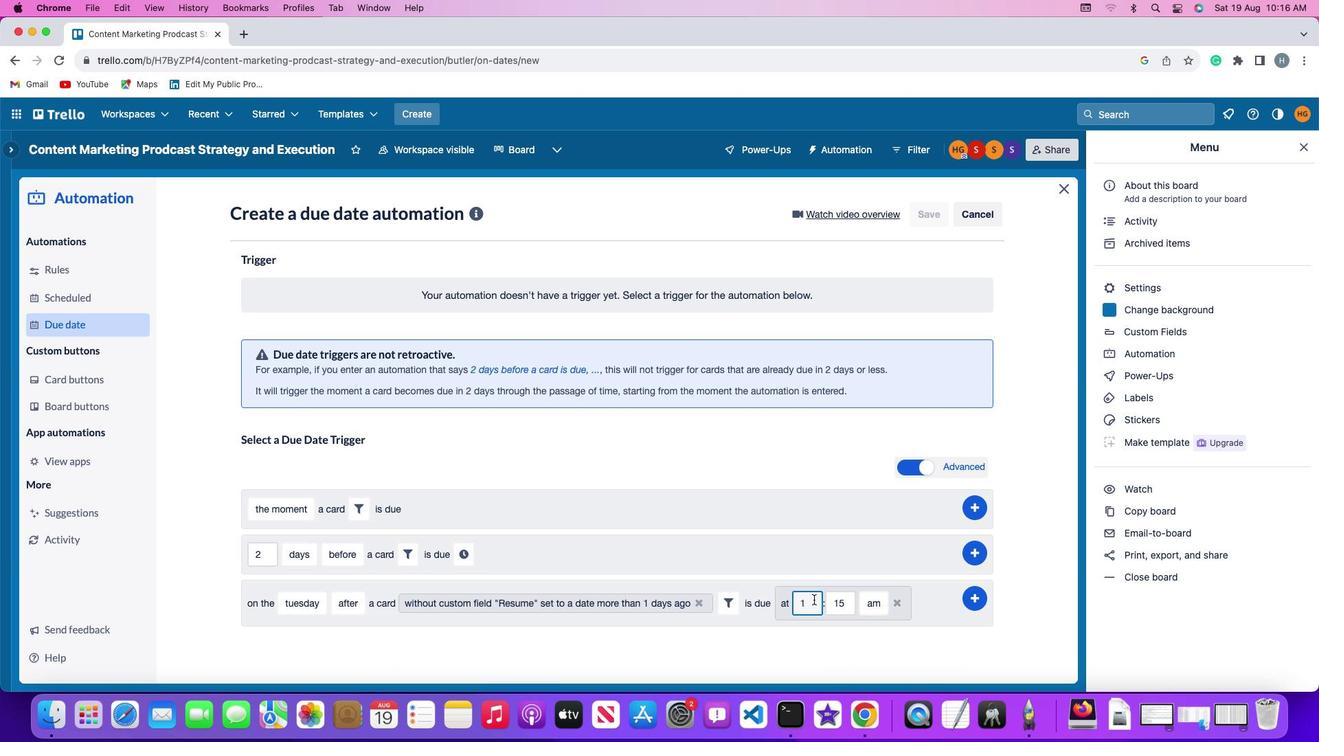 
Action: Key pressed '1'
Screenshot: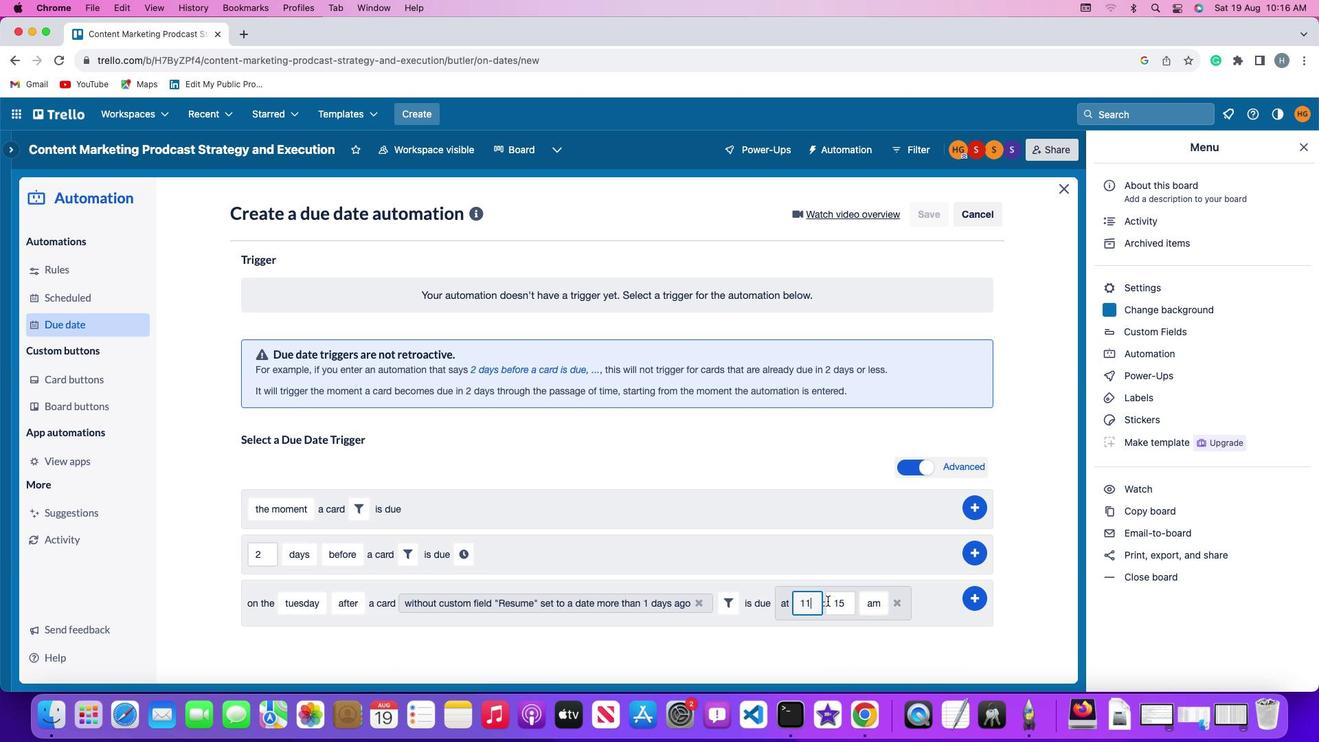 
Action: Mouse moved to (845, 596)
Screenshot: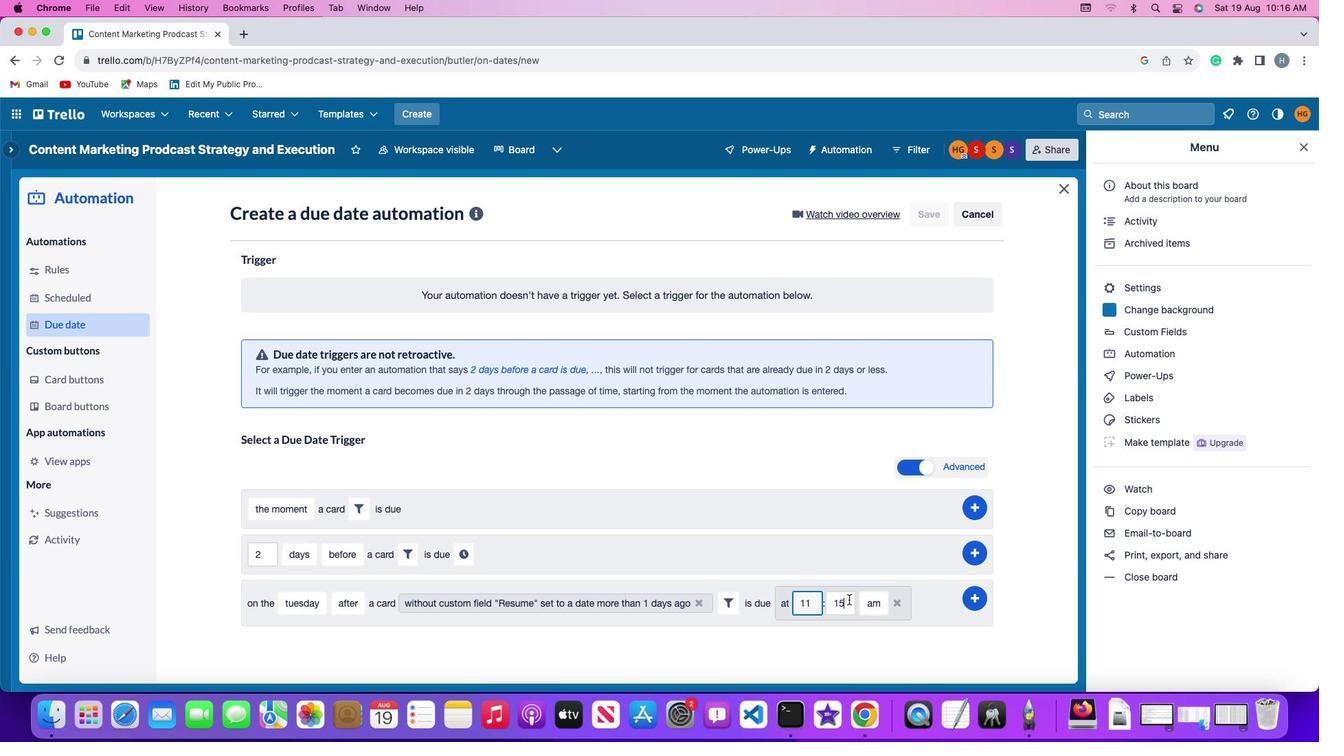 
Action: Mouse pressed left at (845, 596)
Screenshot: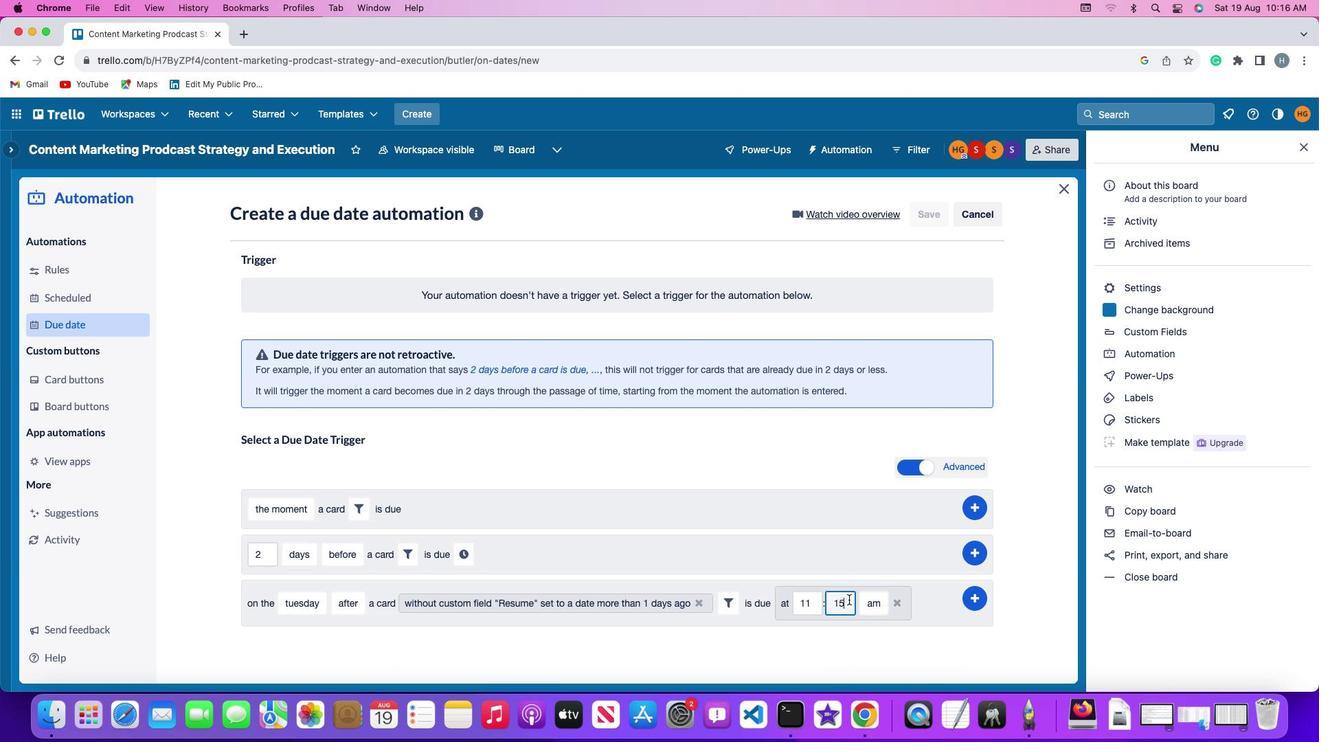 
Action: Key pressed Key.backspace
Screenshot: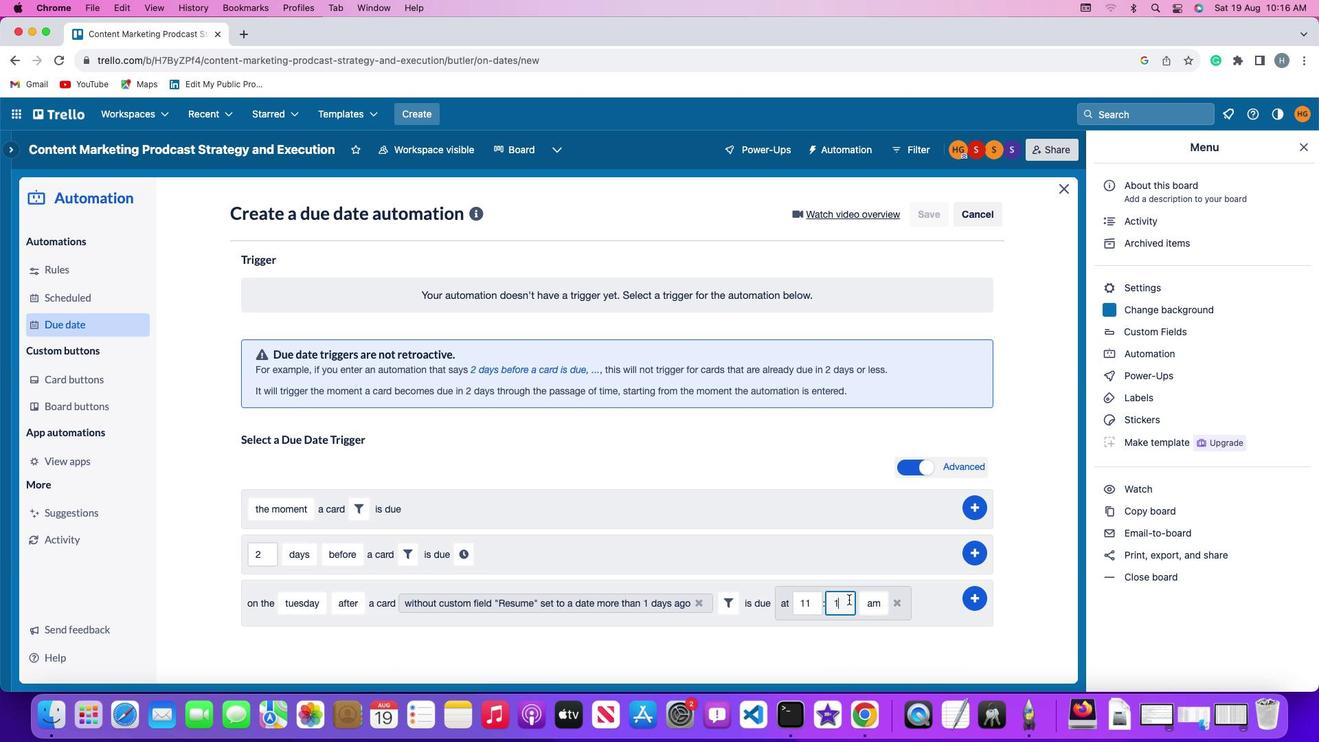 
Action: Mouse moved to (845, 596)
Screenshot: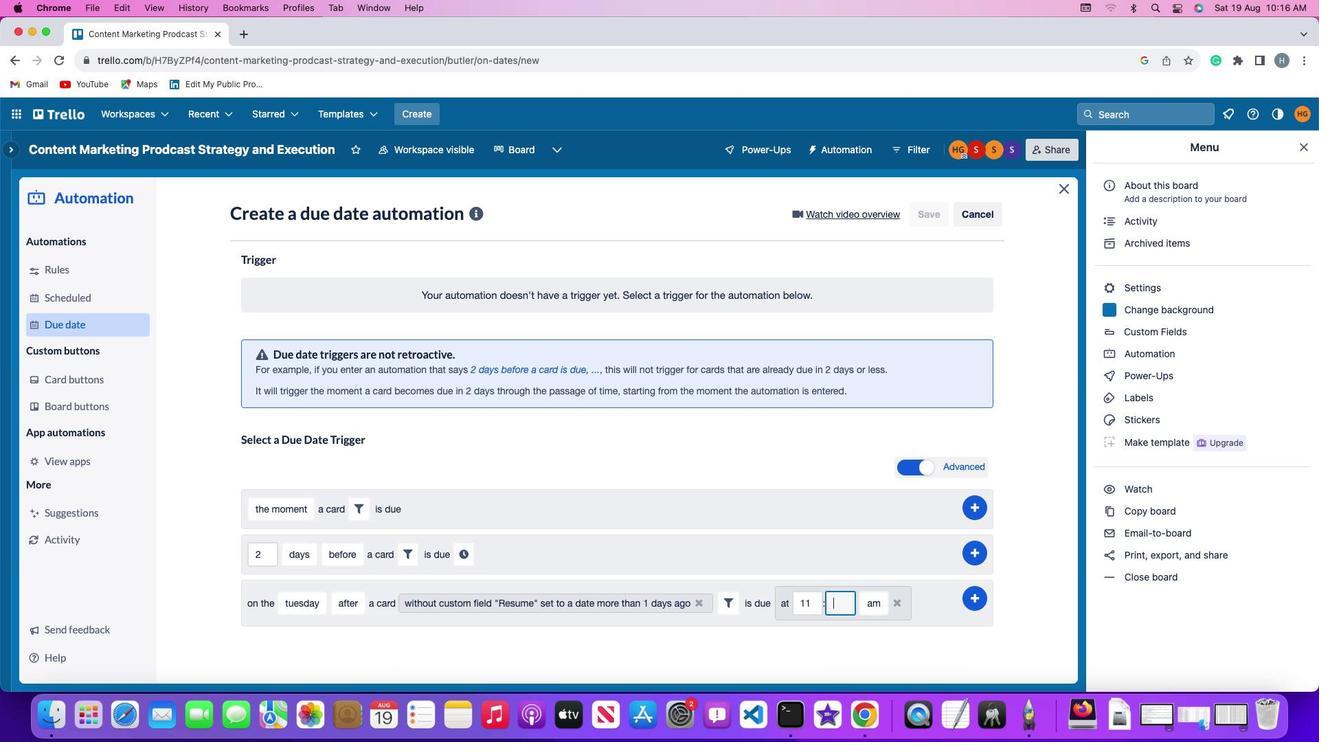 
Action: Key pressed Key.backspace
Screenshot: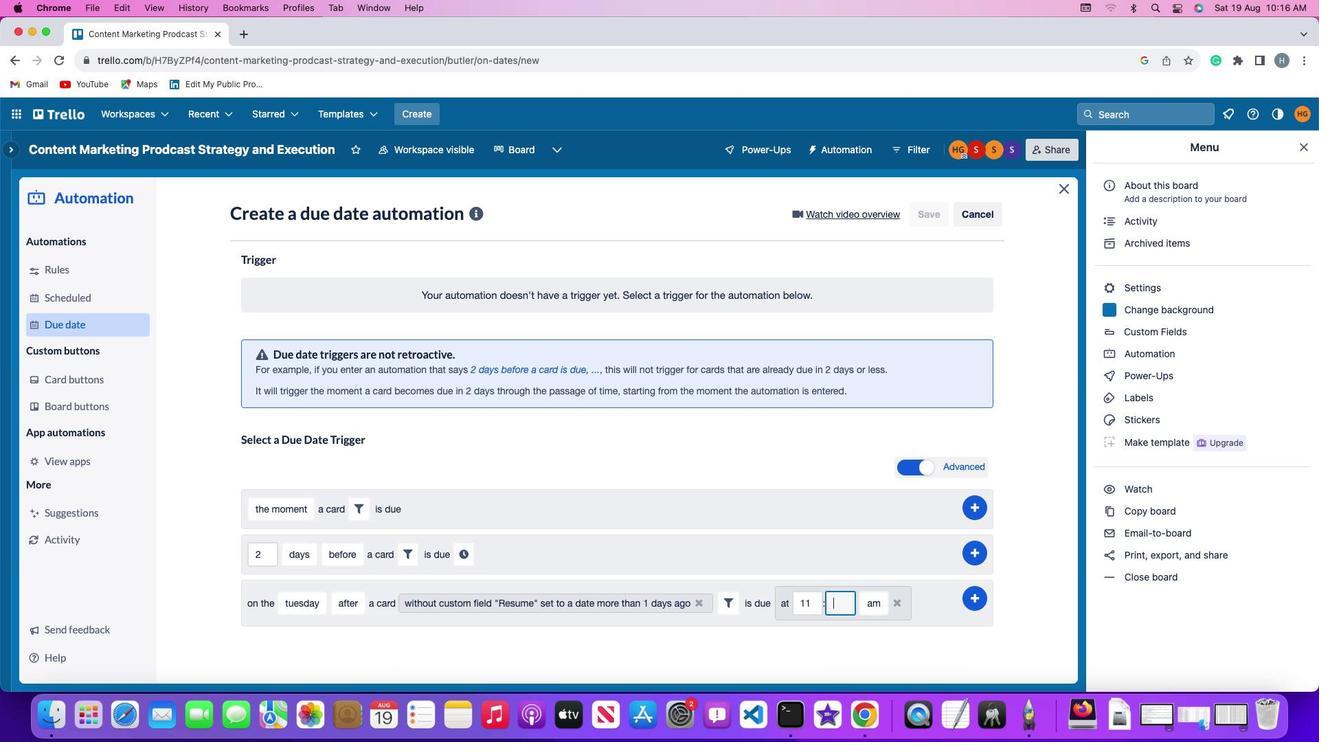 
Action: Mouse moved to (845, 594)
Screenshot: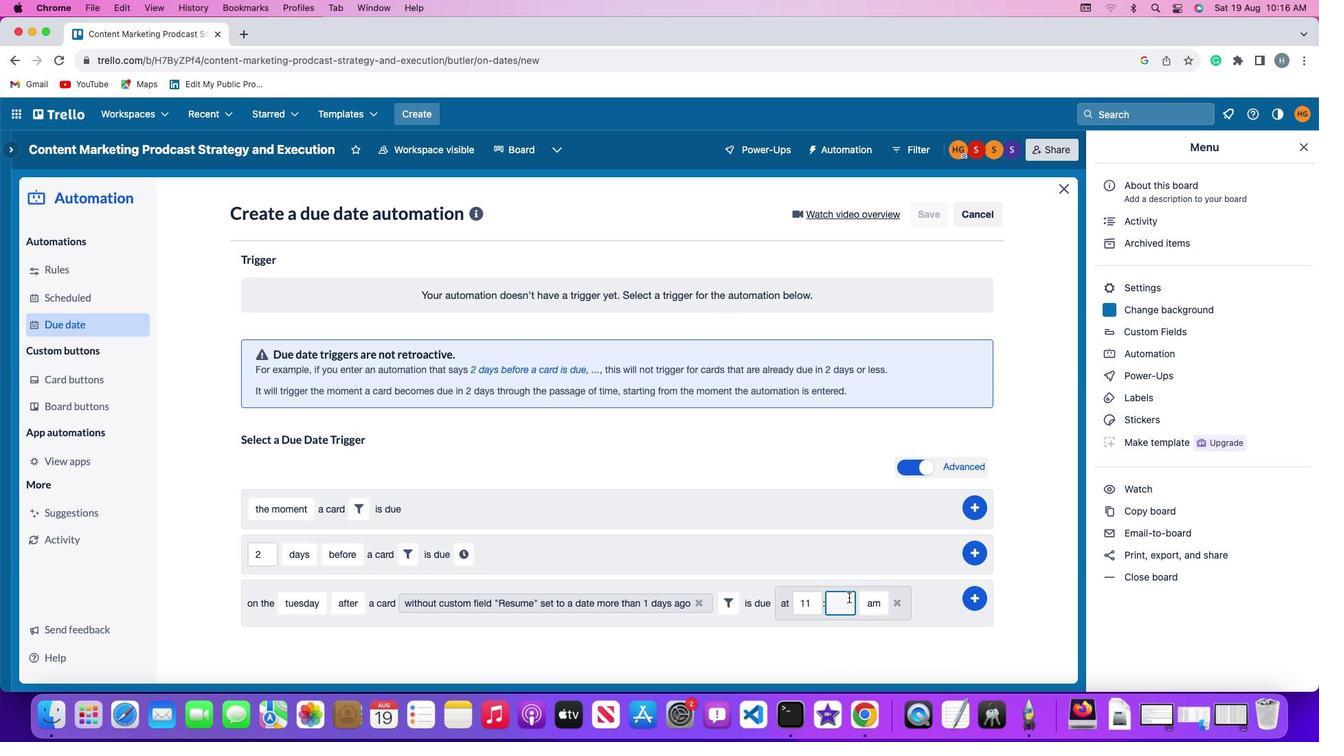 
Action: Key pressed '0''0'
Screenshot: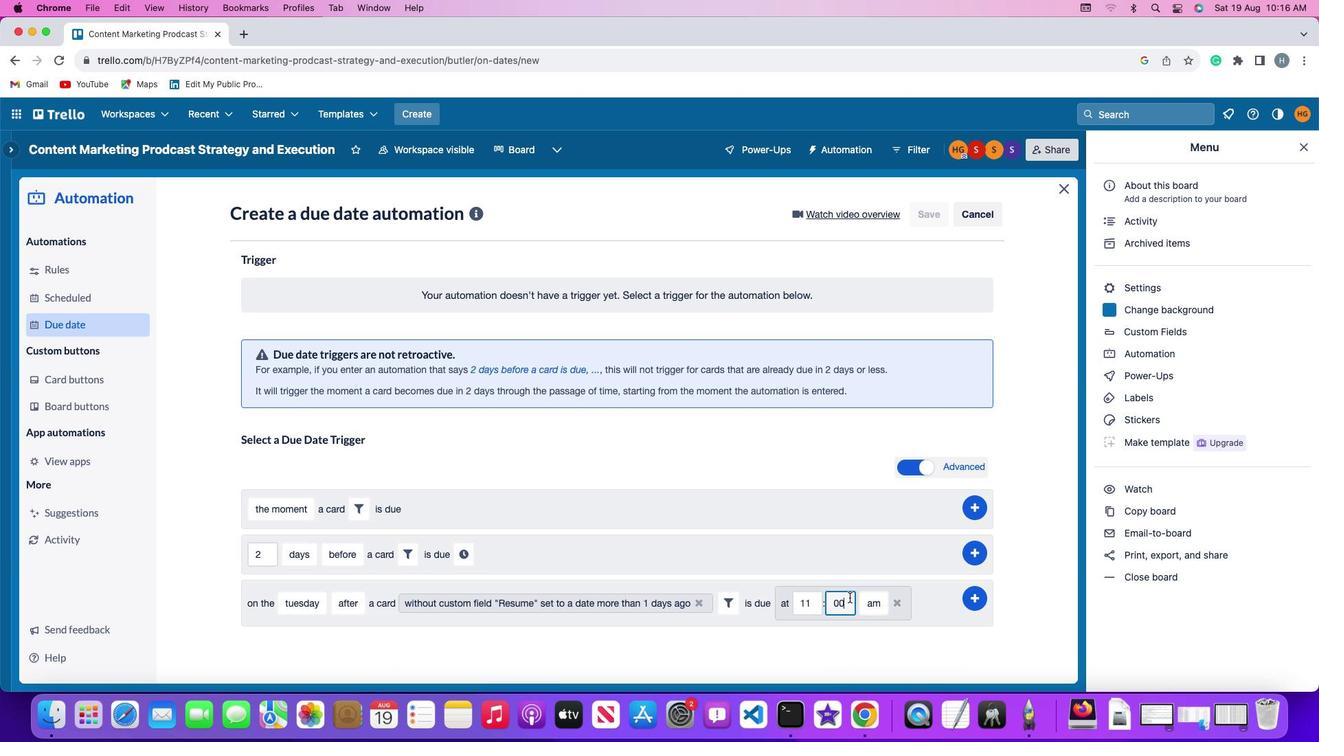 
Action: Mouse moved to (870, 598)
Screenshot: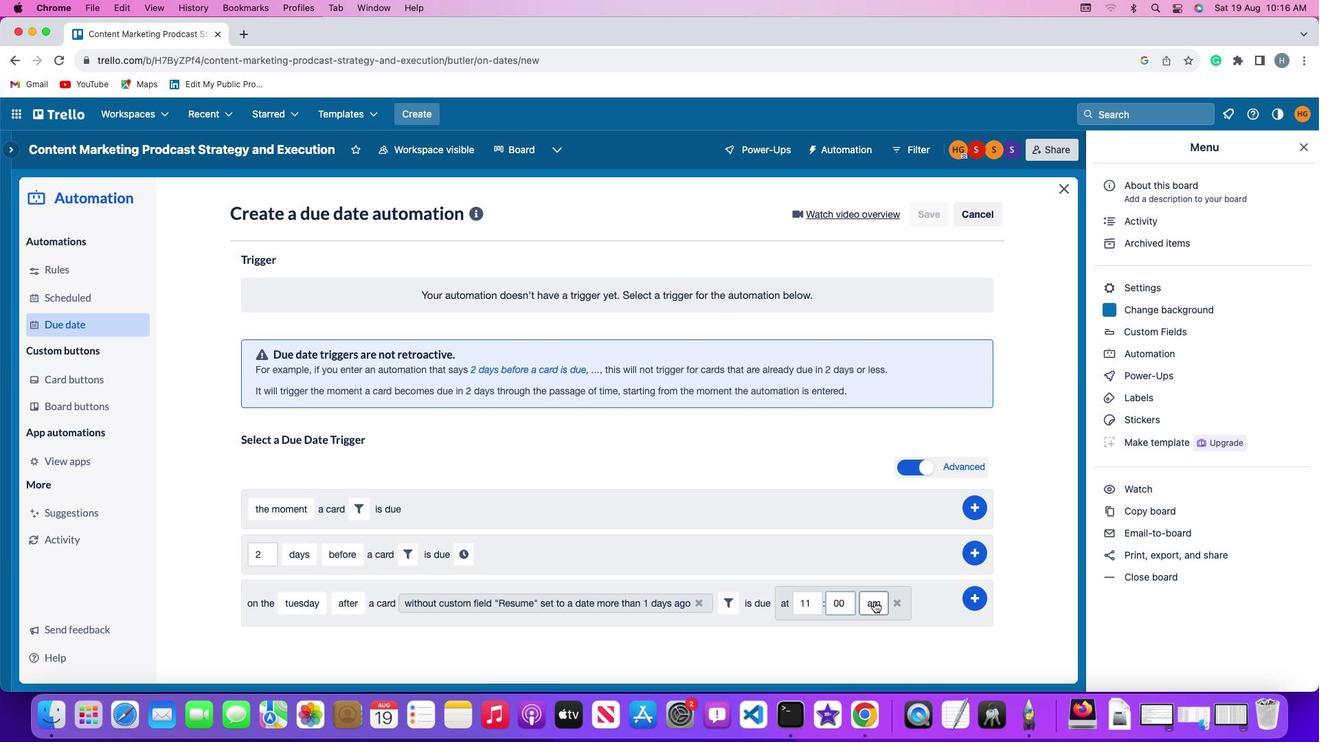 
Action: Mouse pressed left at (870, 598)
Screenshot: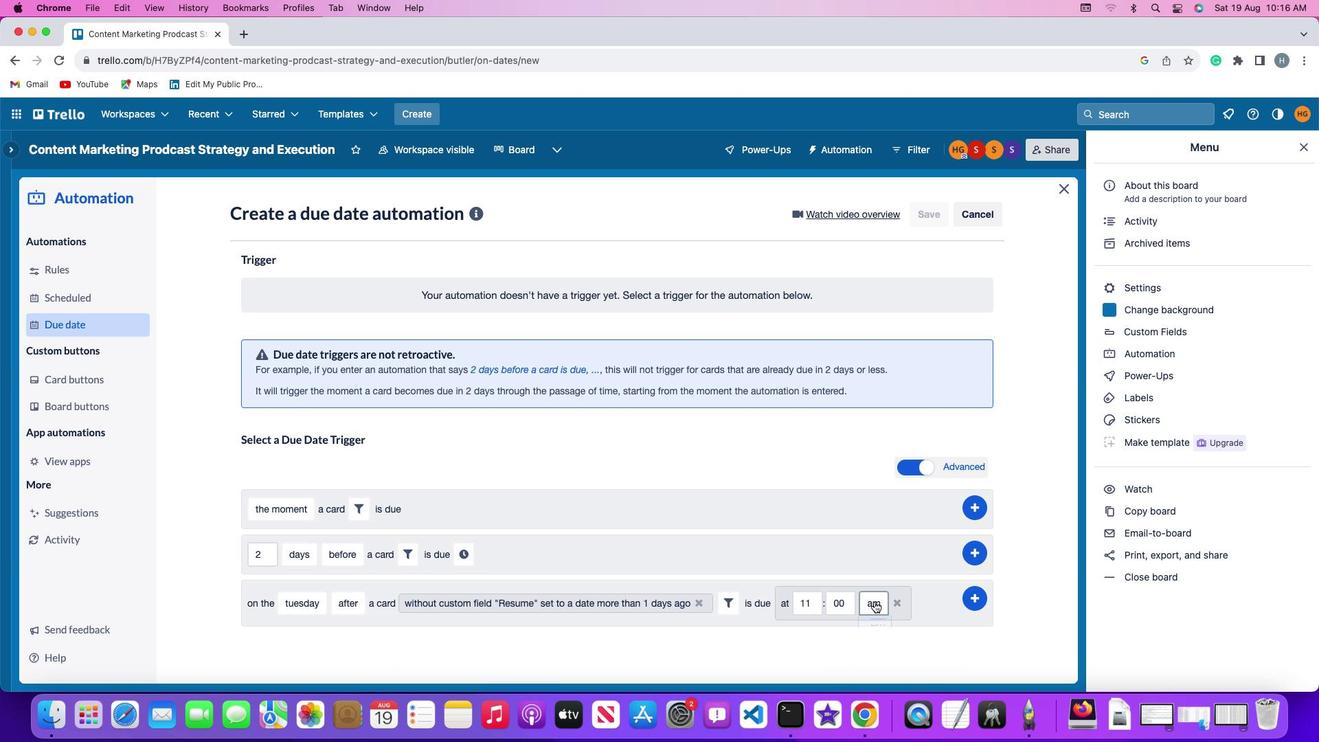 
Action: Mouse moved to (872, 620)
Screenshot: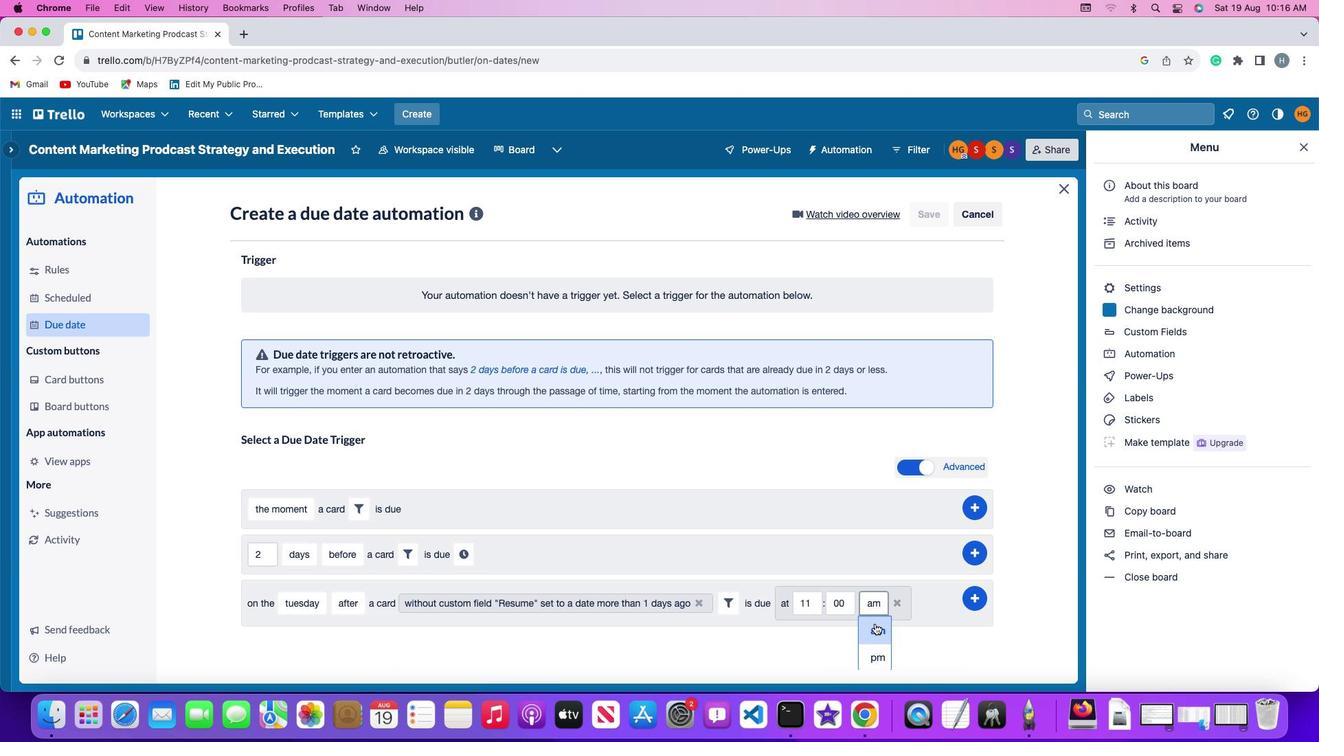 
Action: Mouse pressed left at (872, 620)
Screenshot: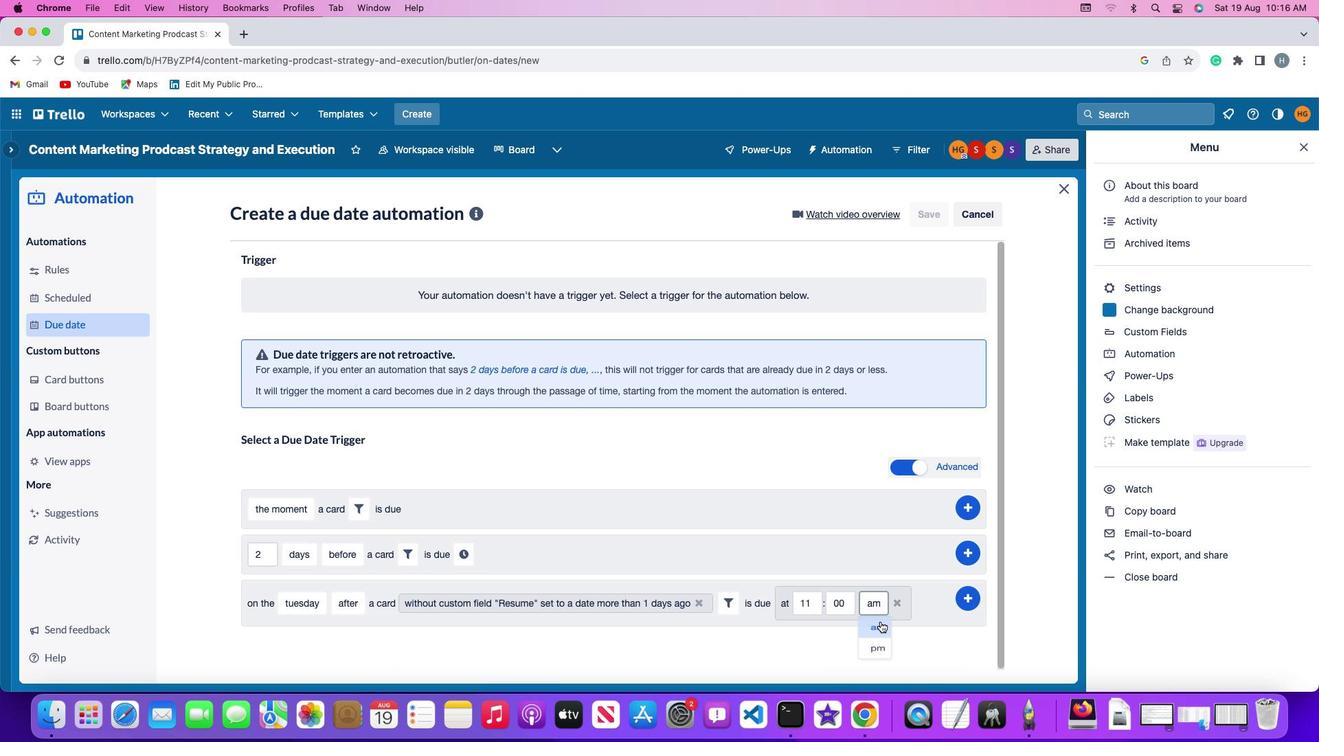 
Action: Mouse moved to (966, 593)
Screenshot: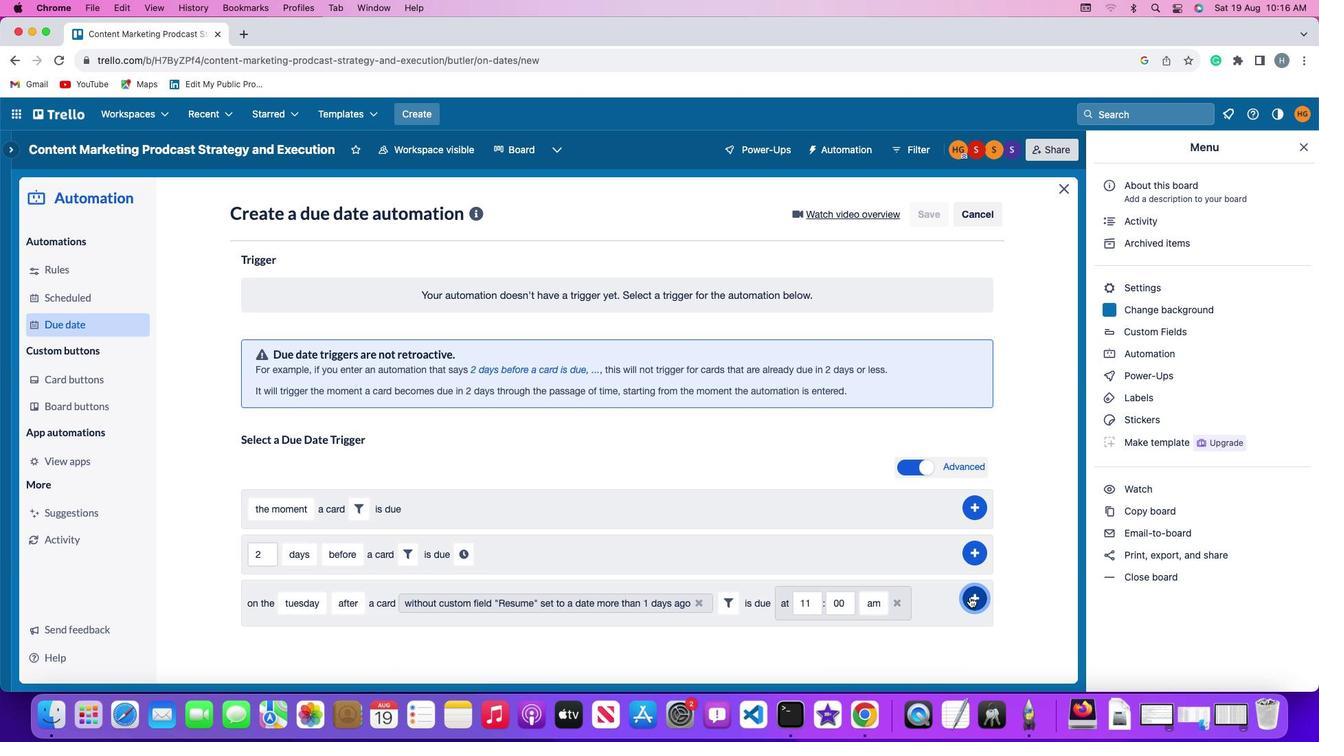 
Action: Mouse pressed left at (966, 593)
Screenshot: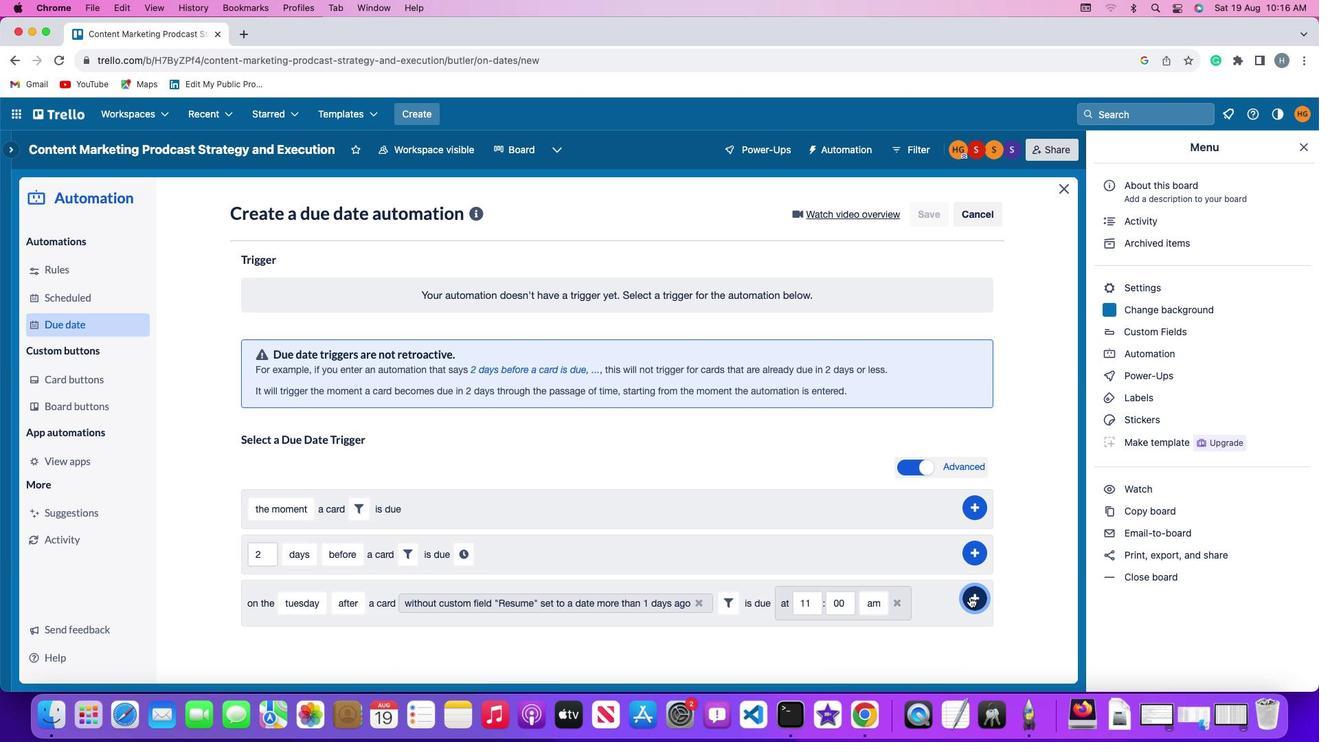 
Action: Mouse moved to (1020, 497)
Screenshot: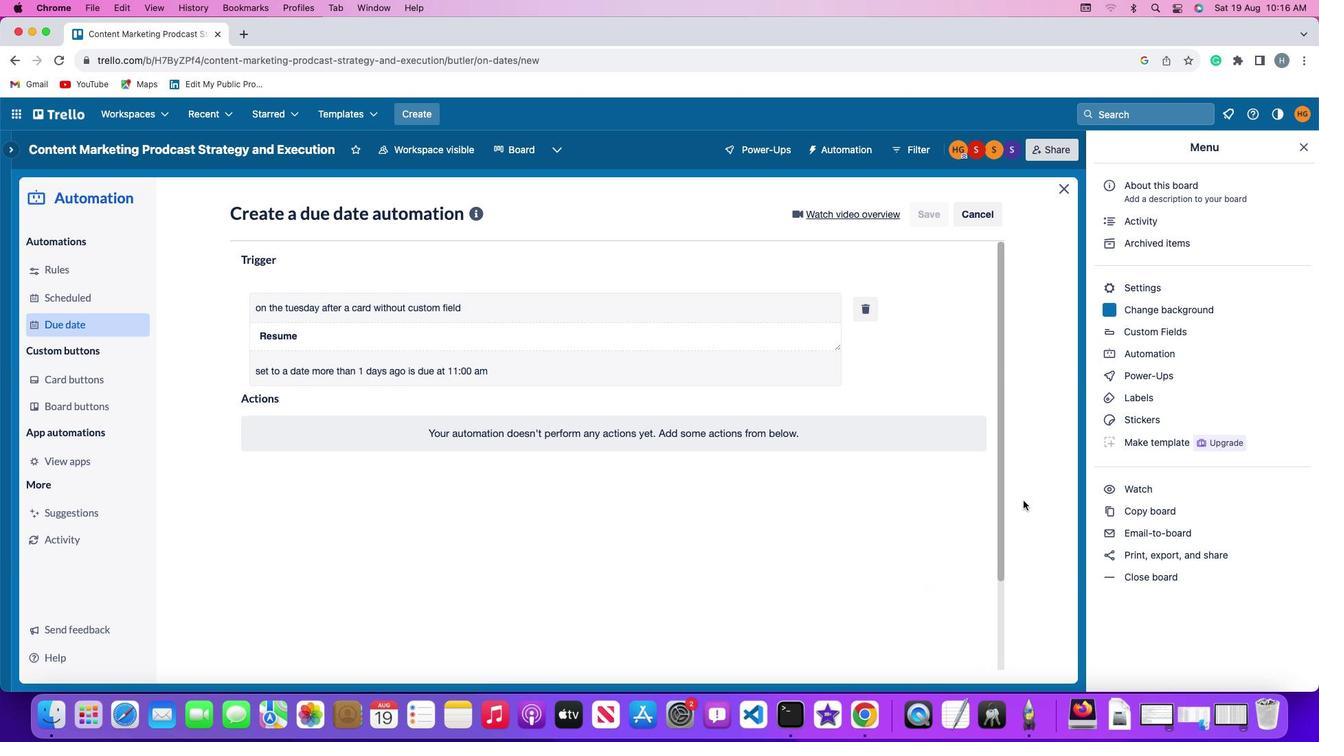 
